 Task: Explore upcoming open houses in Boston, Massachusetts, to visit properties with a fireplace.
Action: Key pressed b<Key.caps_lock>OSTON
Screenshot: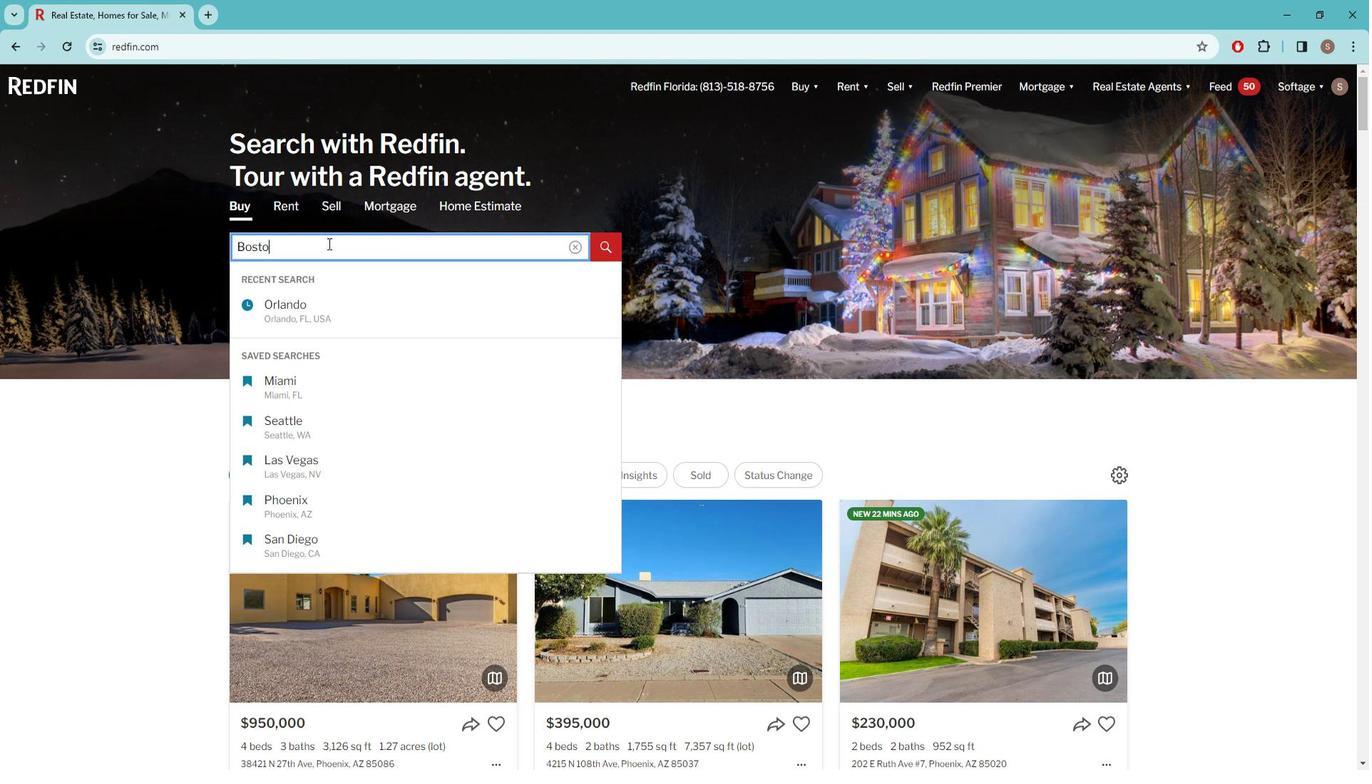 
Action: Mouse moved to (320, 310)
Screenshot: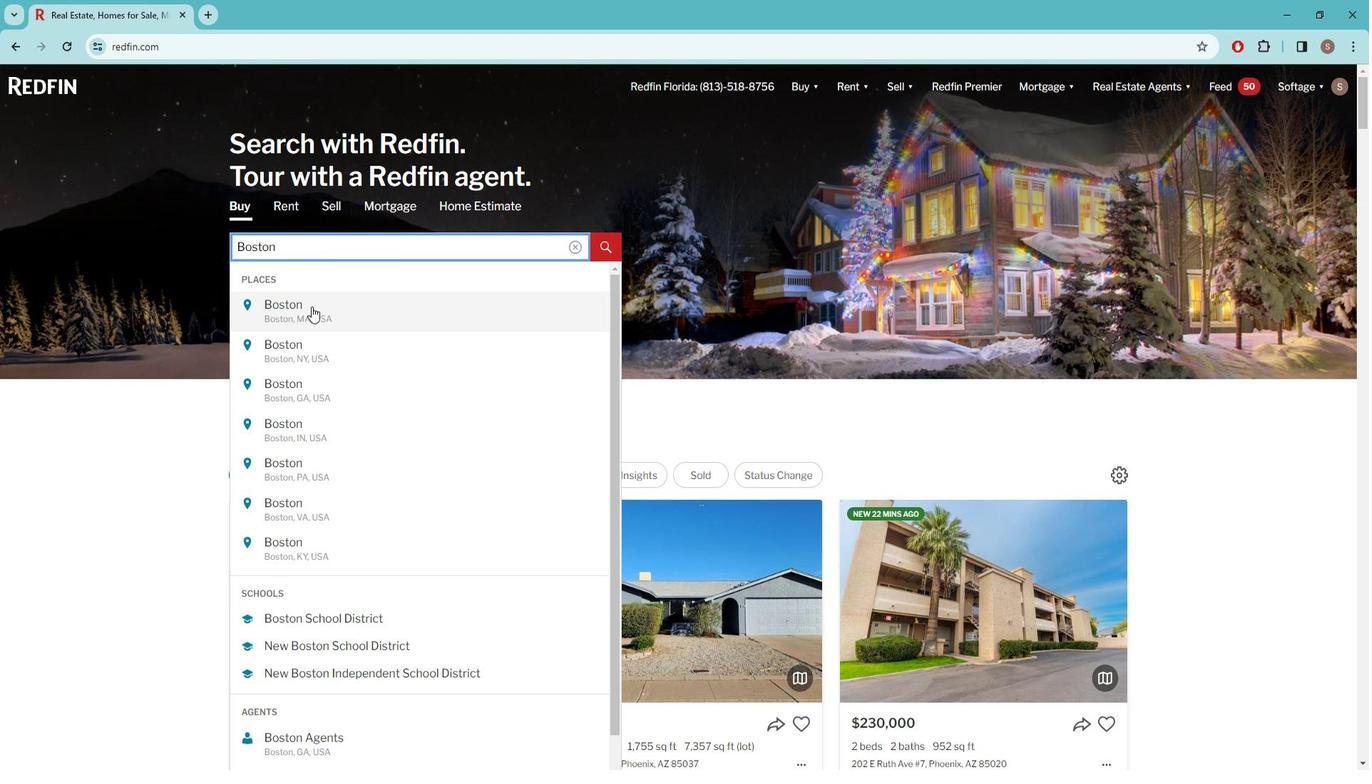 
Action: Mouse pressed left at (320, 310)
Screenshot: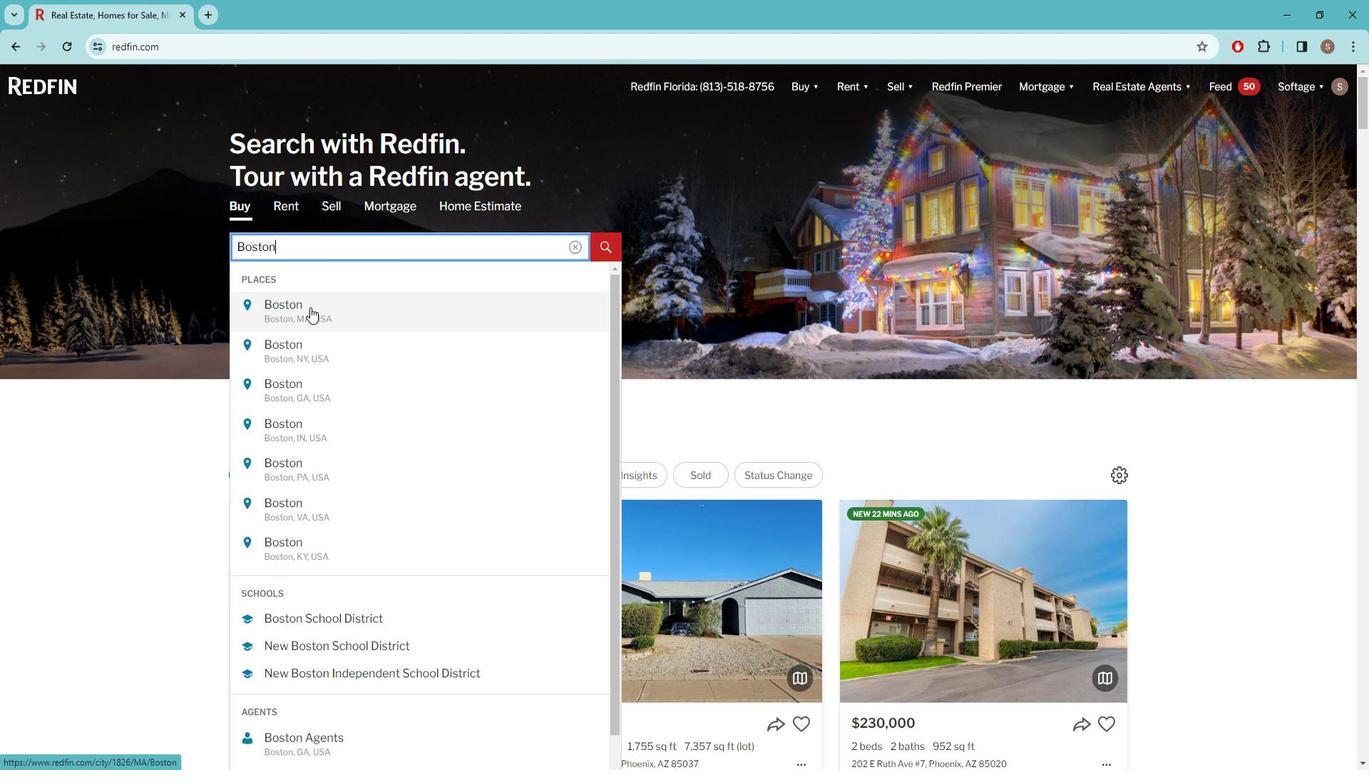 
Action: Mouse moved to (1191, 177)
Screenshot: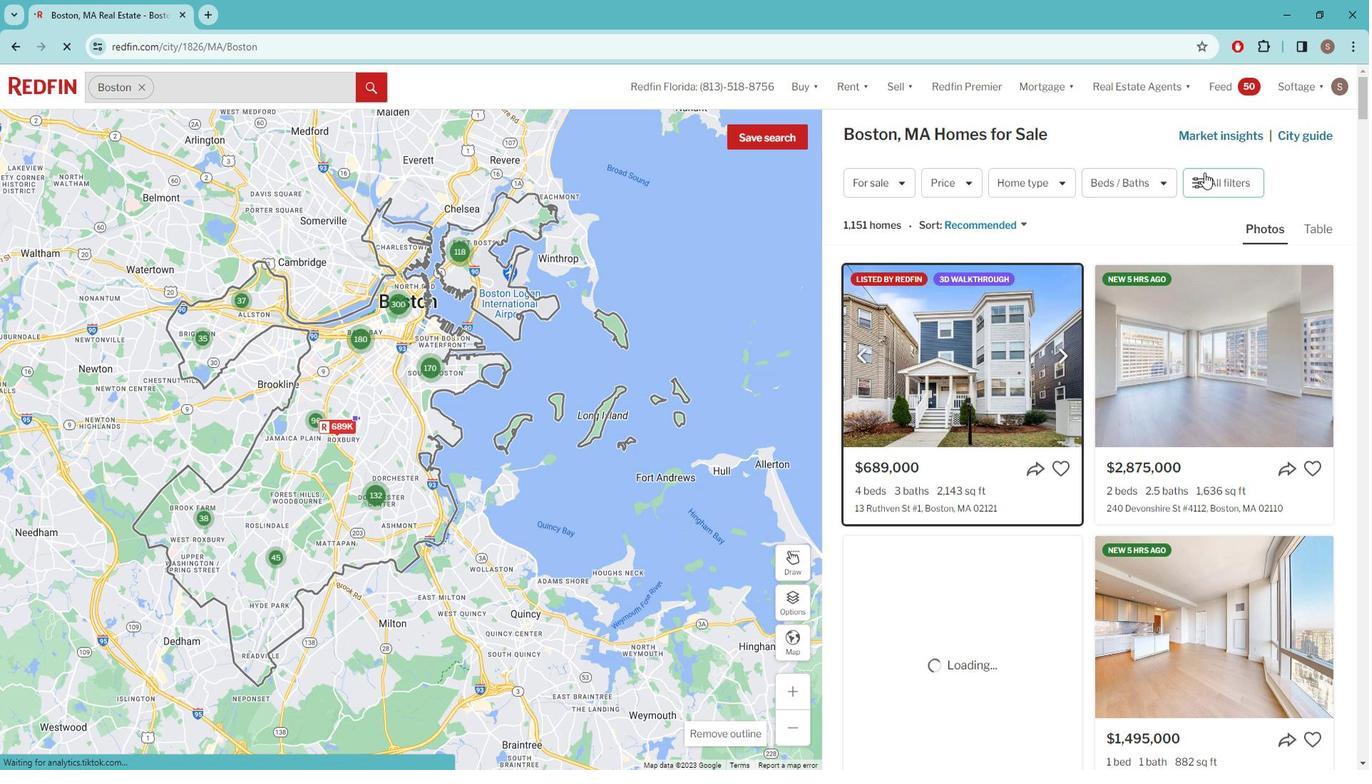 
Action: Mouse pressed left at (1191, 177)
Screenshot: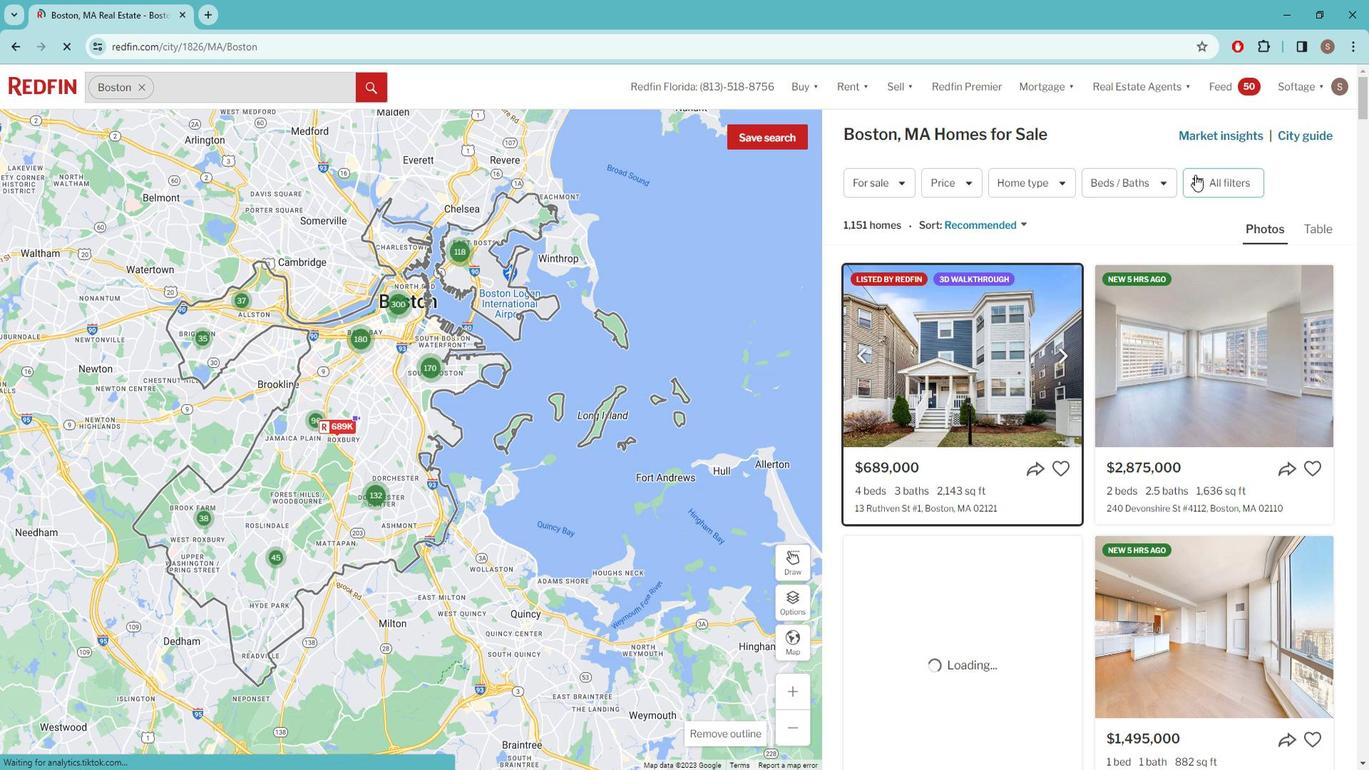 
Action: Mouse pressed left at (1191, 177)
Screenshot: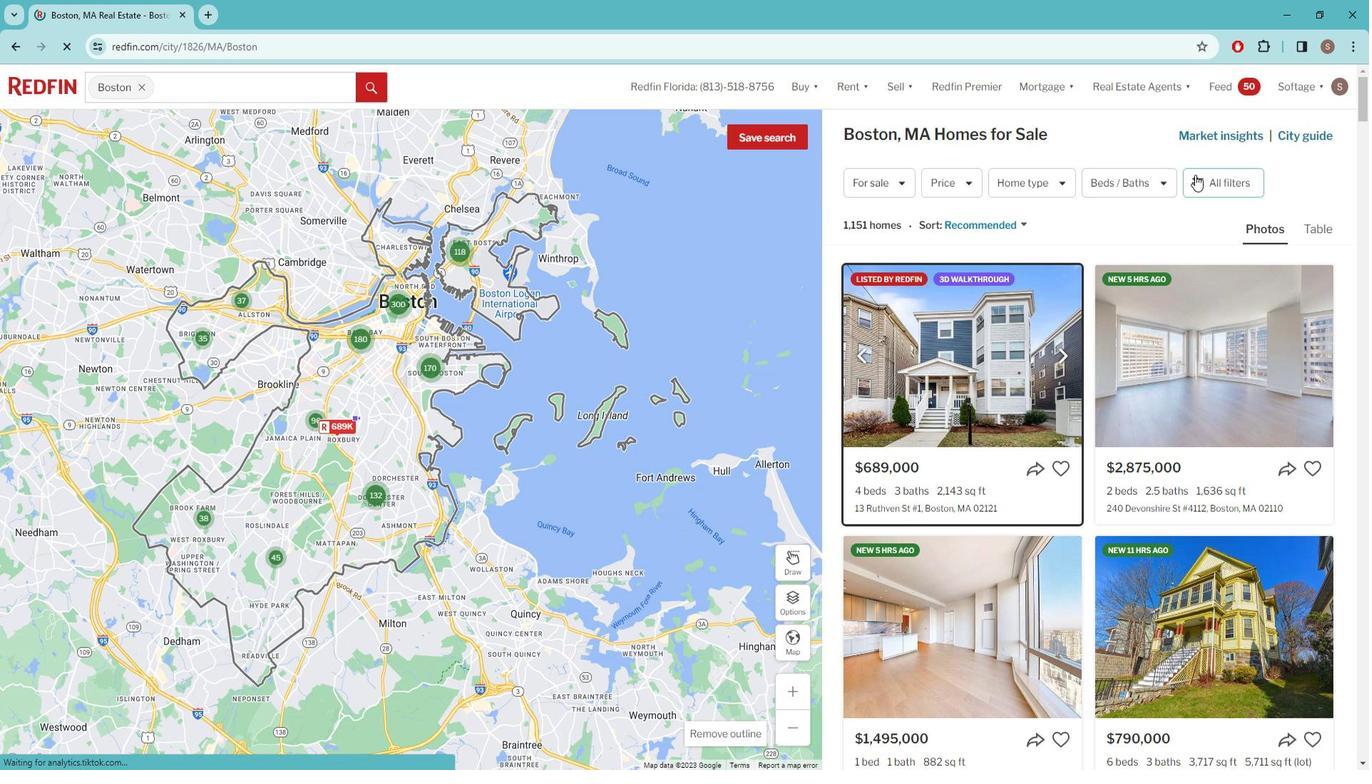 
Action: Mouse moved to (1207, 181)
Screenshot: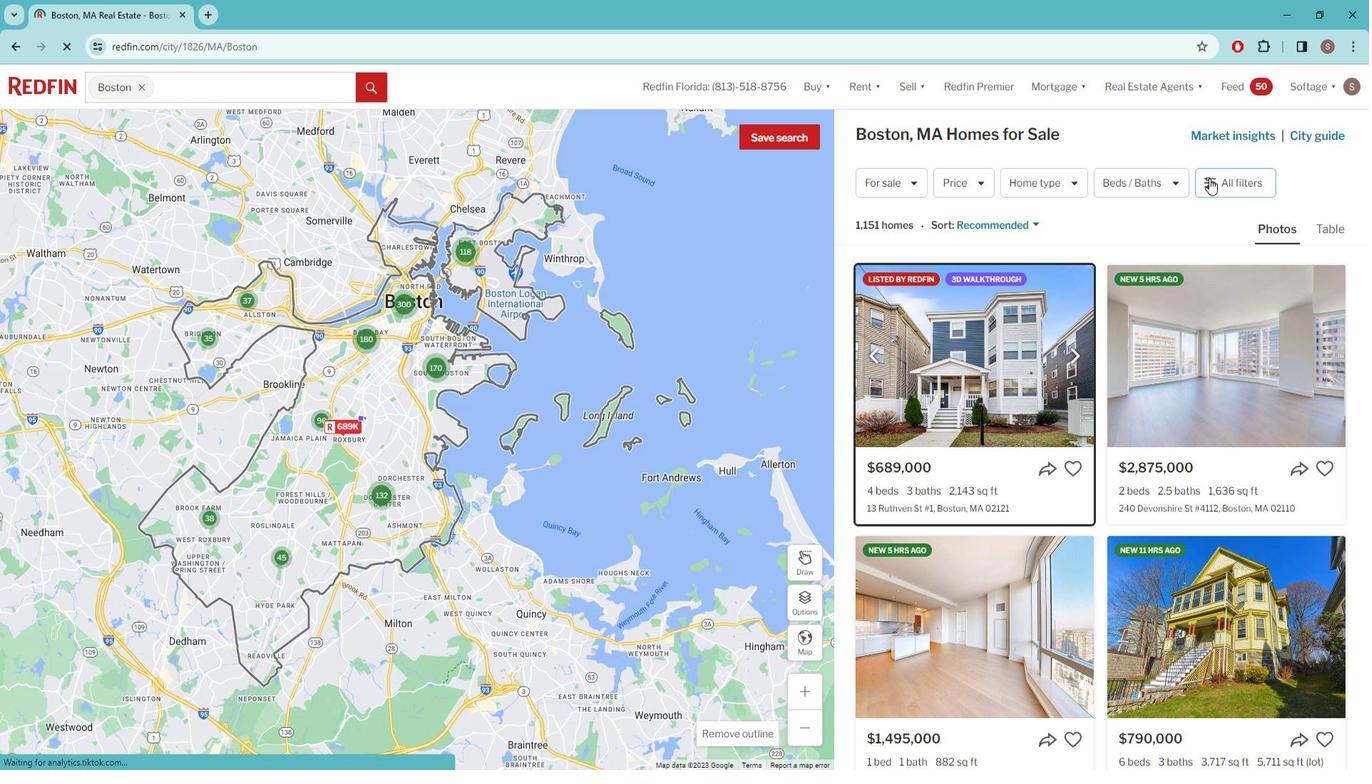 
Action: Mouse pressed left at (1207, 181)
Screenshot: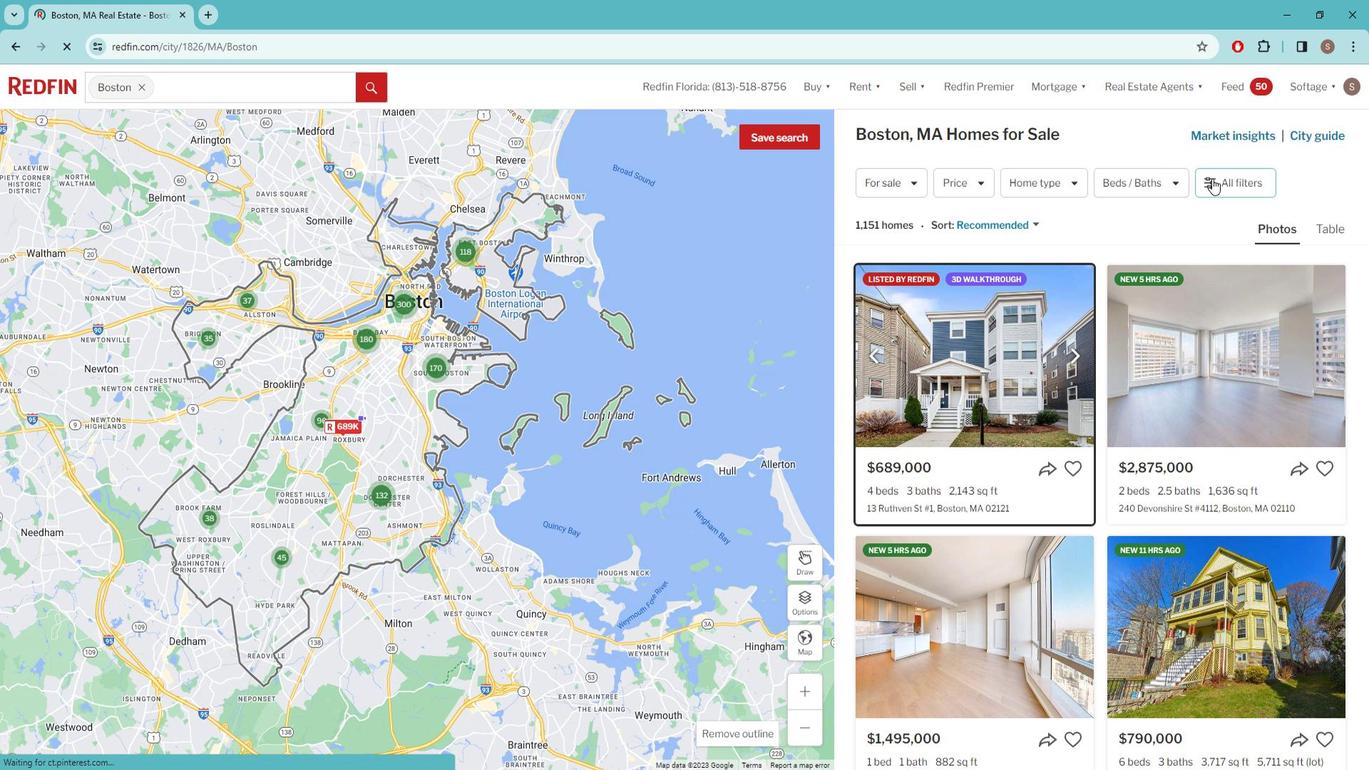 
Action: Mouse moved to (1207, 181)
Screenshot: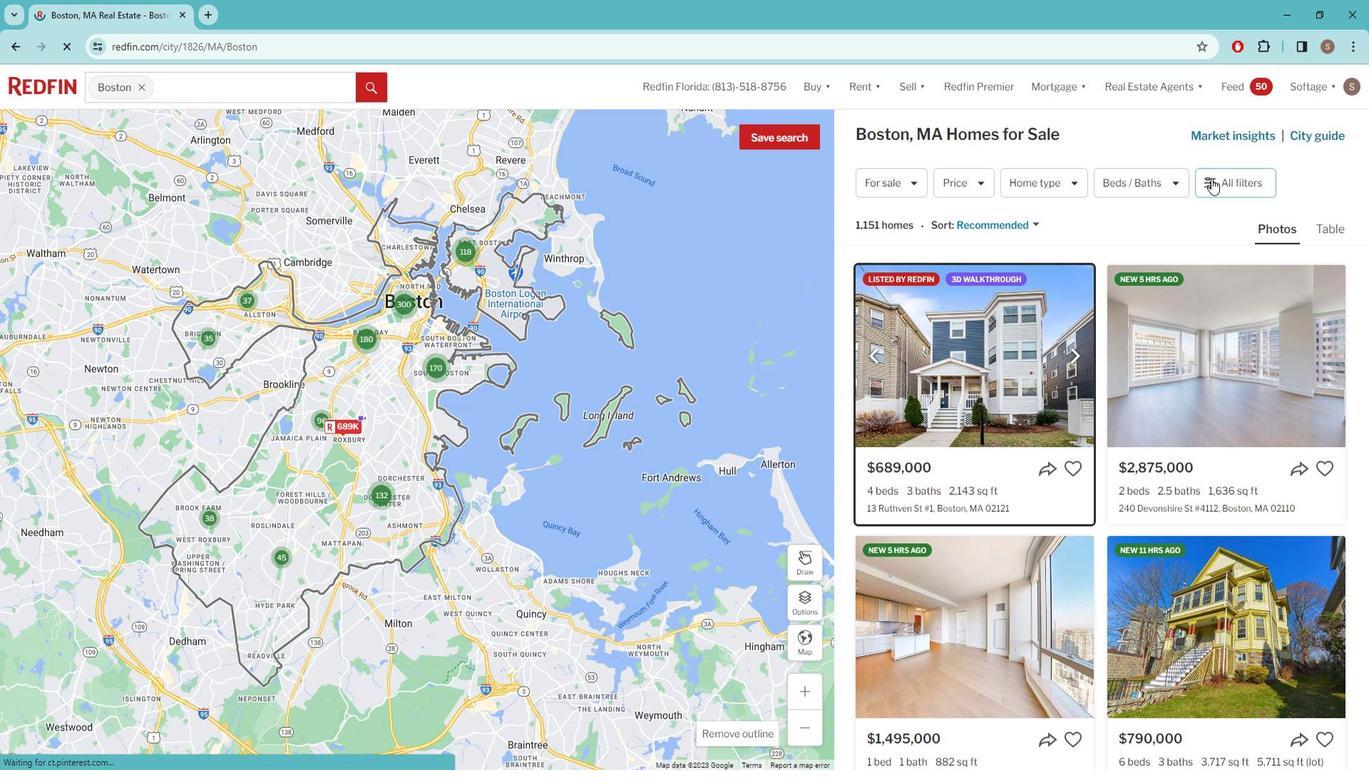 
Action: Mouse pressed left at (1207, 181)
Screenshot: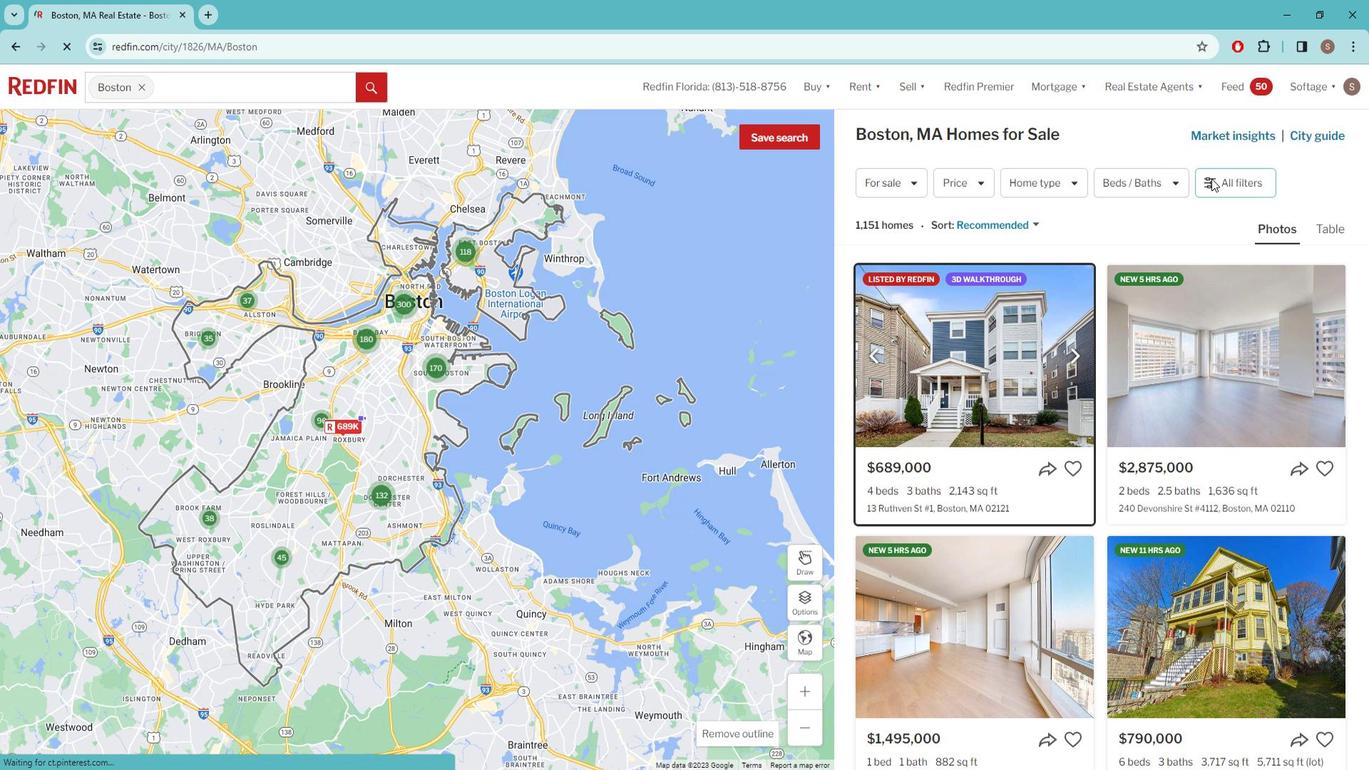 
Action: Mouse moved to (1194, 208)
Screenshot: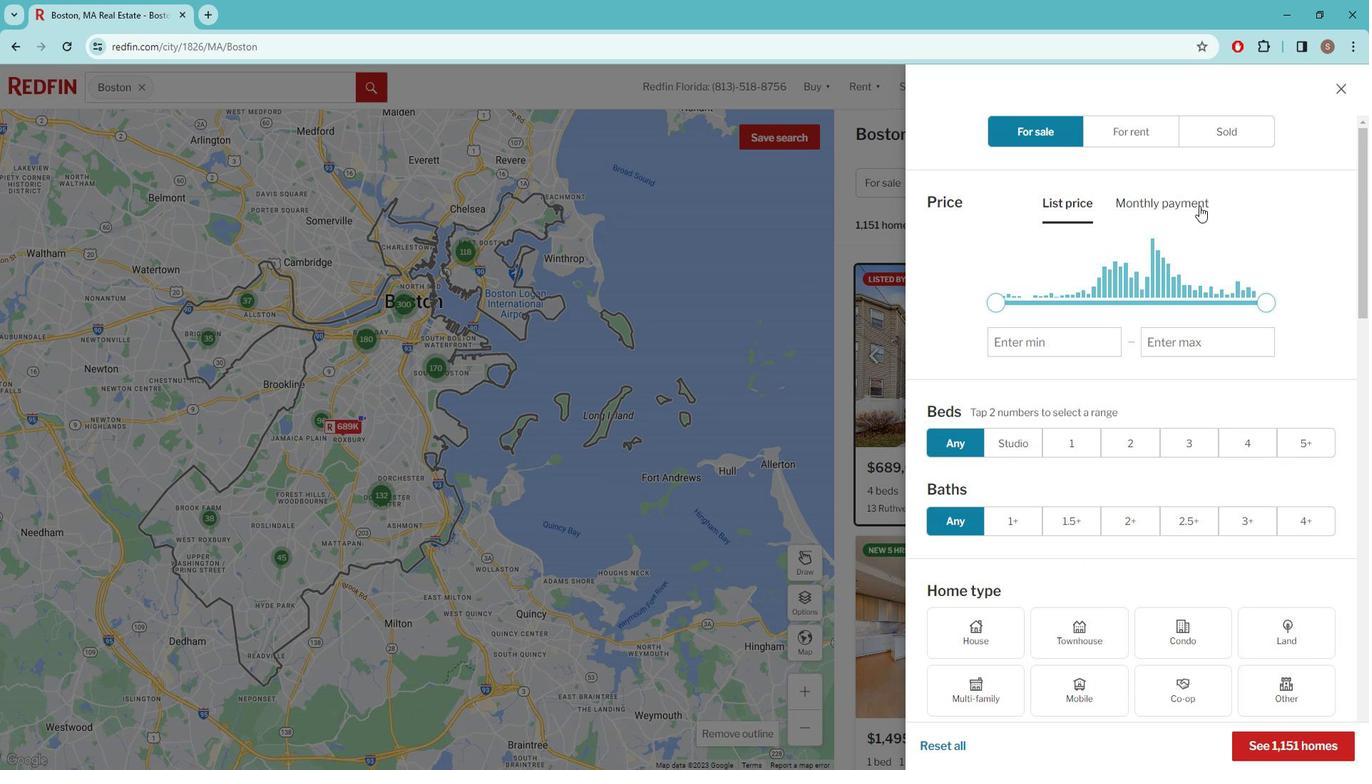 
Action: Mouse scrolled (1194, 208) with delta (0, 0)
Screenshot: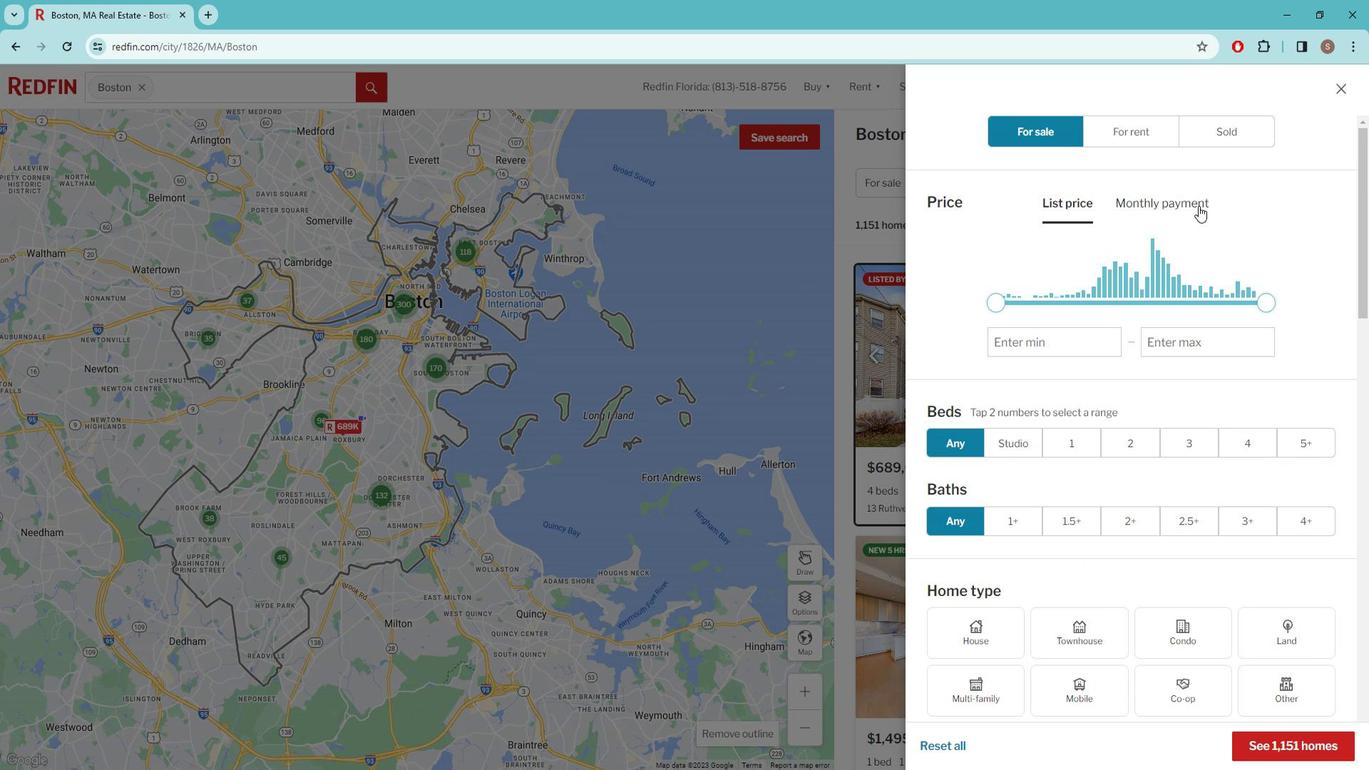 
Action: Mouse moved to (1193, 209)
Screenshot: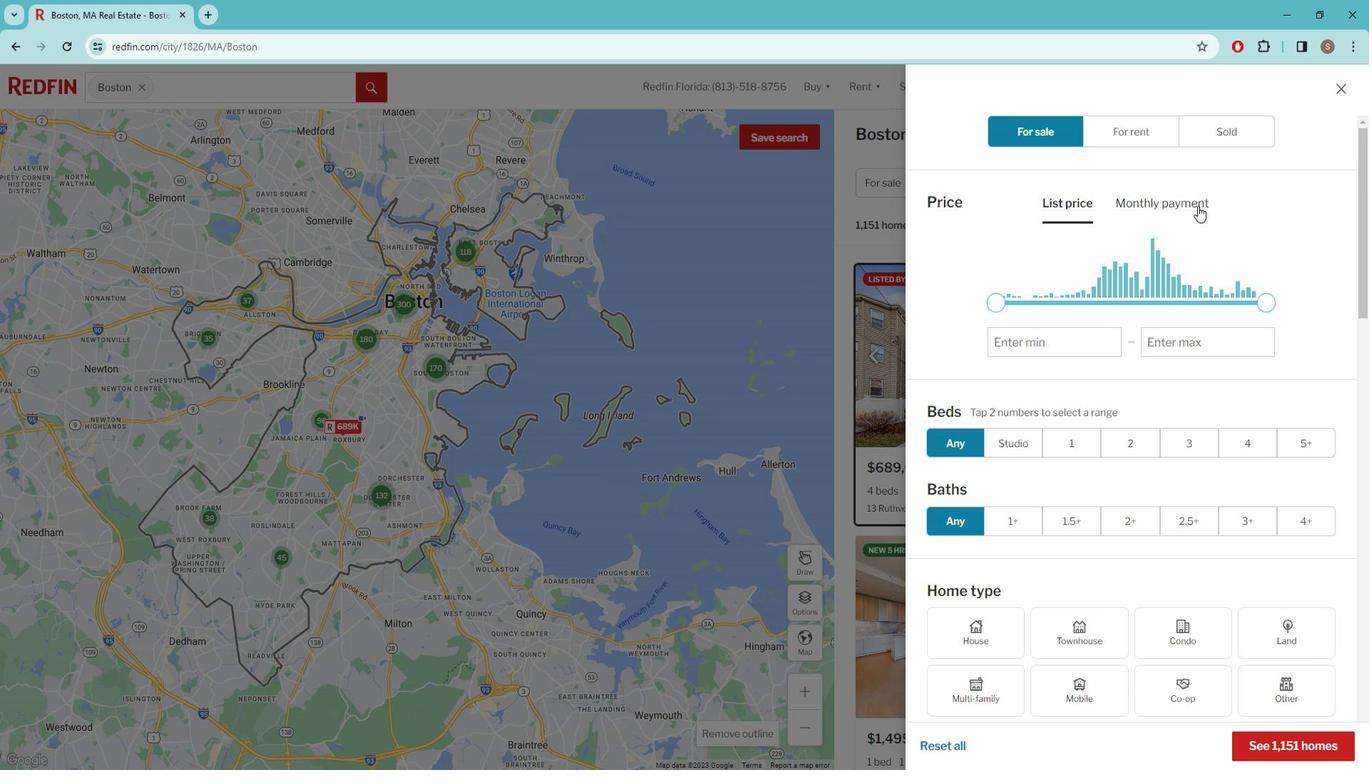 
Action: Mouse scrolled (1193, 208) with delta (0, 0)
Screenshot: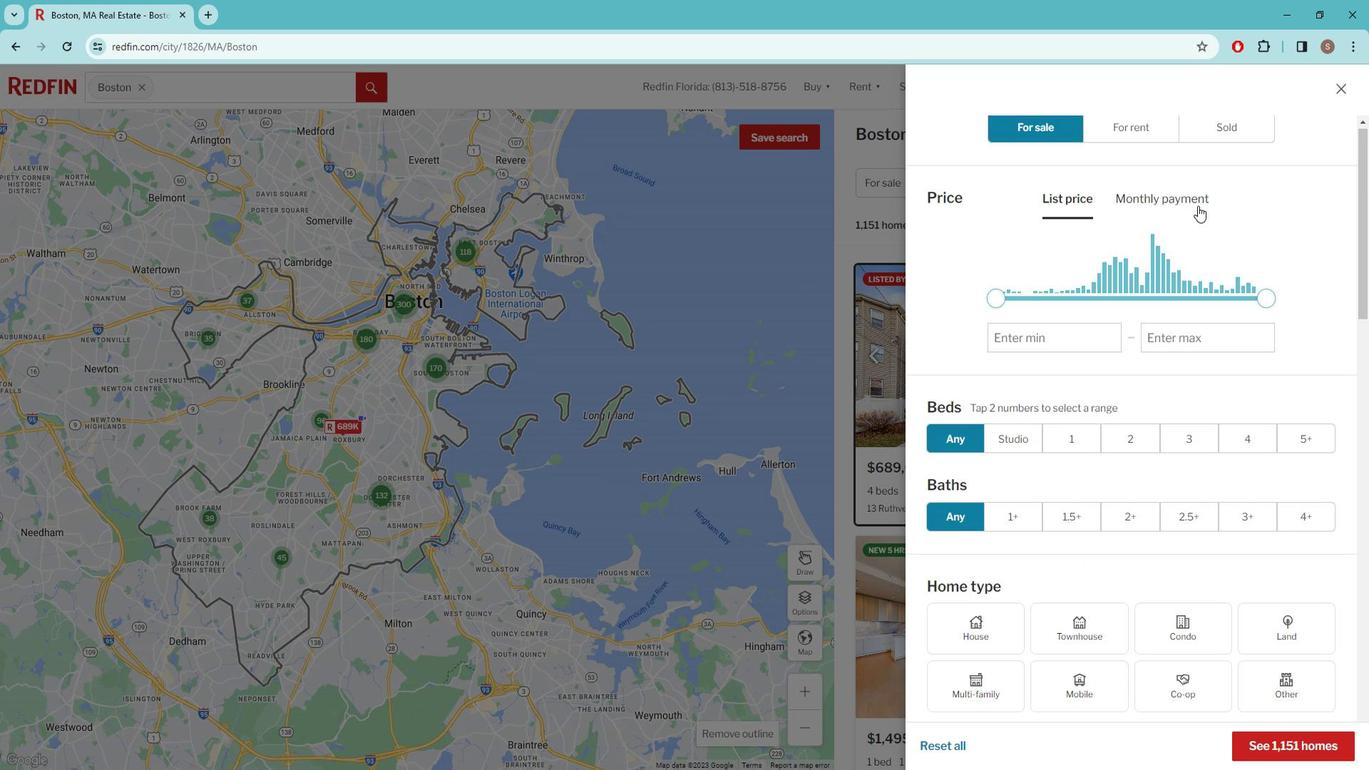 
Action: Mouse moved to (1185, 213)
Screenshot: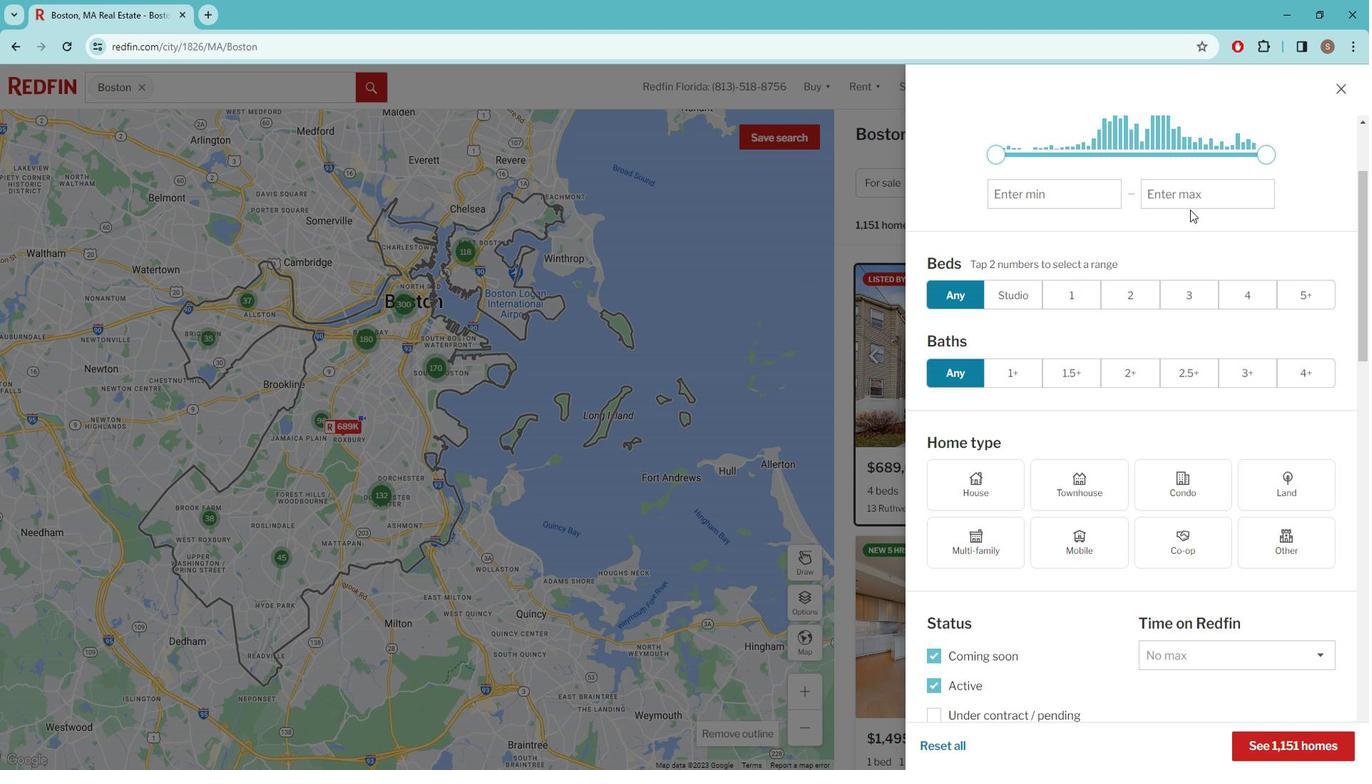 
Action: Mouse scrolled (1185, 212) with delta (0, 0)
Screenshot: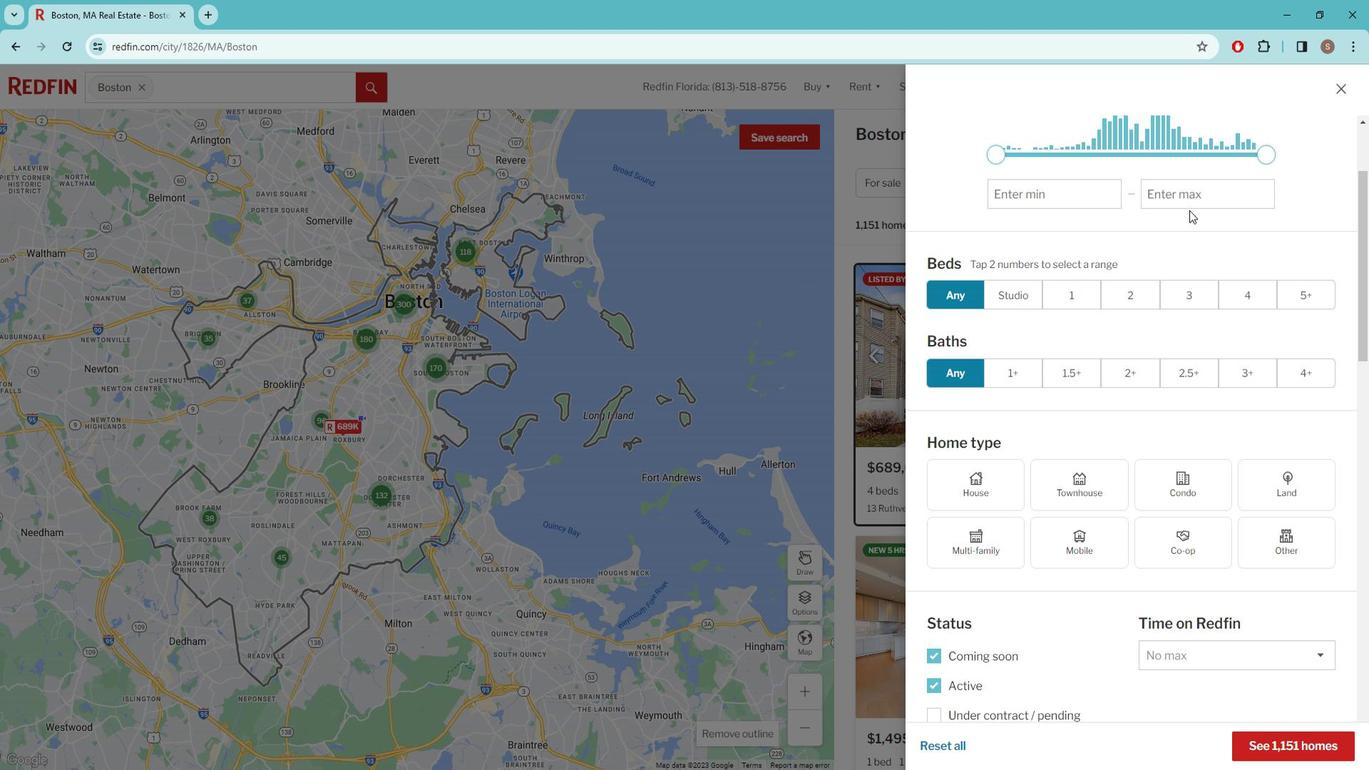 
Action: Mouse moved to (995, 422)
Screenshot: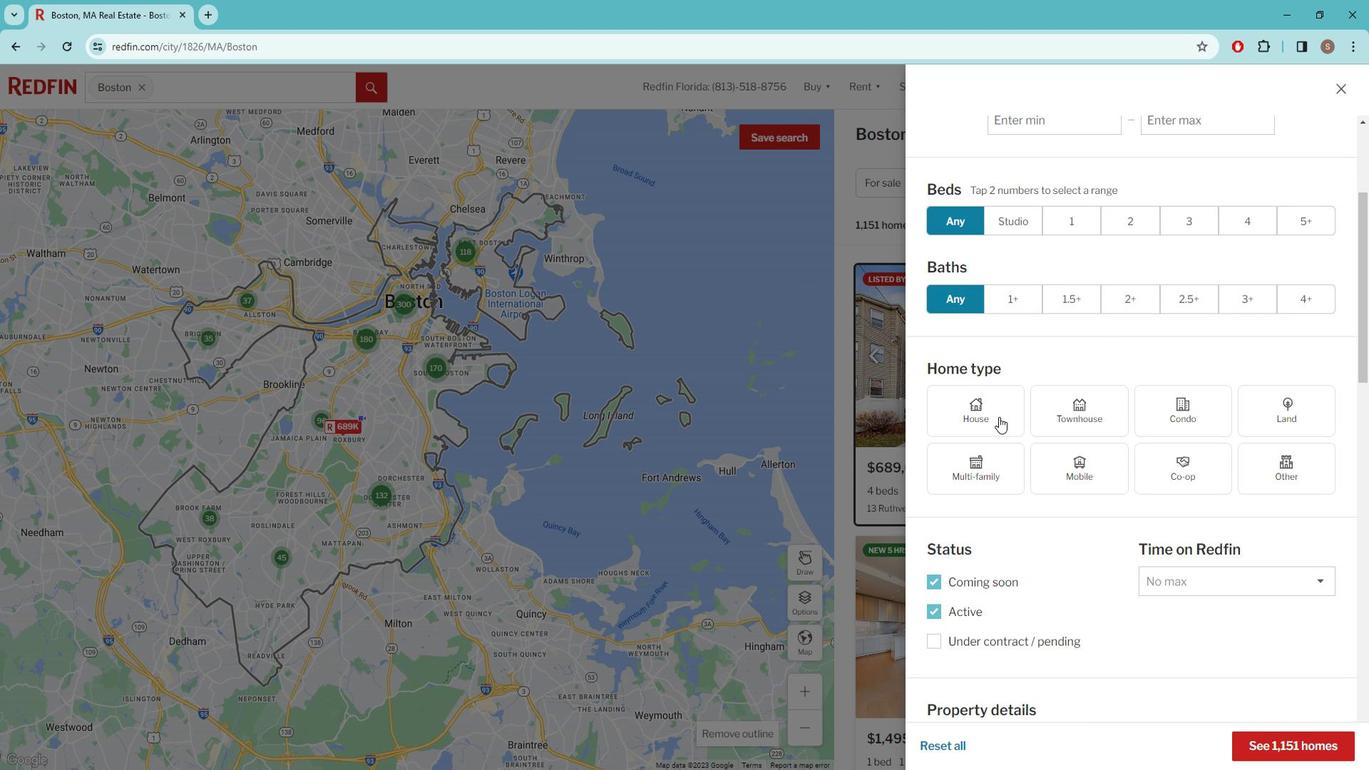 
Action: Mouse pressed left at (995, 422)
Screenshot: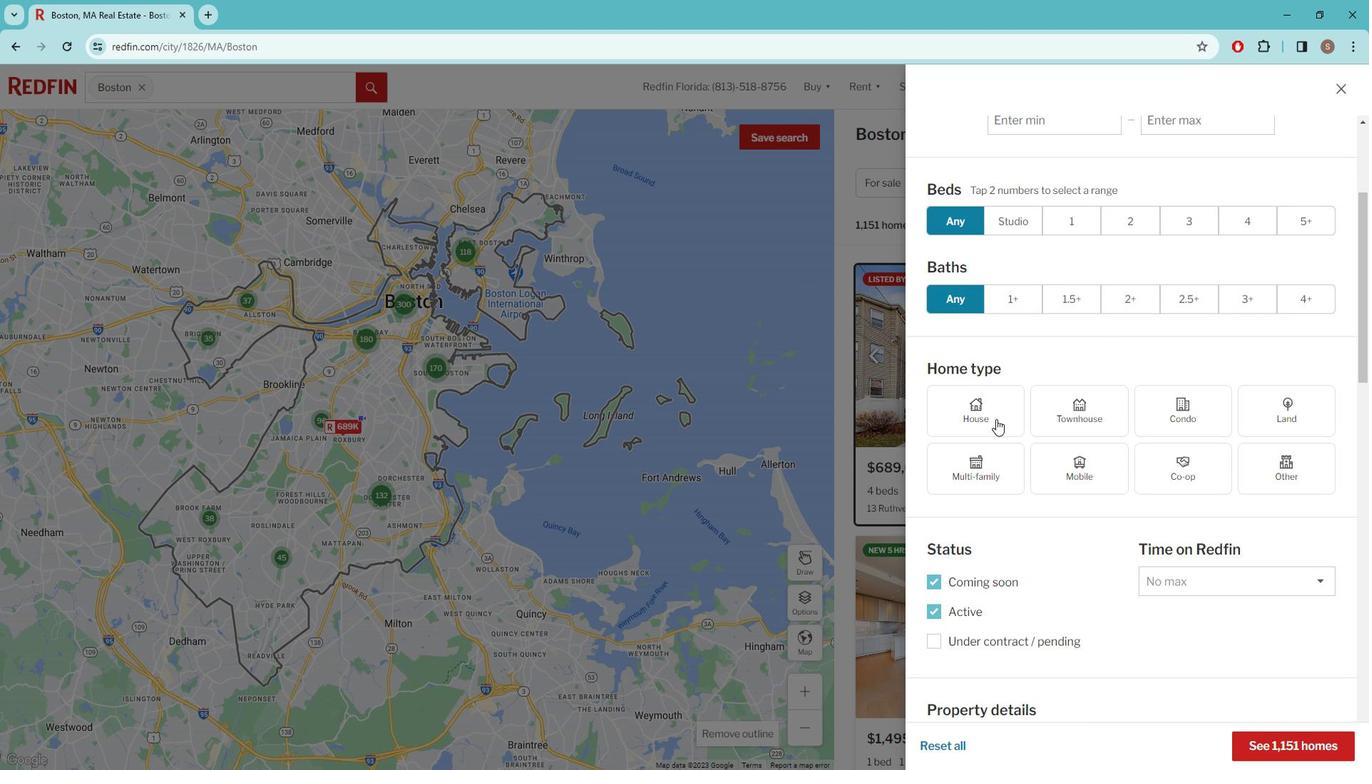 
Action: Mouse moved to (999, 419)
Screenshot: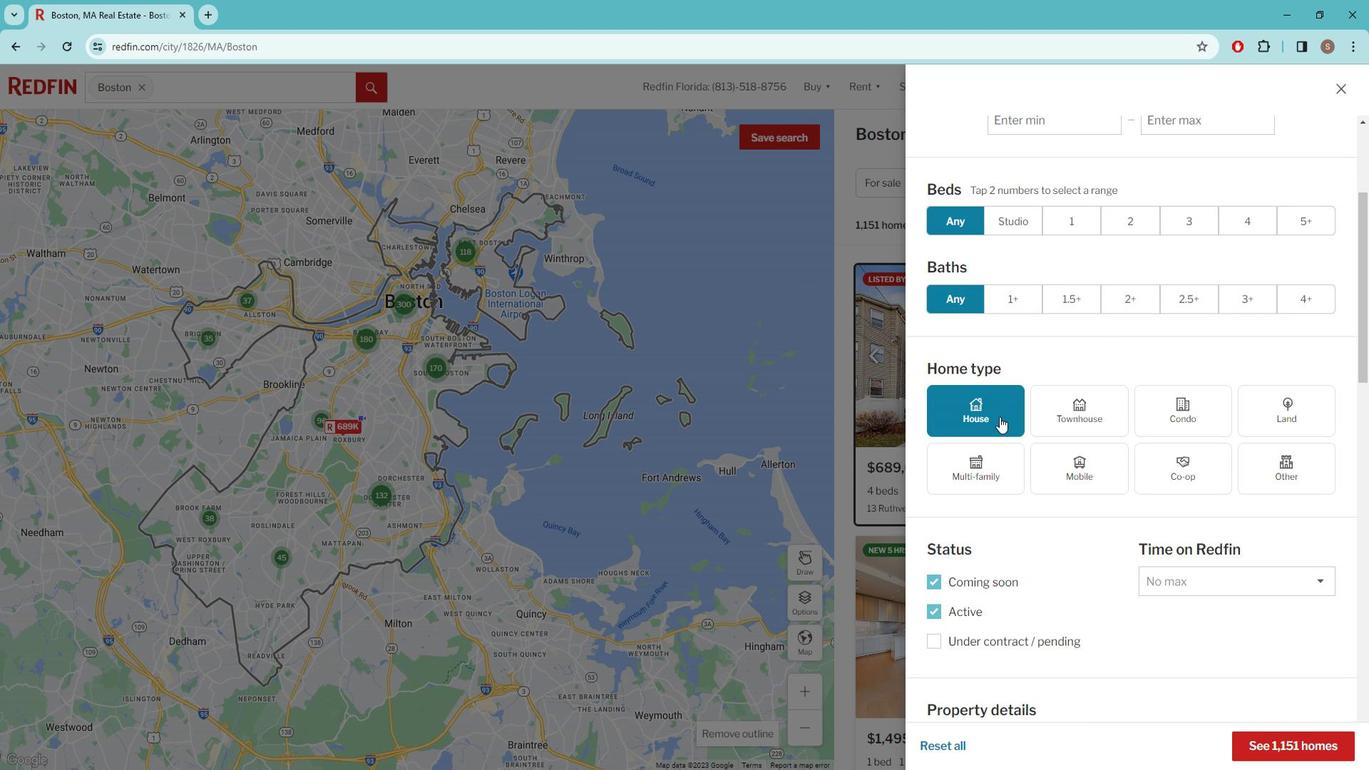 
Action: Mouse scrolled (999, 418) with delta (0, 0)
Screenshot: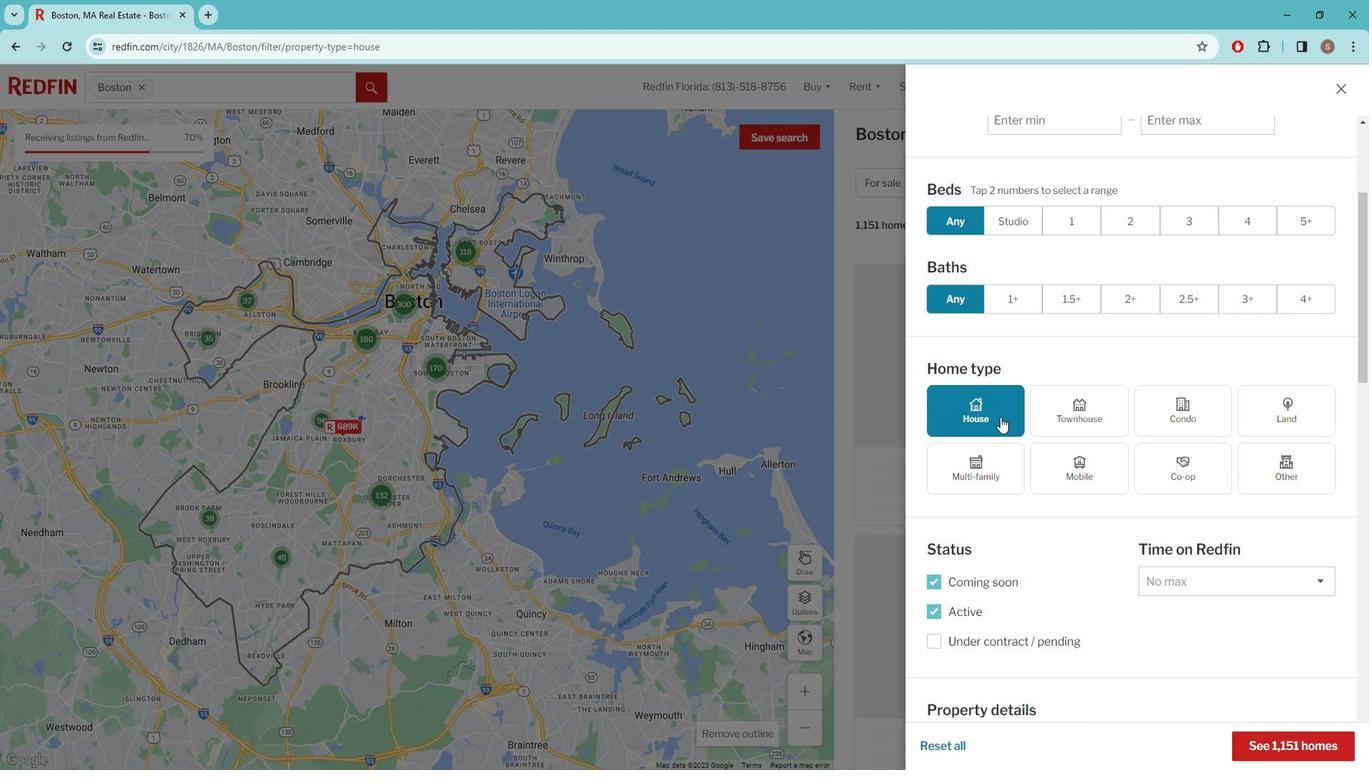 
Action: Mouse scrolled (999, 418) with delta (0, 0)
Screenshot: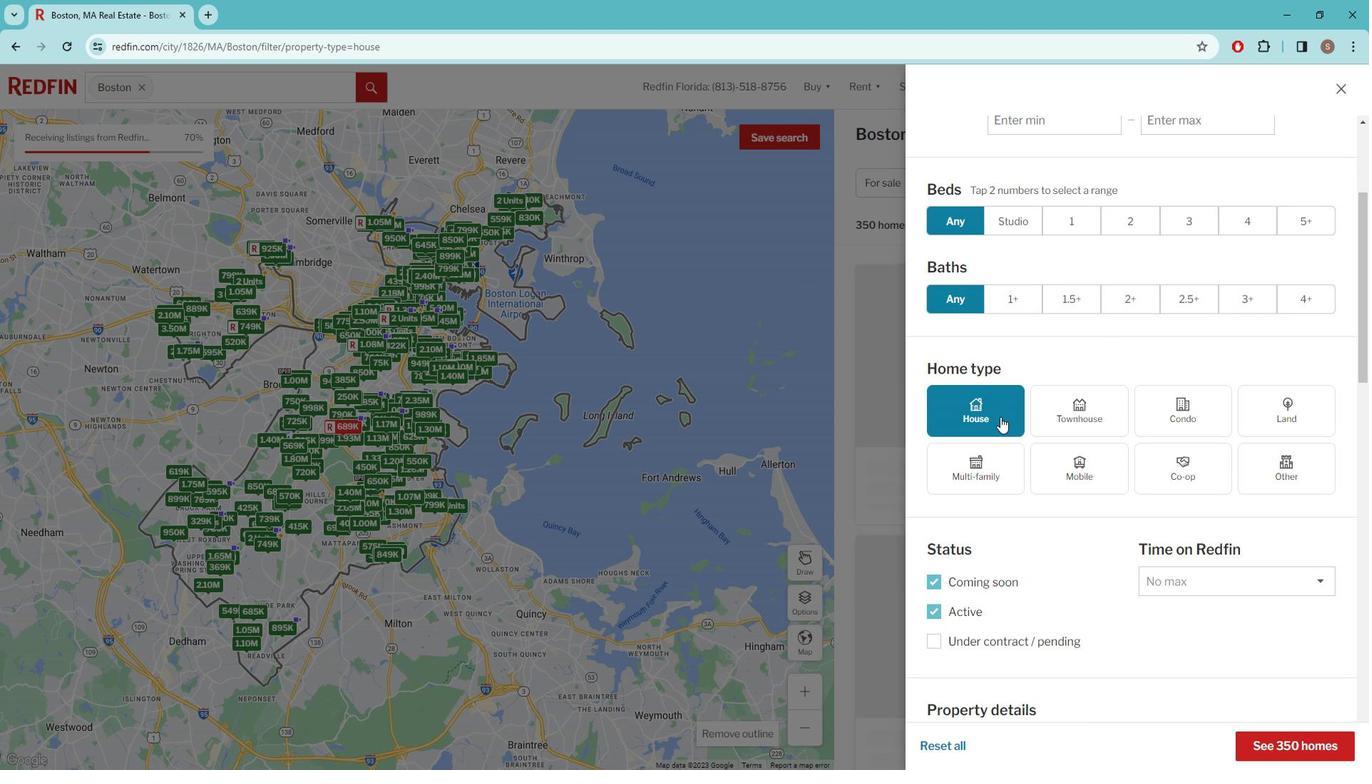 
Action: Mouse scrolled (999, 418) with delta (0, 0)
Screenshot: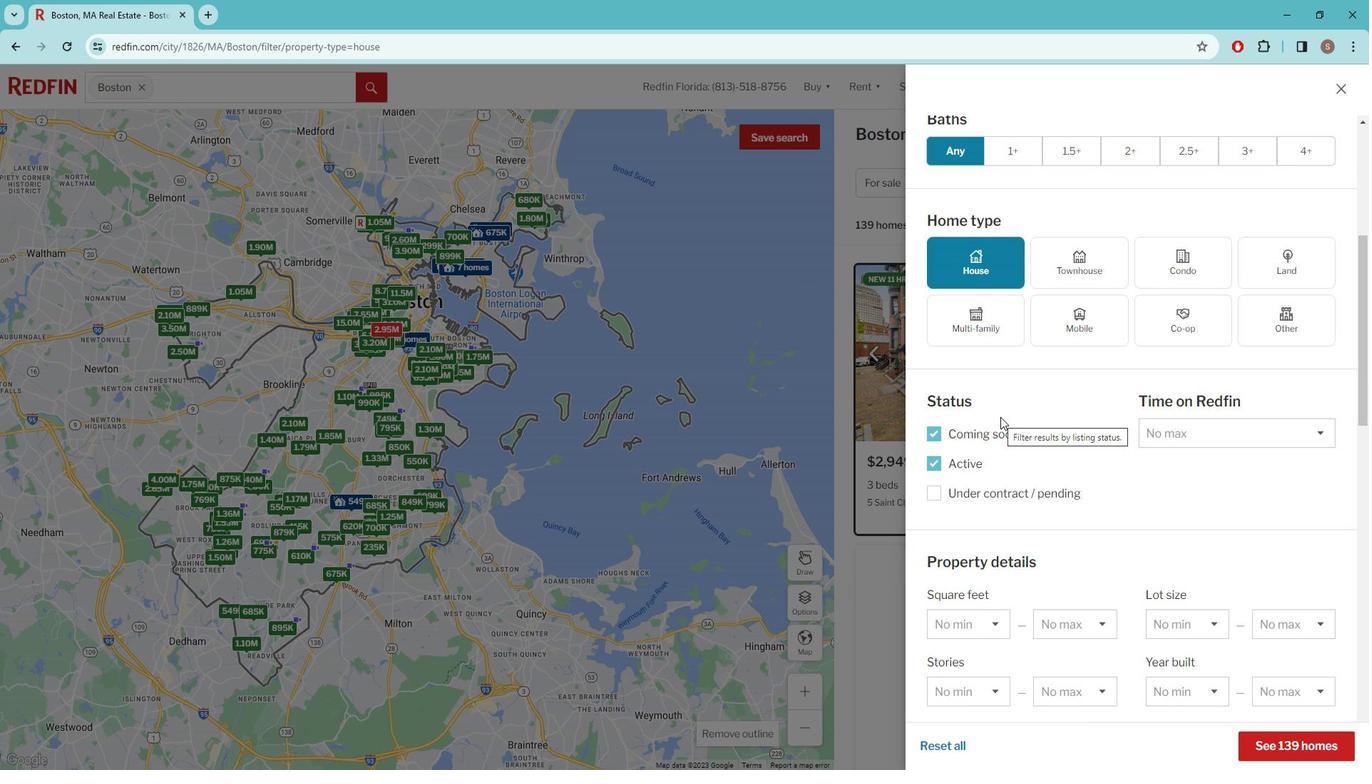 
Action: Mouse moved to (1006, 417)
Screenshot: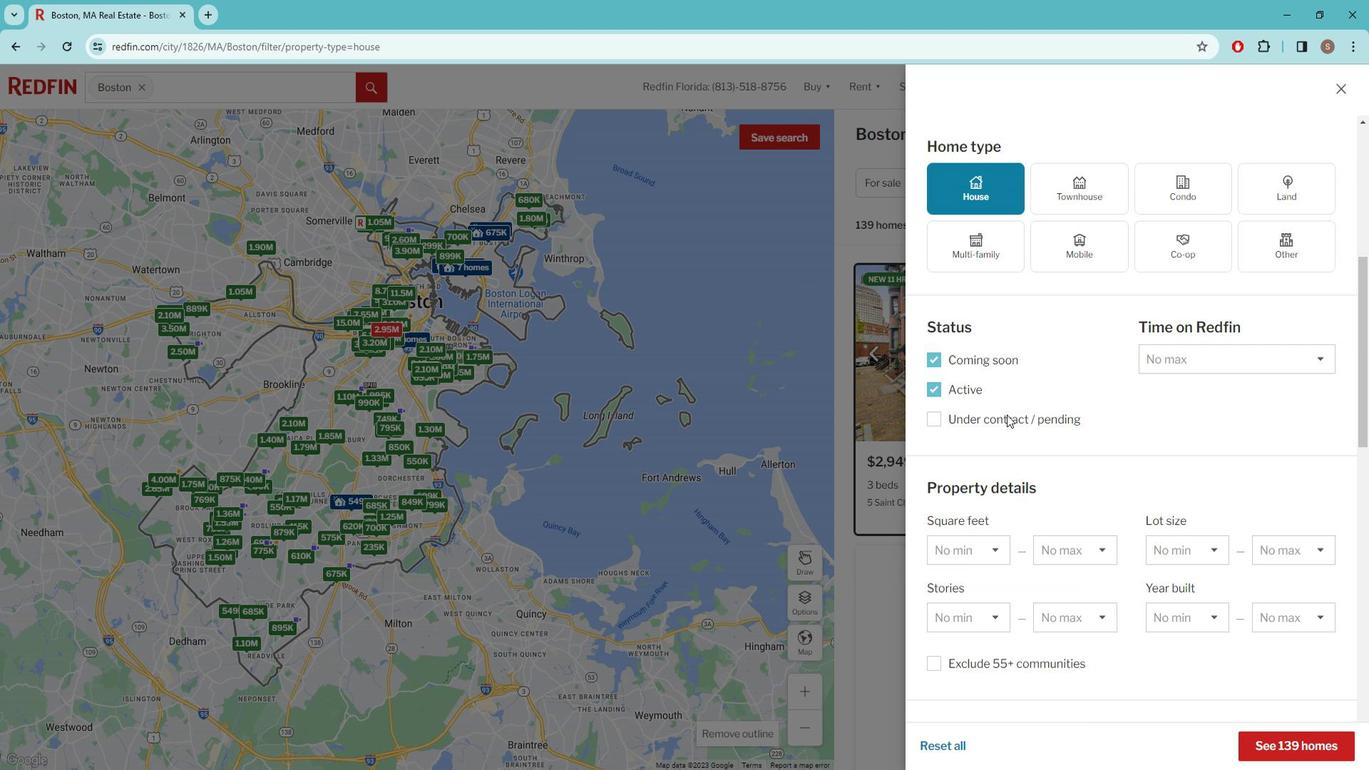 
Action: Mouse scrolled (1006, 416) with delta (0, 0)
Screenshot: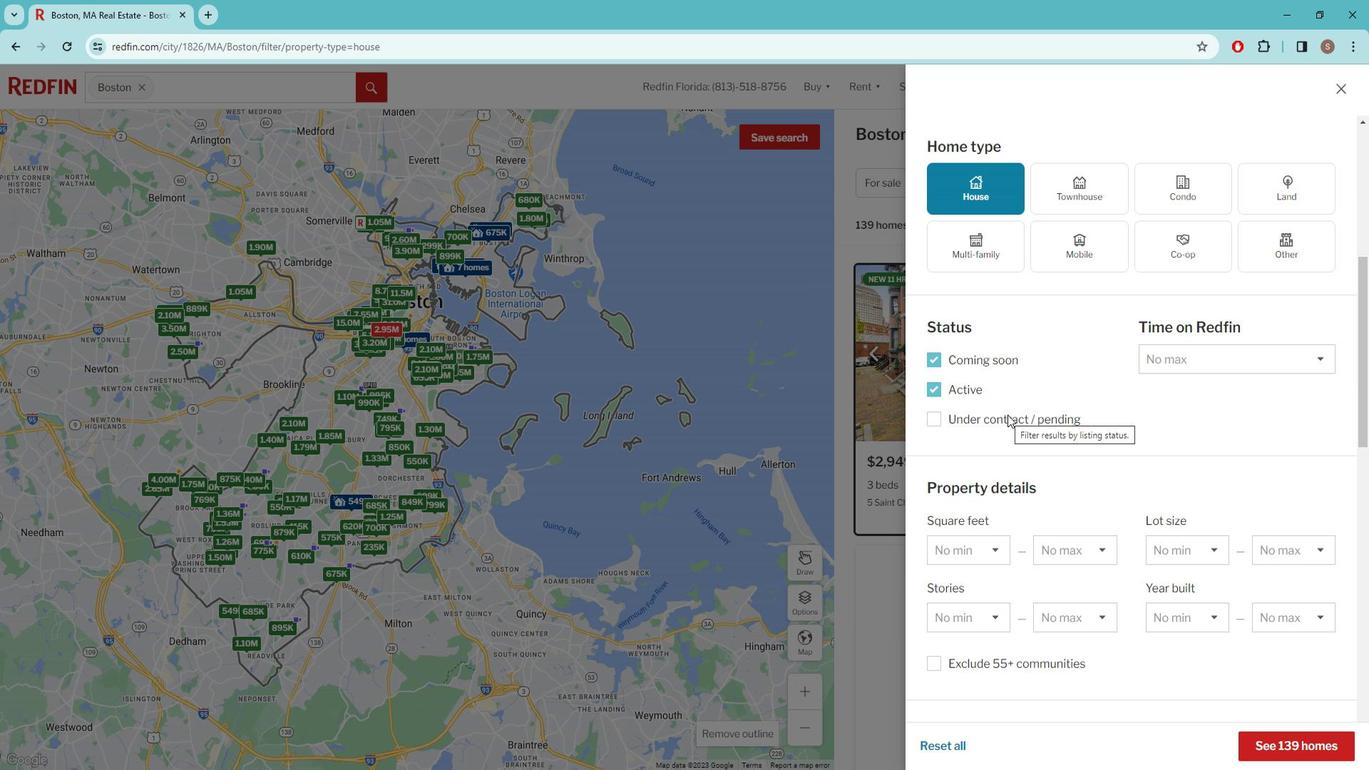 
Action: Mouse scrolled (1006, 416) with delta (0, 0)
Screenshot: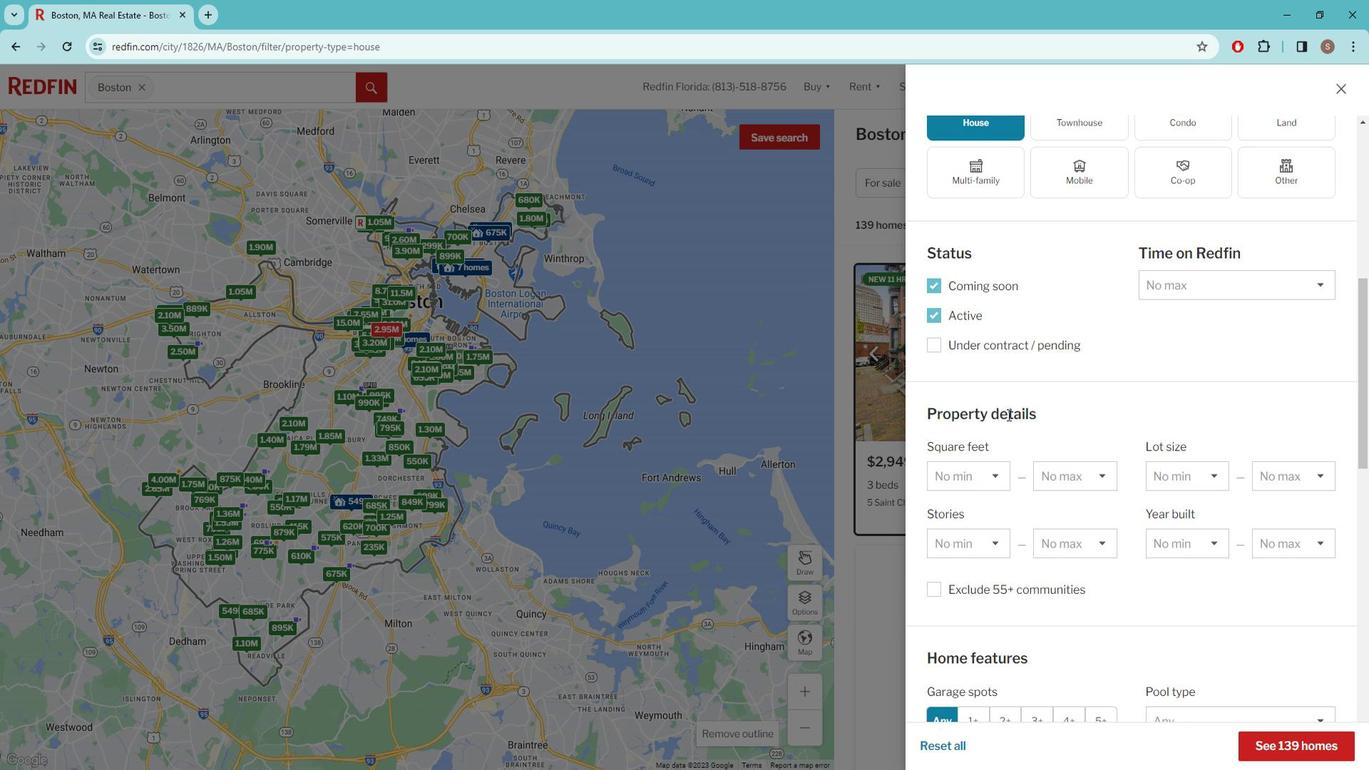 
Action: Mouse moved to (1006, 417)
Screenshot: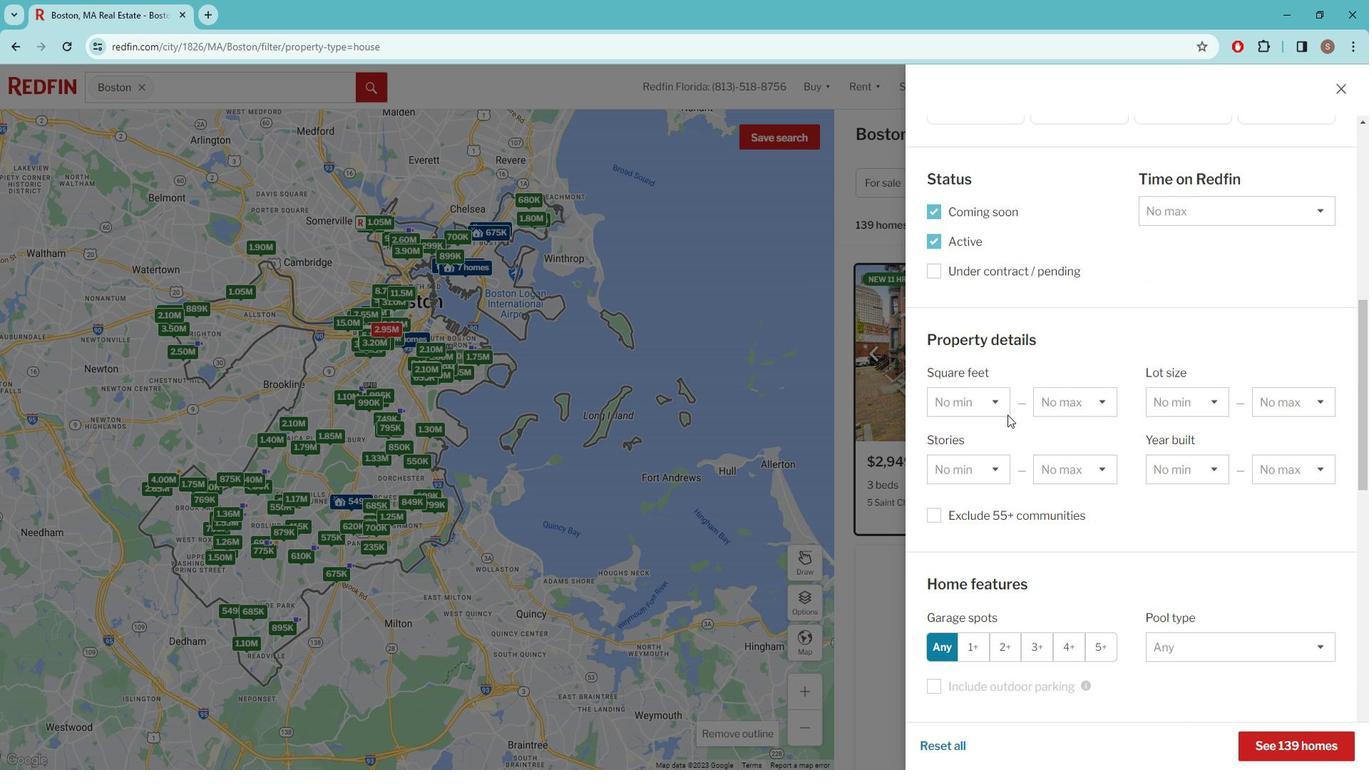 
Action: Mouse scrolled (1006, 416) with delta (0, 0)
Screenshot: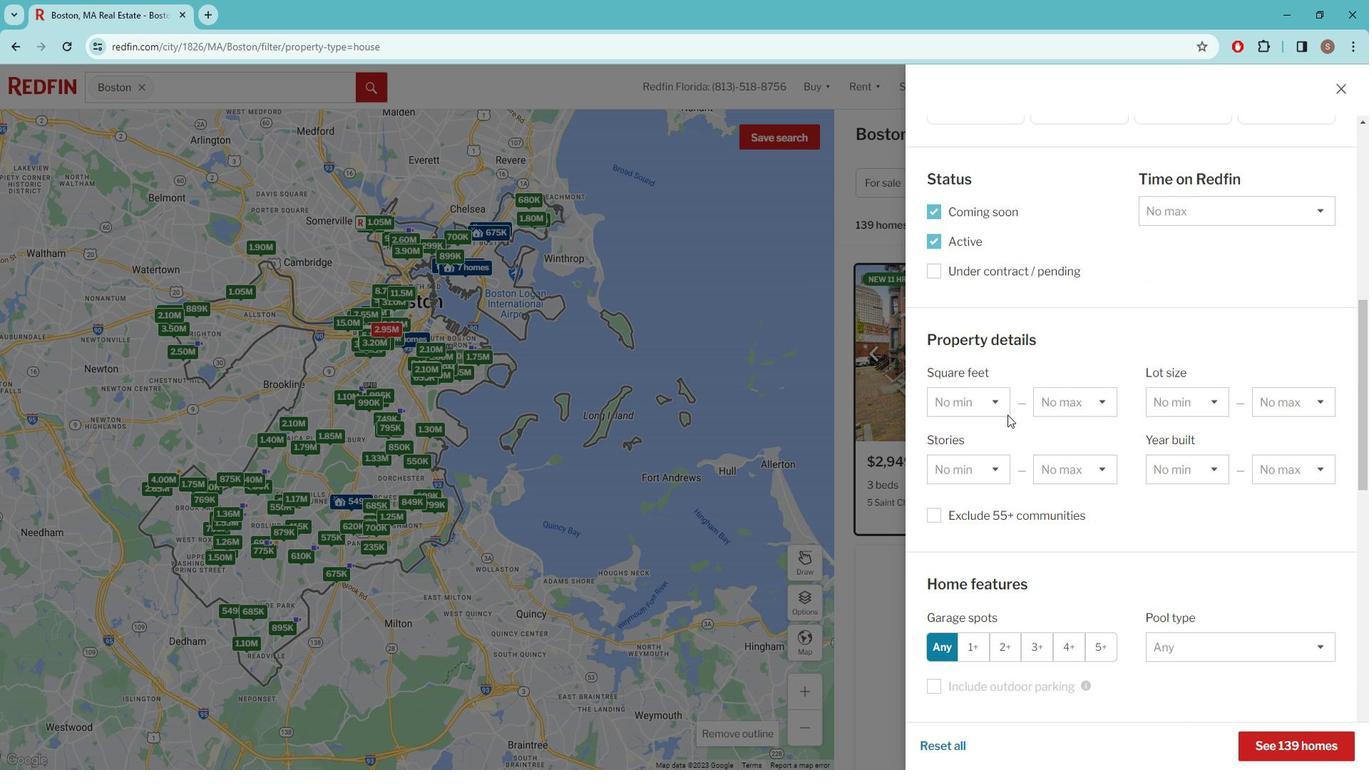 
Action: Mouse moved to (1006, 417)
Screenshot: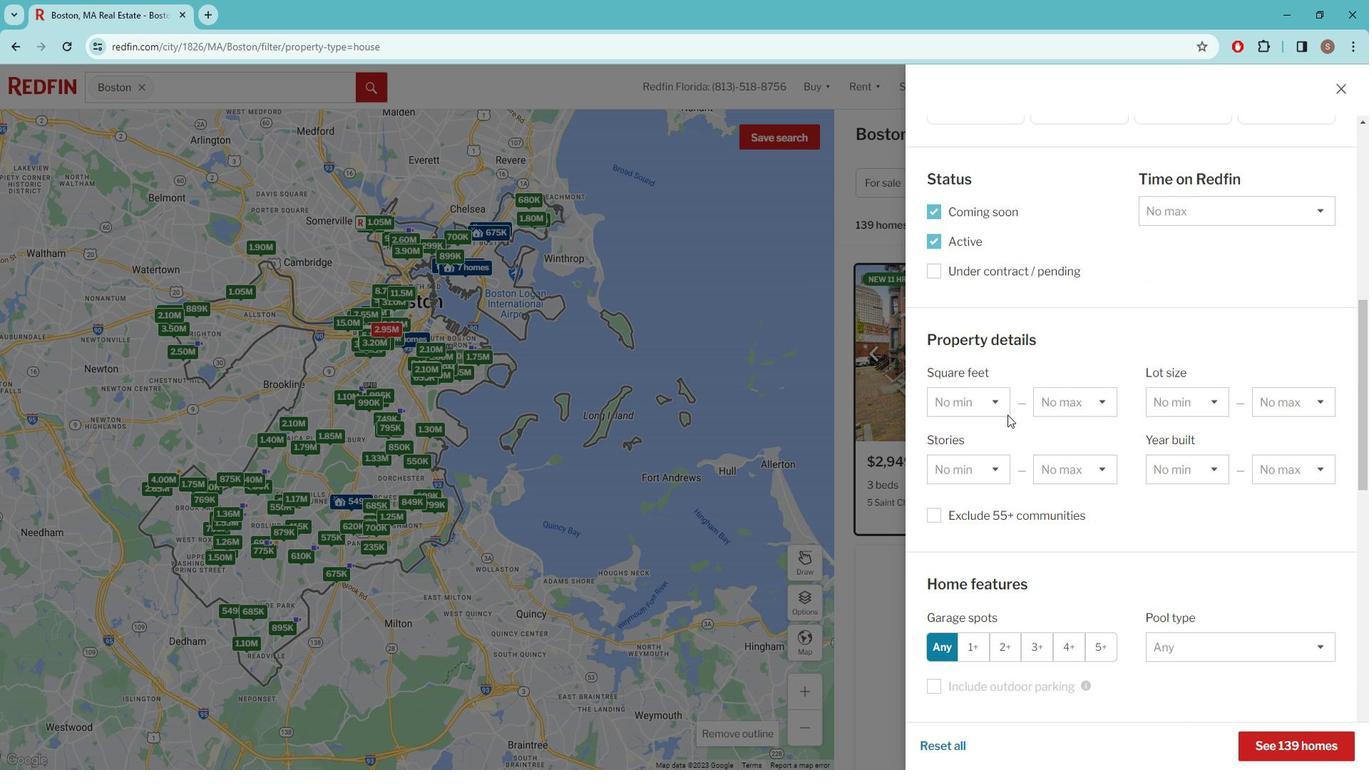 
Action: Mouse scrolled (1006, 416) with delta (0, 0)
Screenshot: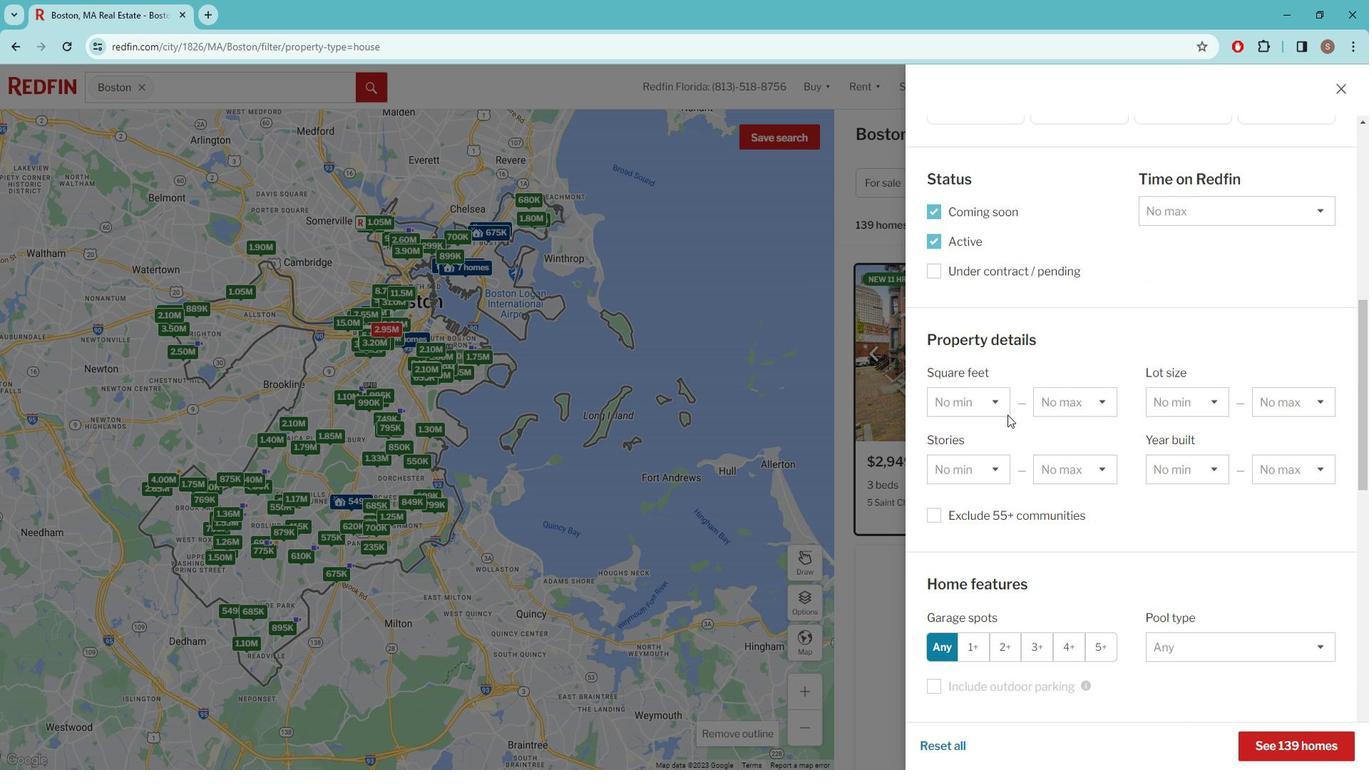 
Action: Mouse scrolled (1006, 416) with delta (0, 0)
Screenshot: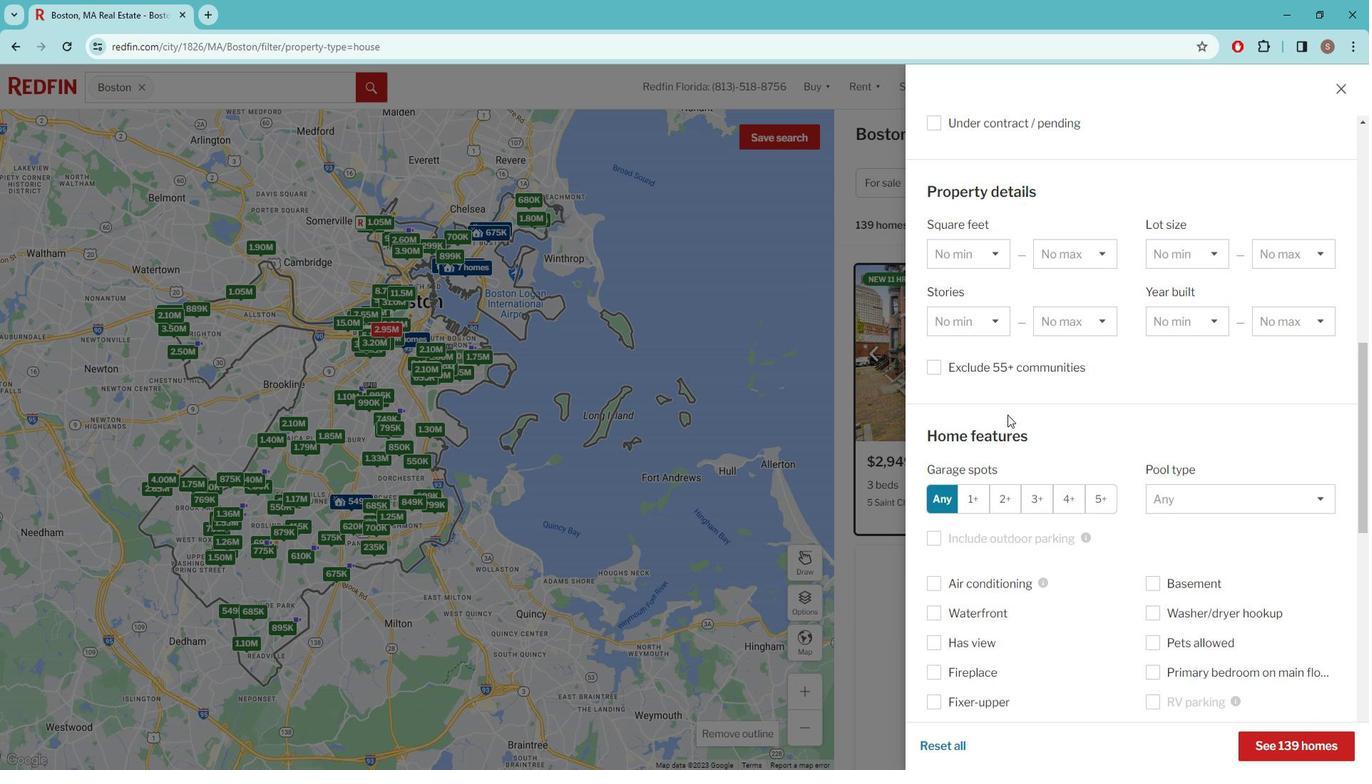 
Action: Mouse moved to (961, 600)
Screenshot: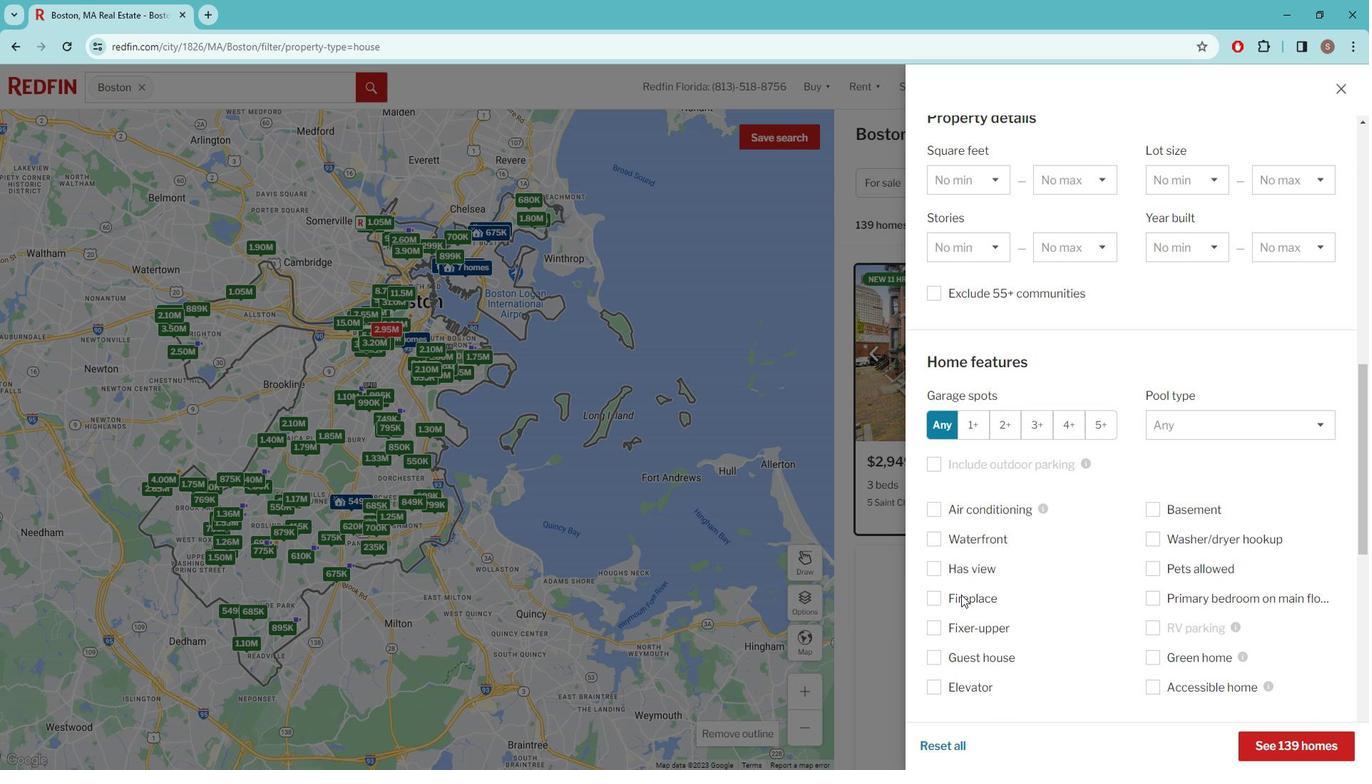 
Action: Mouse pressed left at (961, 600)
Screenshot: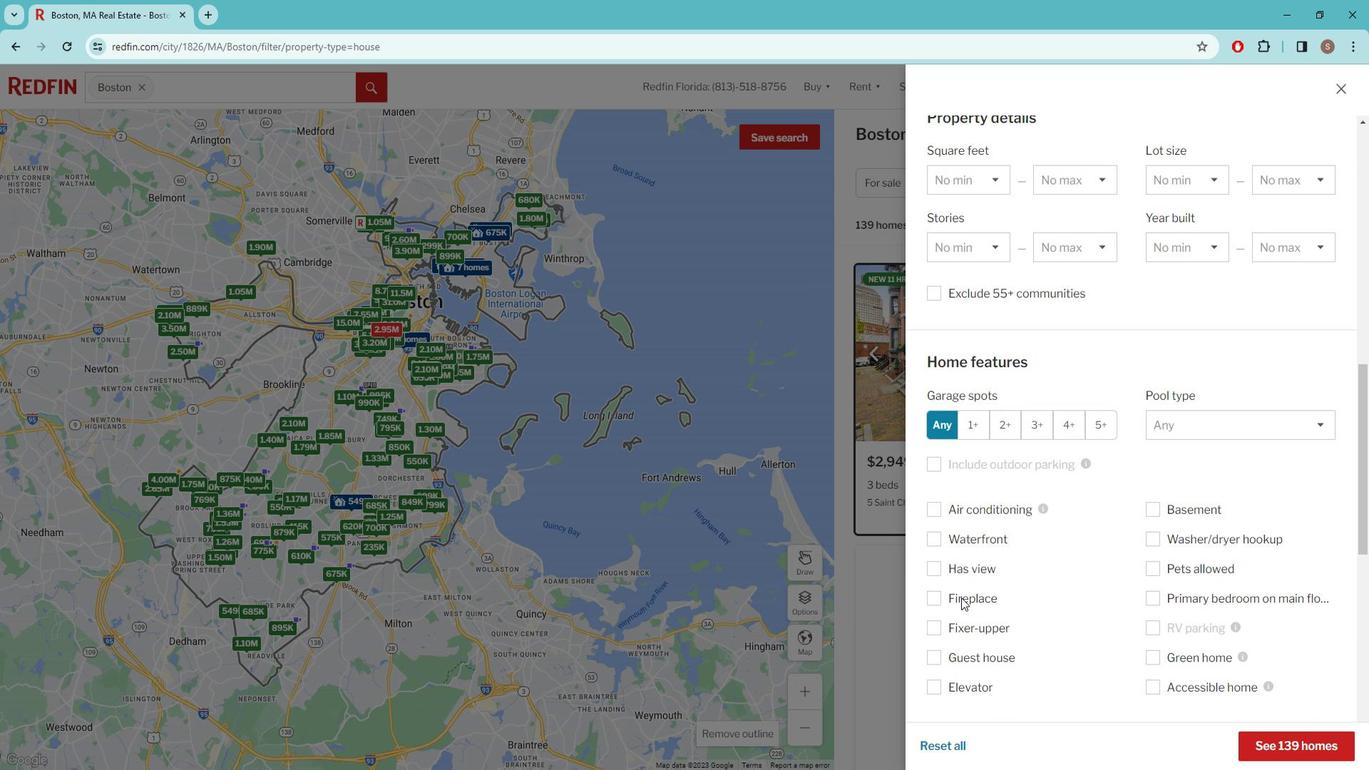 
Action: Mouse moved to (981, 588)
Screenshot: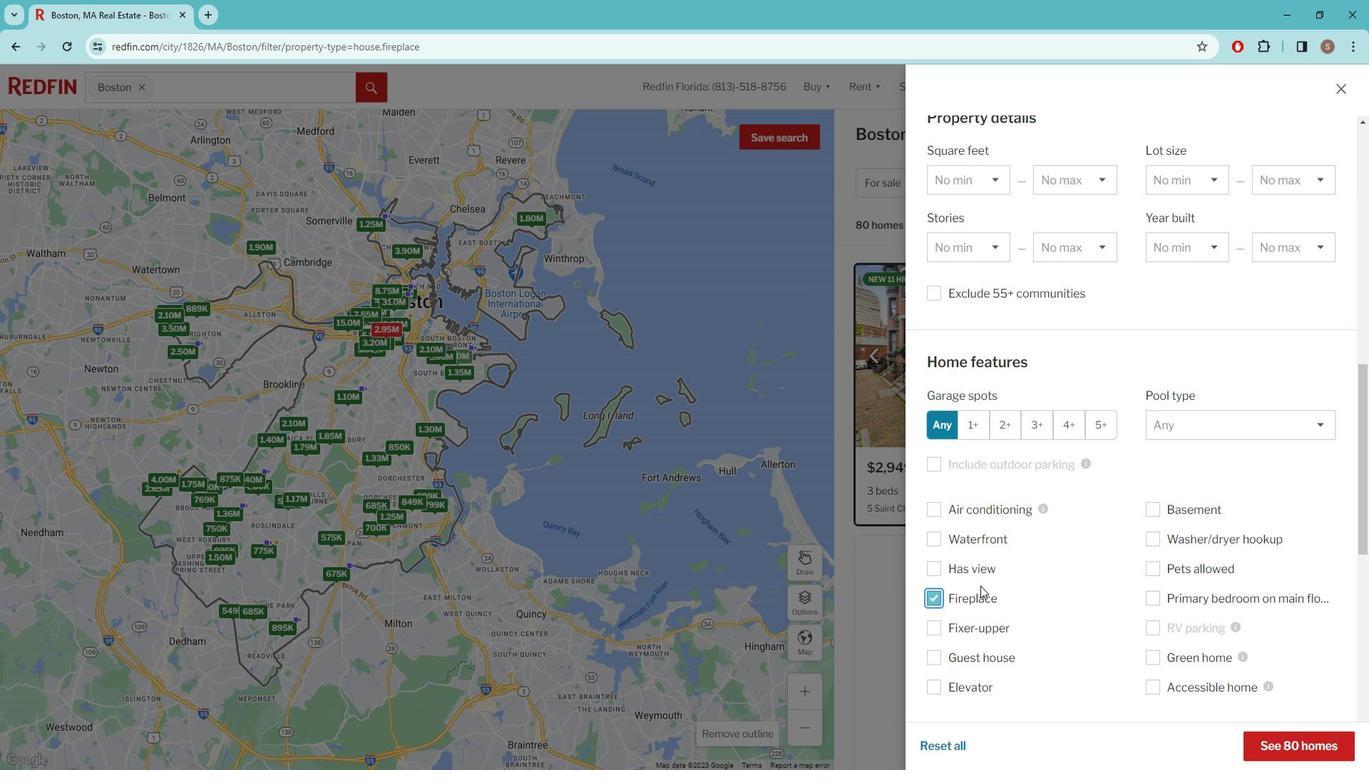 
Action: Mouse scrolled (981, 587) with delta (0, 0)
Screenshot: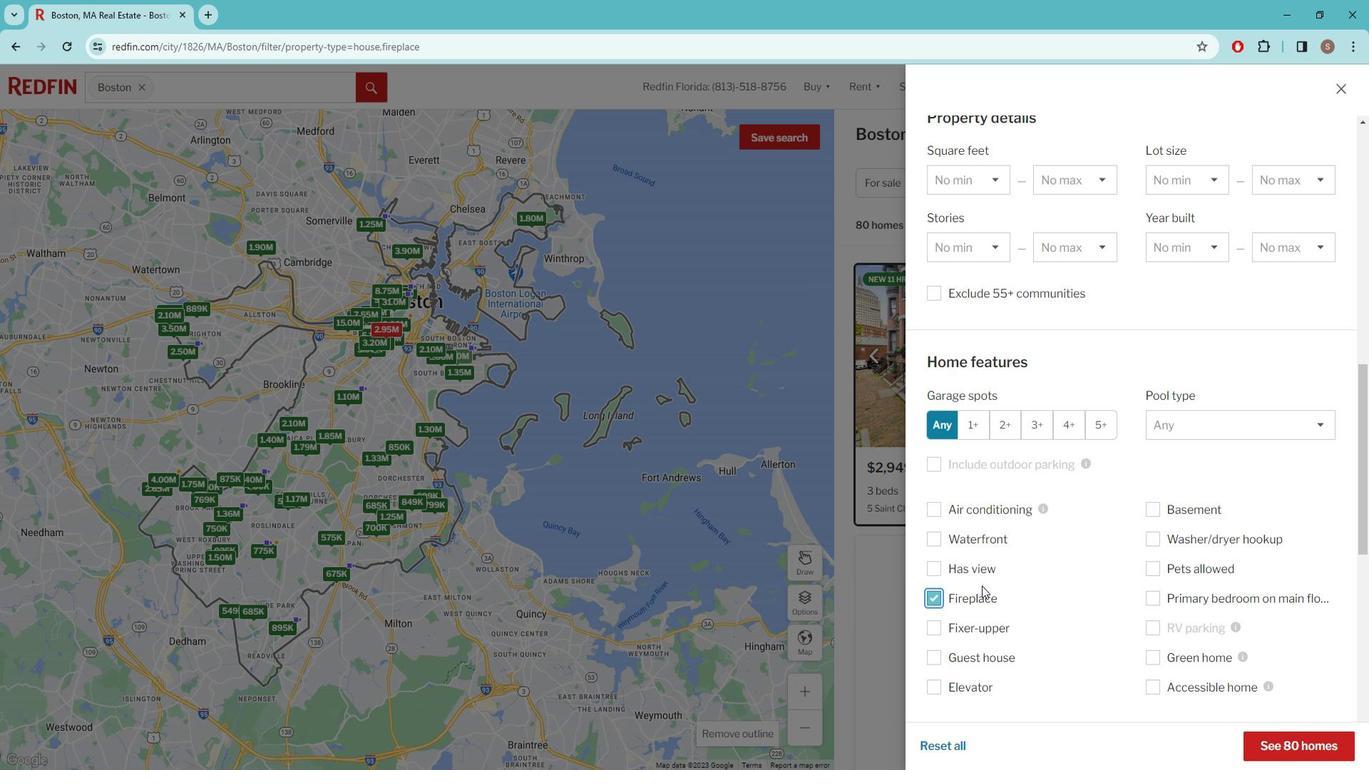 
Action: Mouse scrolled (981, 587) with delta (0, 0)
Screenshot: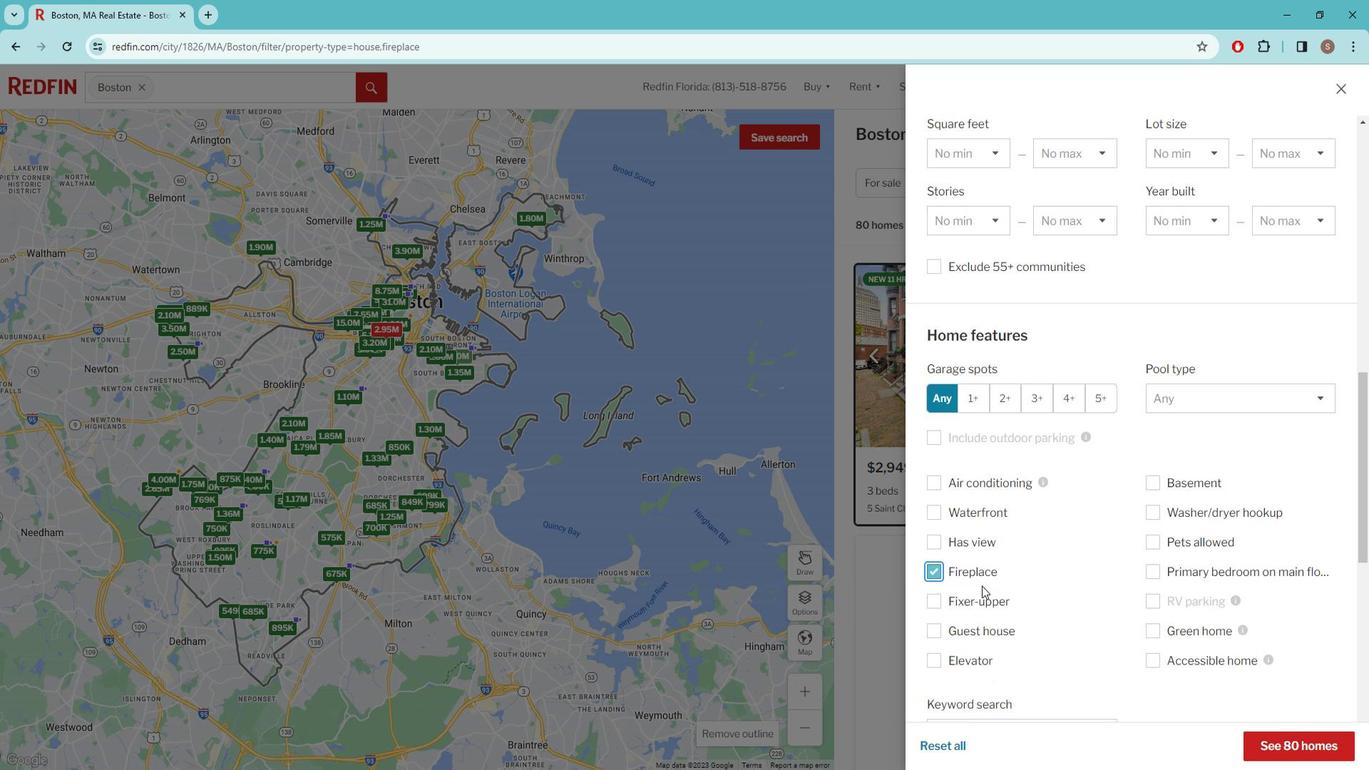 
Action: Mouse moved to (997, 581)
Screenshot: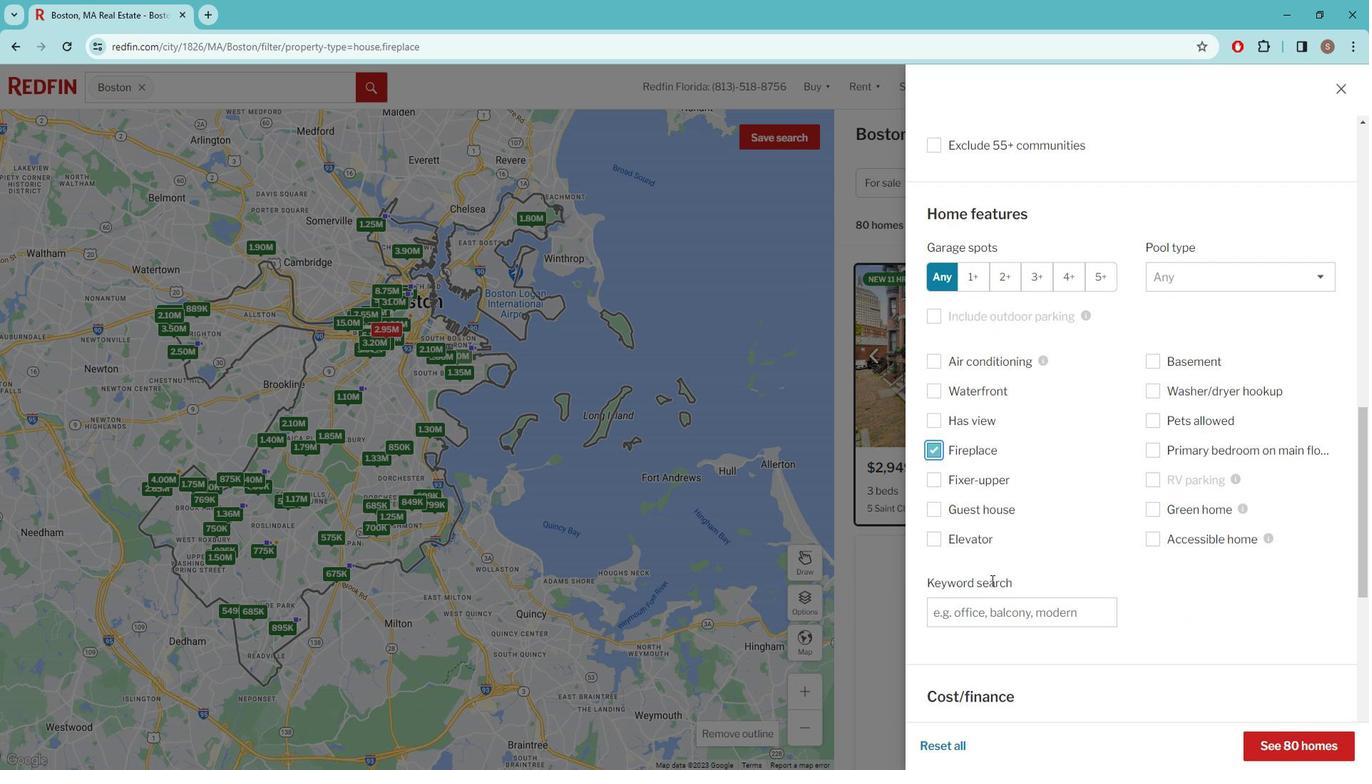 
Action: Mouse scrolled (997, 581) with delta (0, 0)
Screenshot: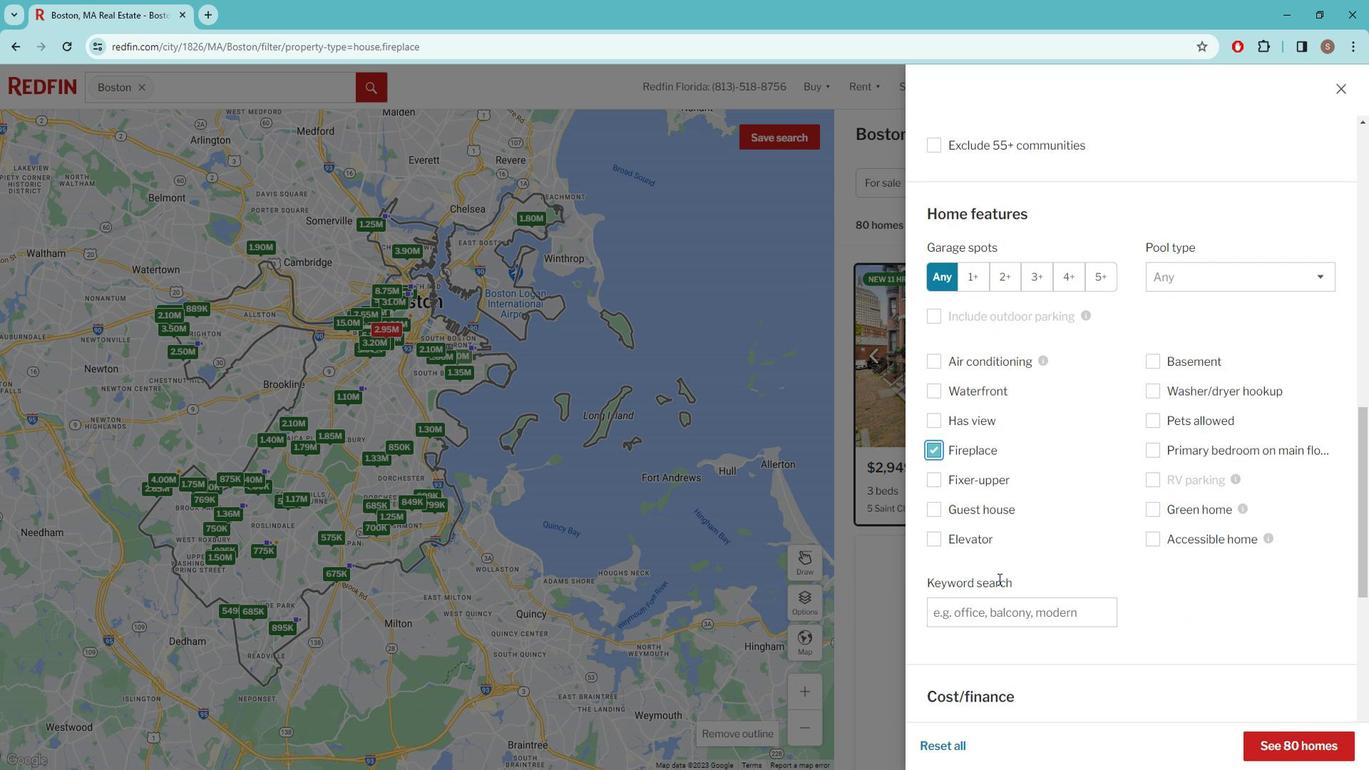 
Action: Mouse moved to (999, 581)
Screenshot: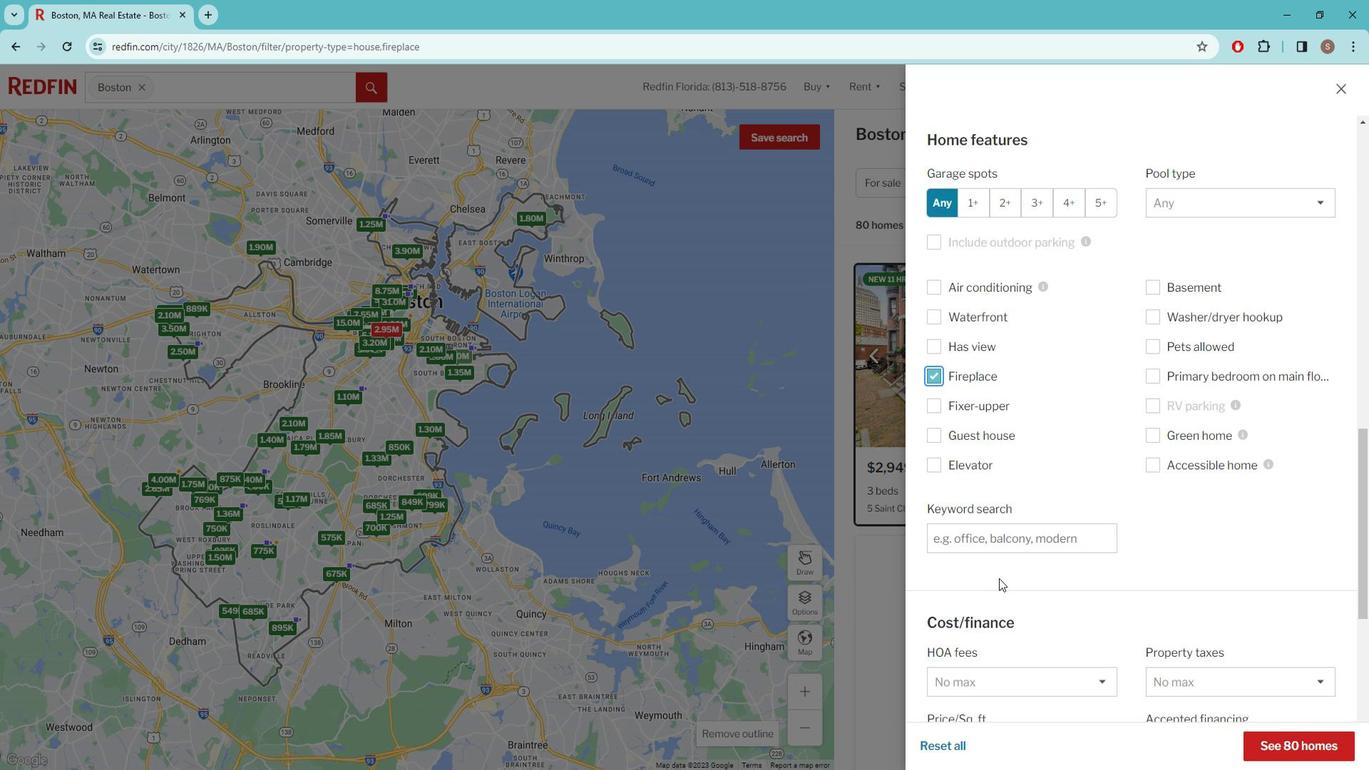 
Action: Mouse scrolled (999, 580) with delta (0, 0)
Screenshot: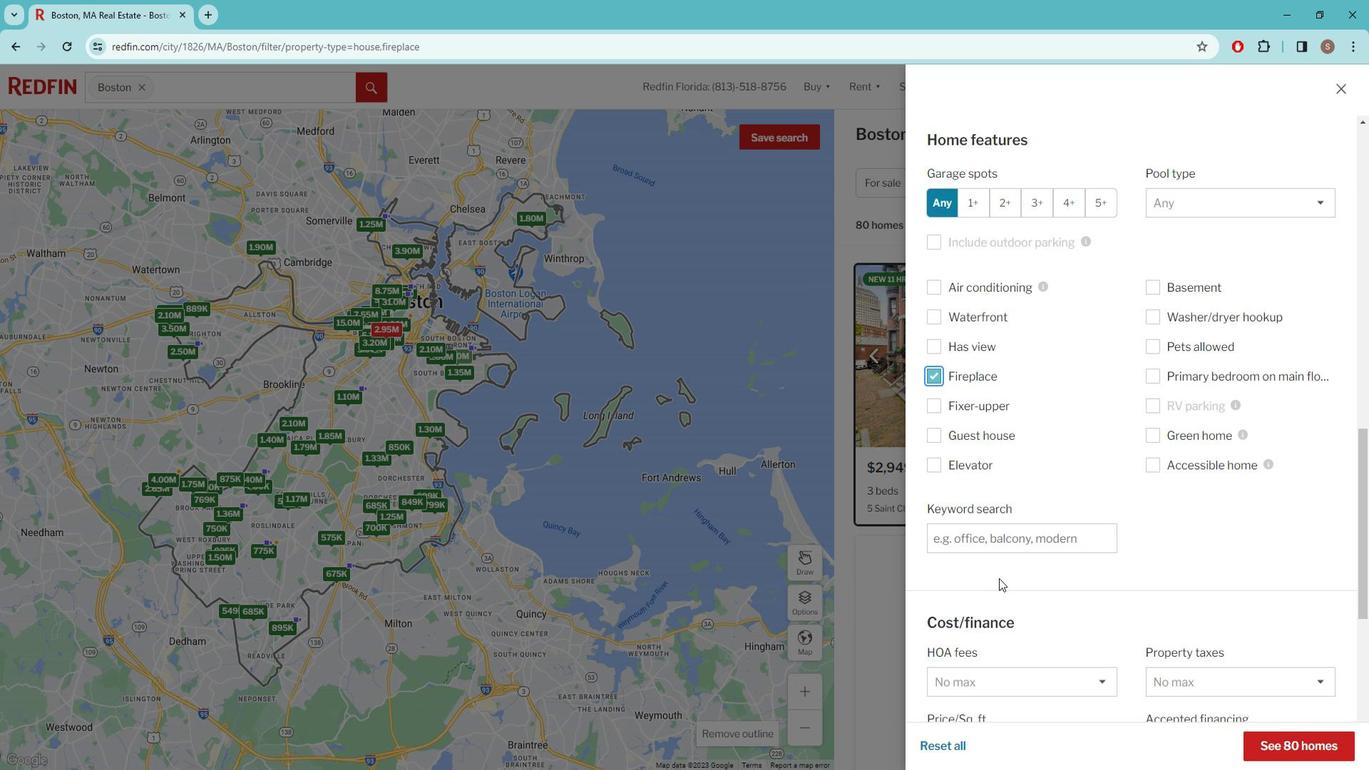 
Action: Mouse moved to (1003, 579)
Screenshot: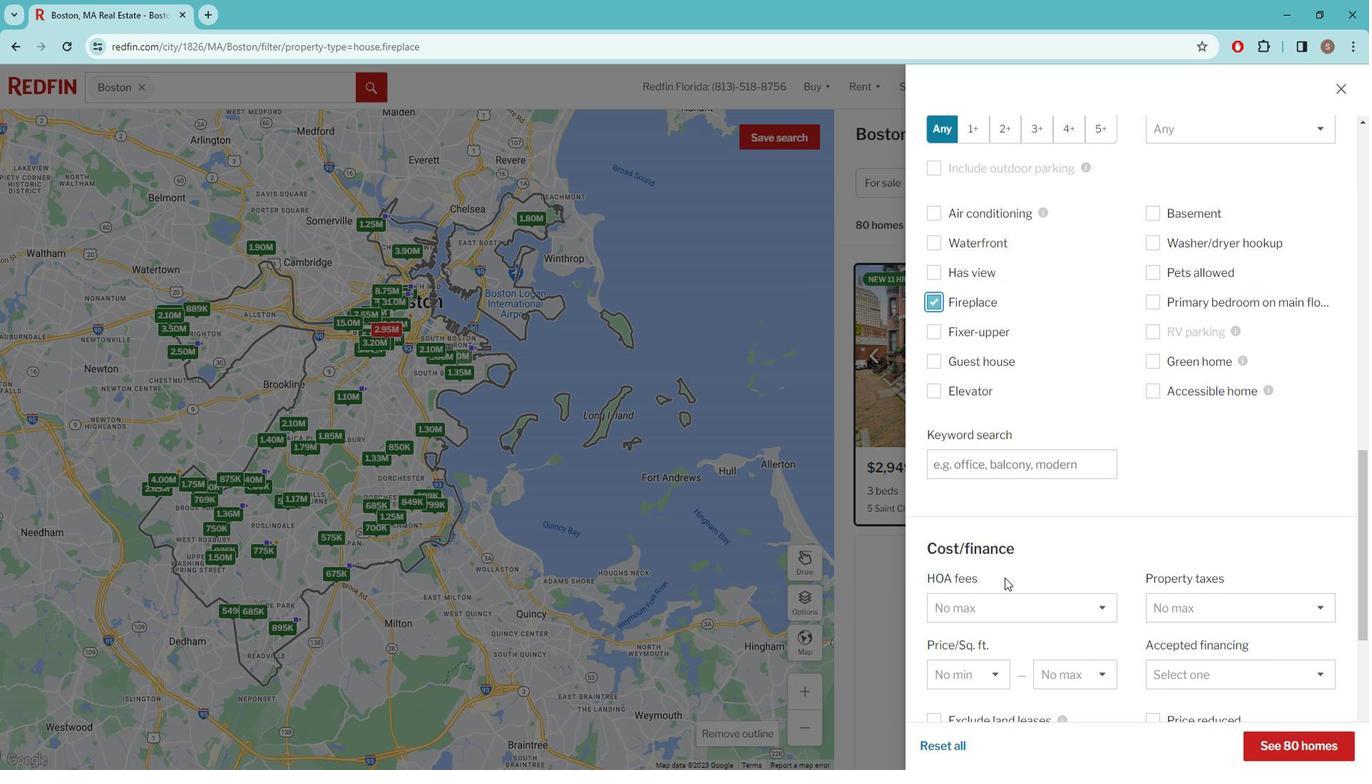 
Action: Mouse scrolled (1003, 578) with delta (0, 0)
Screenshot: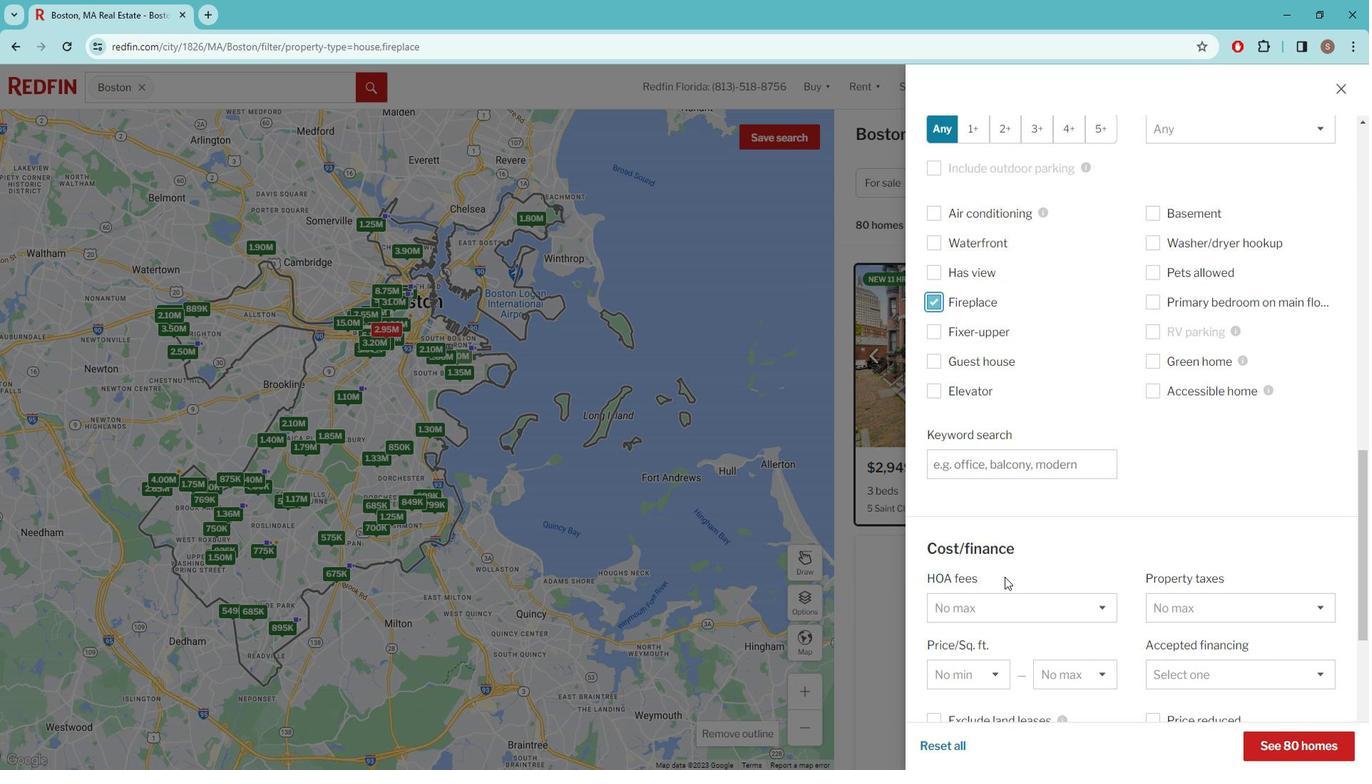 
Action: Mouse scrolled (1003, 578) with delta (0, 0)
Screenshot: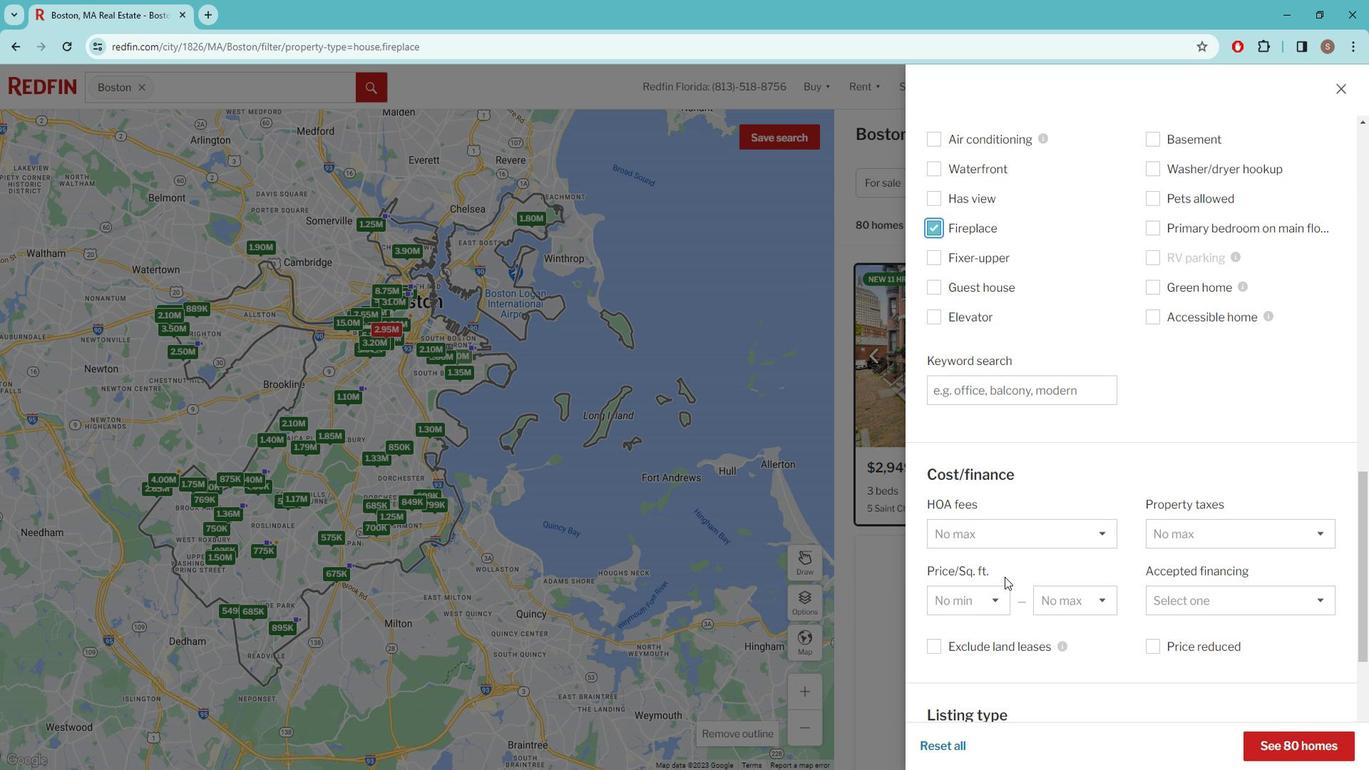 
Action: Mouse scrolled (1003, 578) with delta (0, 0)
Screenshot: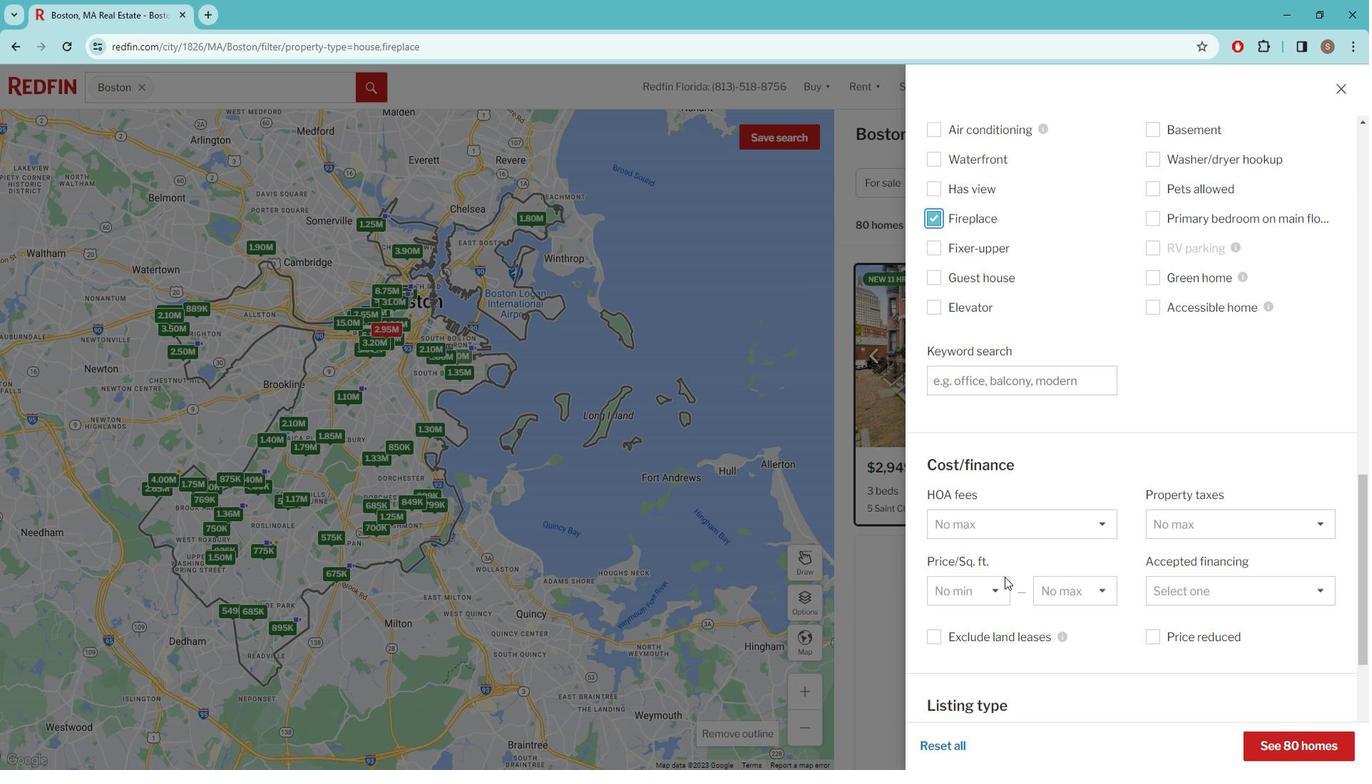 
Action: Mouse scrolled (1003, 578) with delta (0, 0)
Screenshot: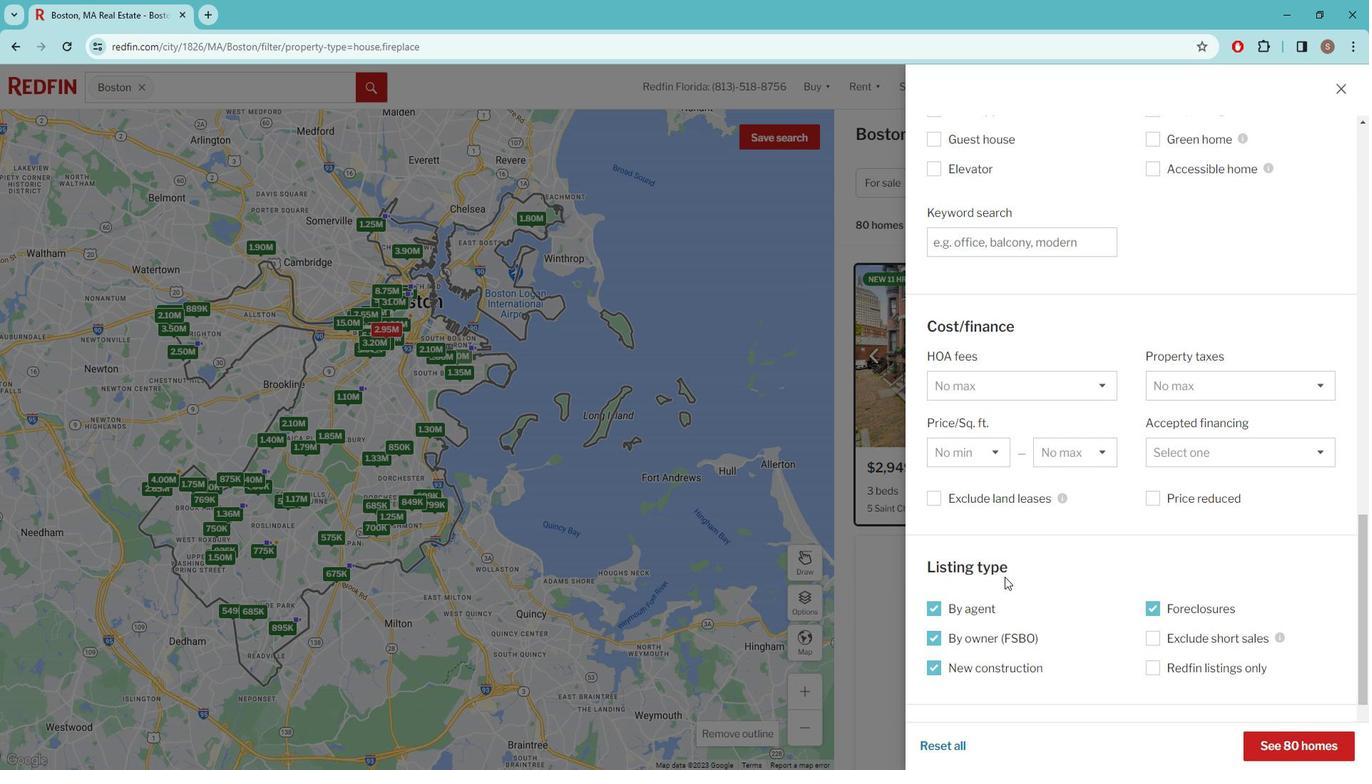 
Action: Mouse scrolled (1003, 578) with delta (0, 0)
Screenshot: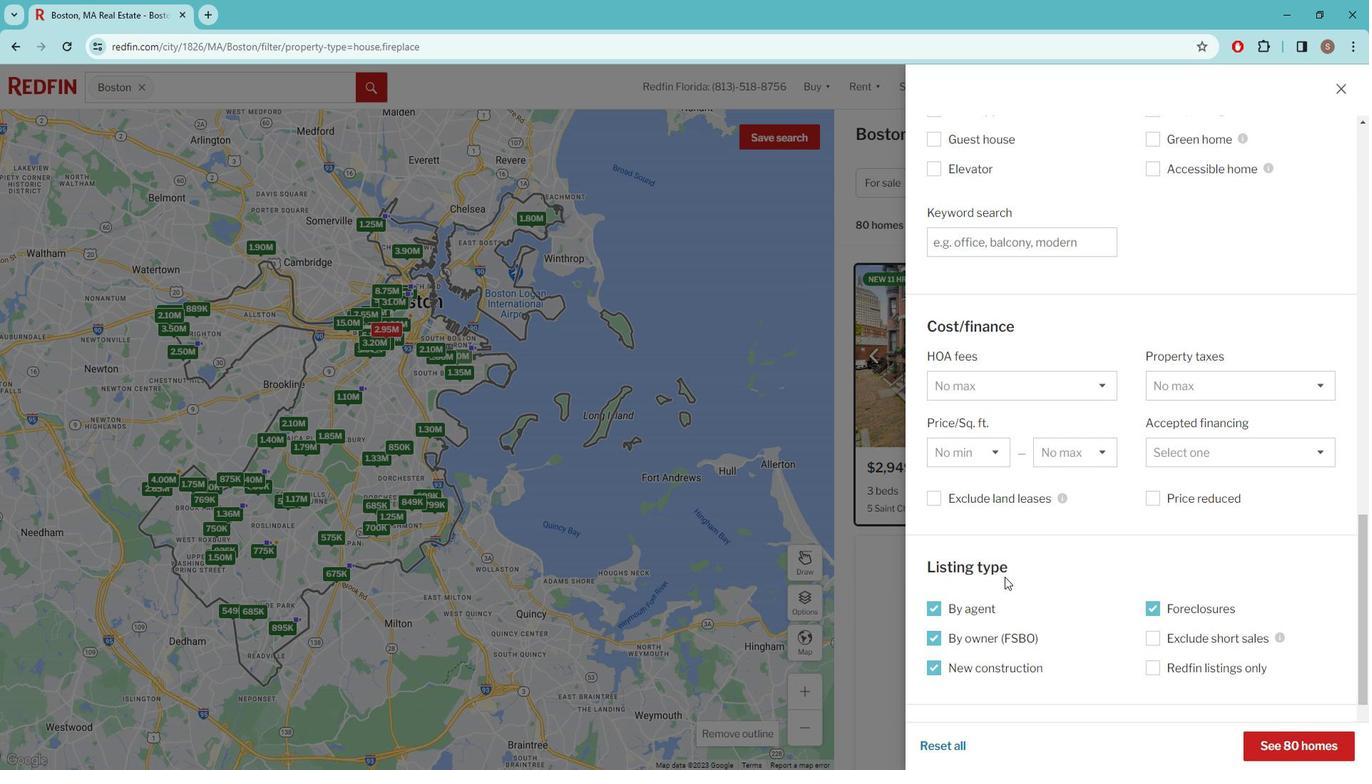 
Action: Mouse moved to (1004, 578)
Screenshot: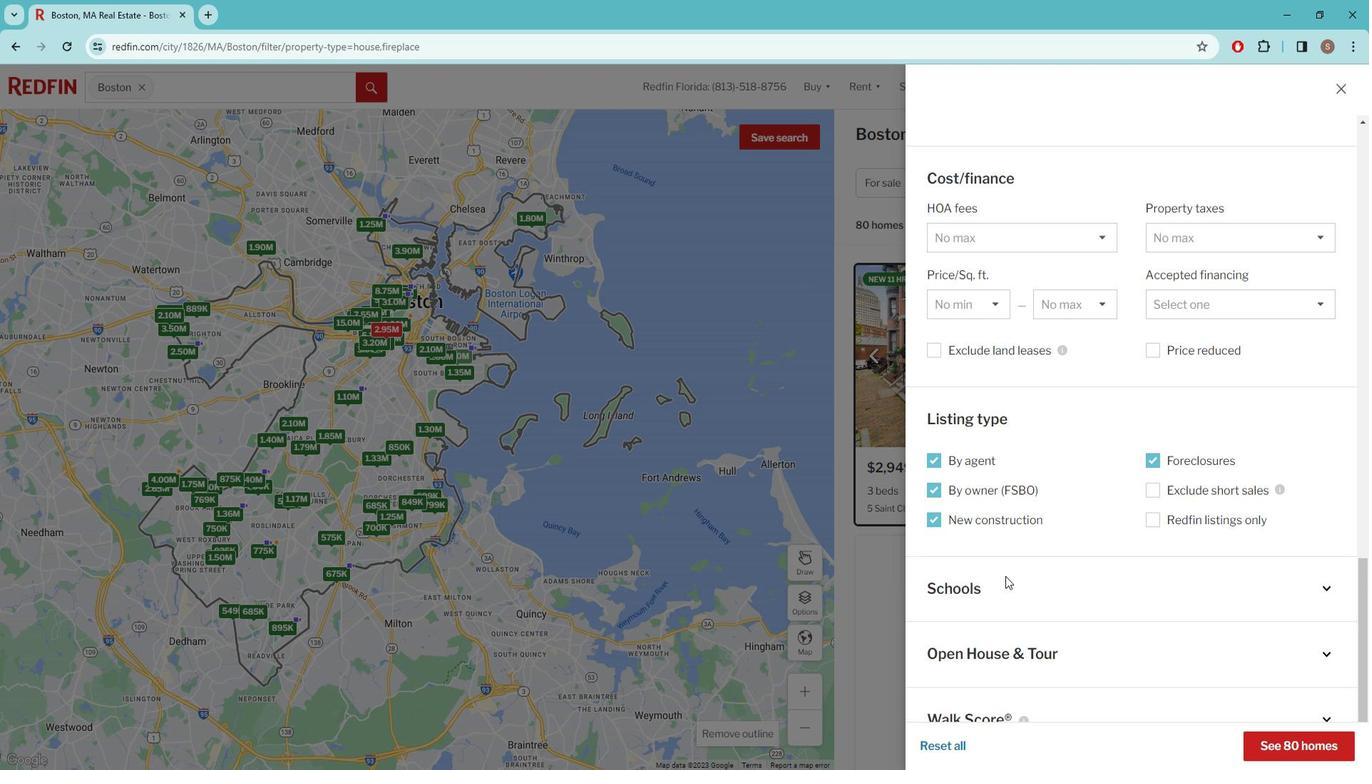 
Action: Mouse scrolled (1004, 578) with delta (0, 0)
Screenshot: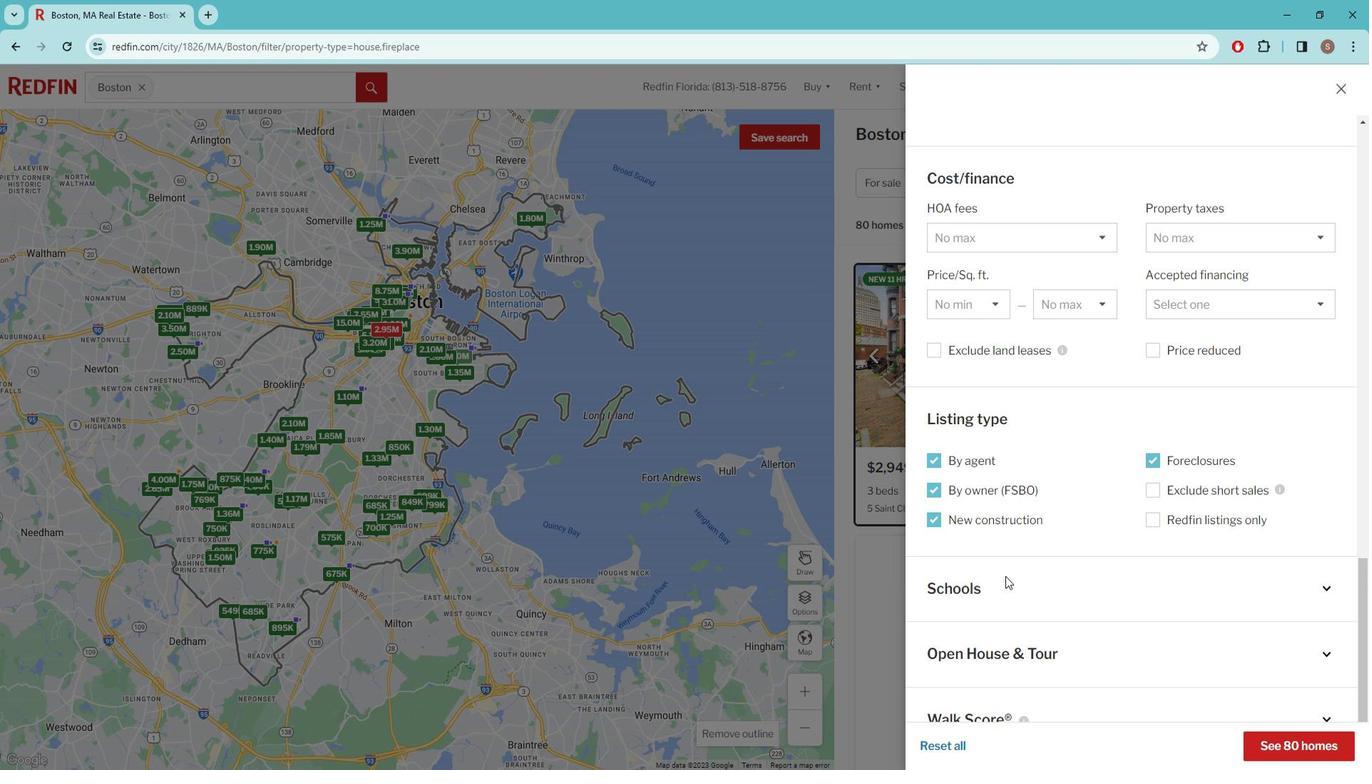
Action: Mouse scrolled (1004, 578) with delta (0, 0)
Screenshot: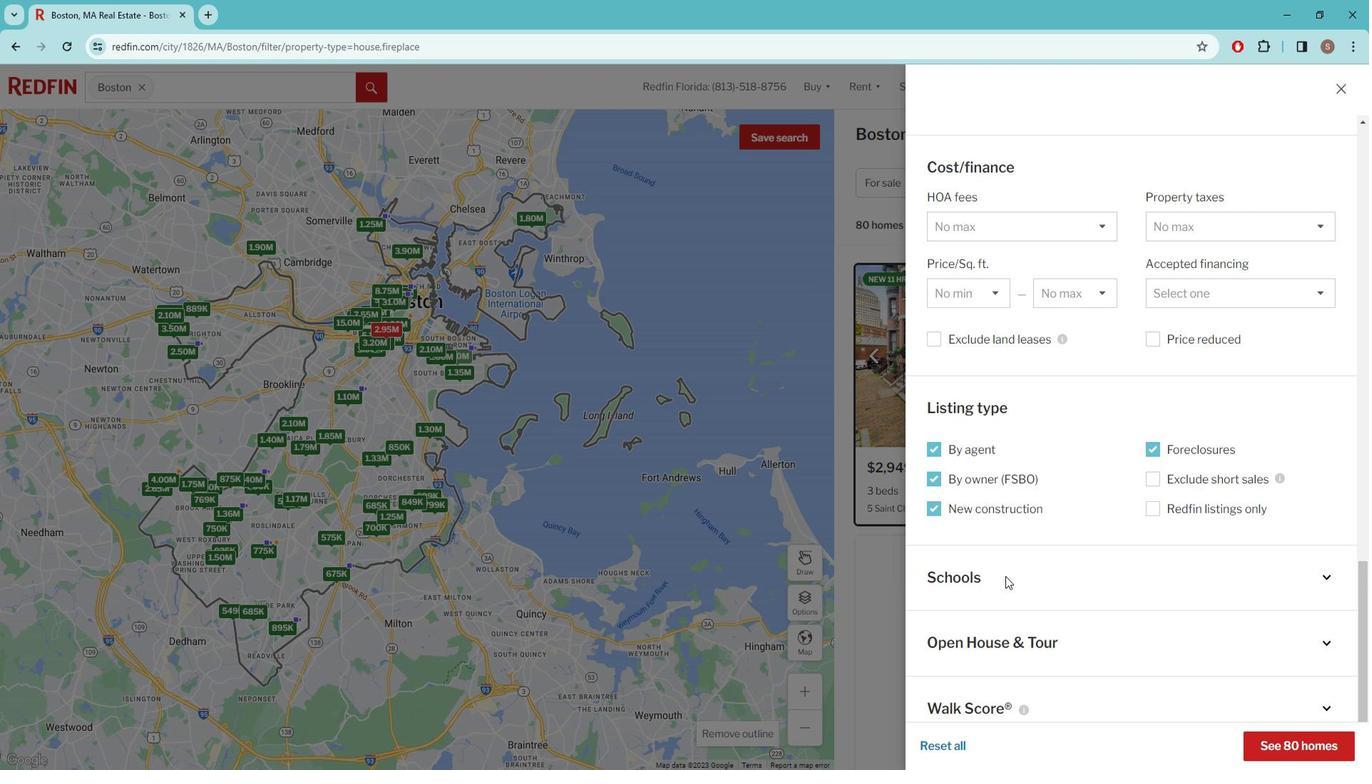 
Action: Mouse moved to (999, 625)
Screenshot: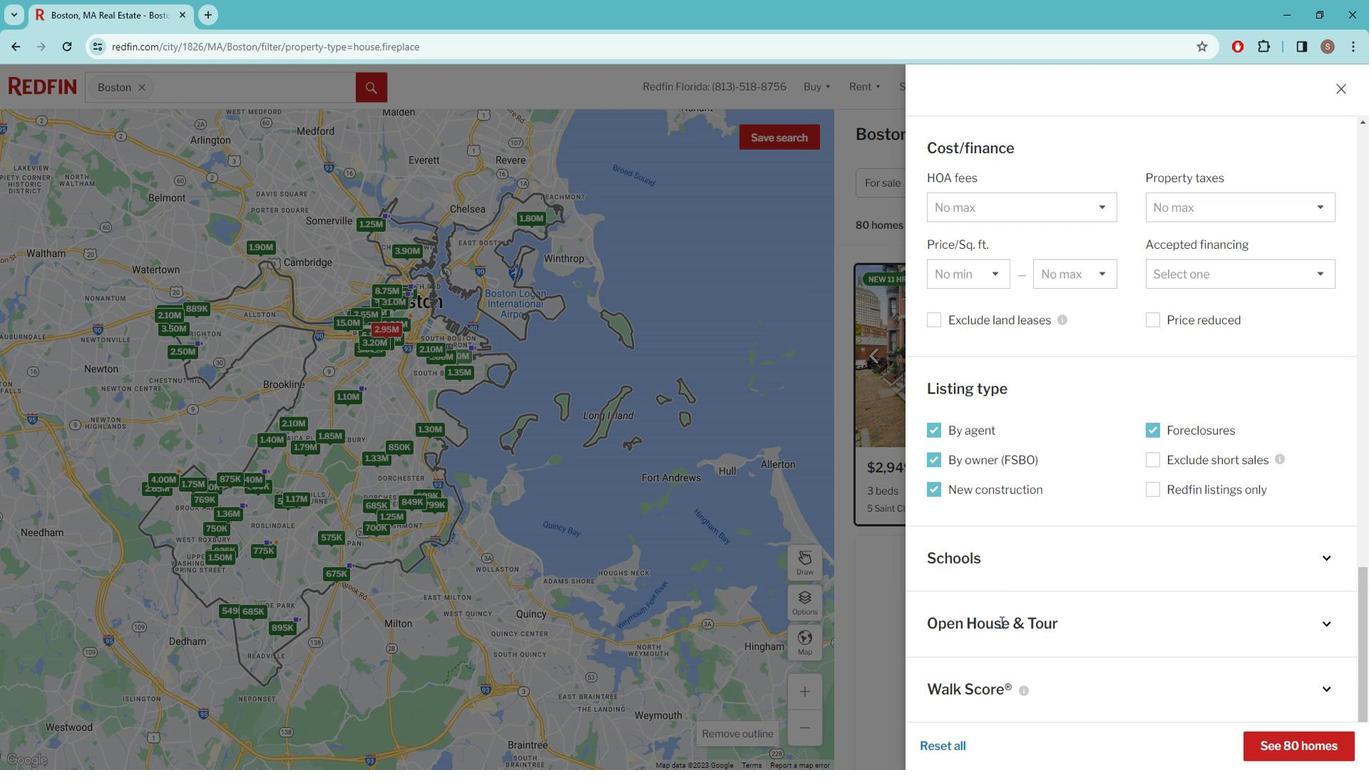 
Action: Mouse pressed left at (999, 625)
Screenshot: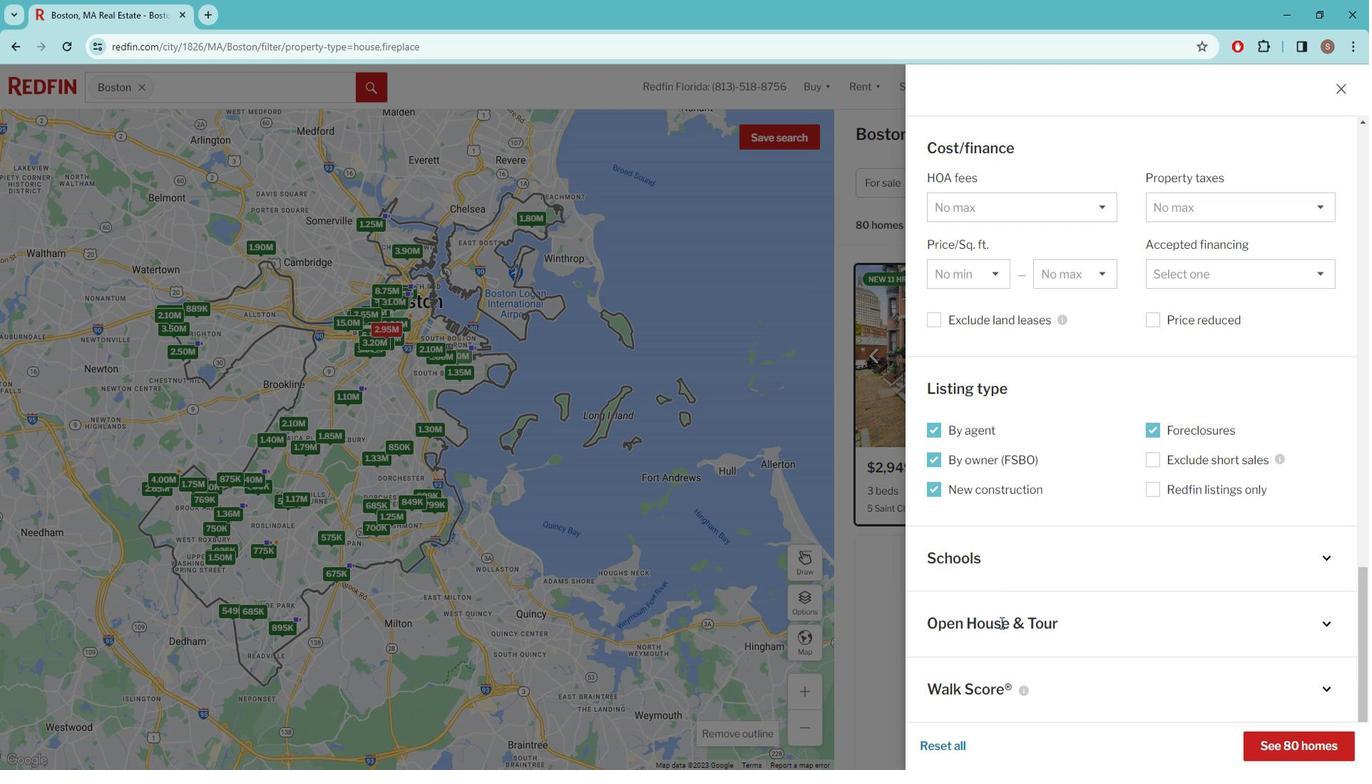 
Action: Mouse moved to (951, 622)
Screenshot: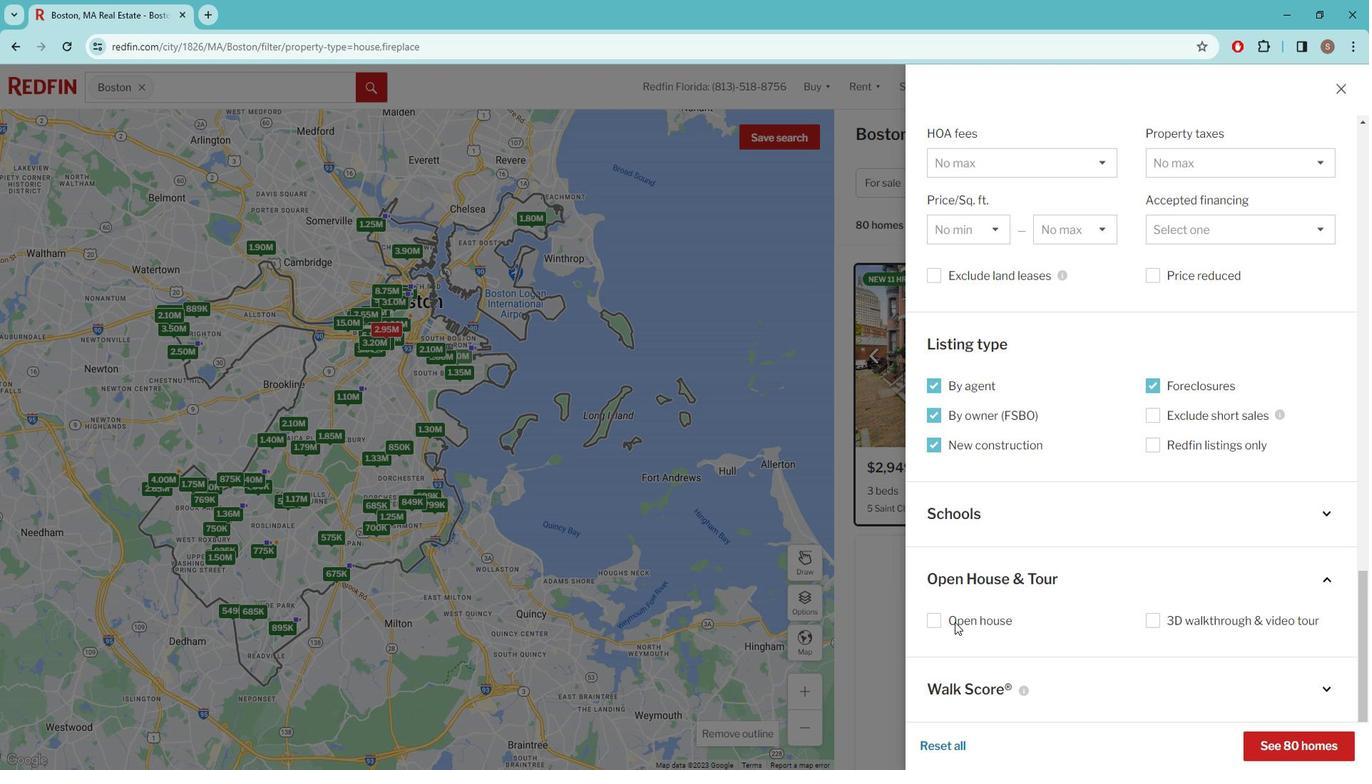 
Action: Mouse pressed left at (951, 622)
Screenshot: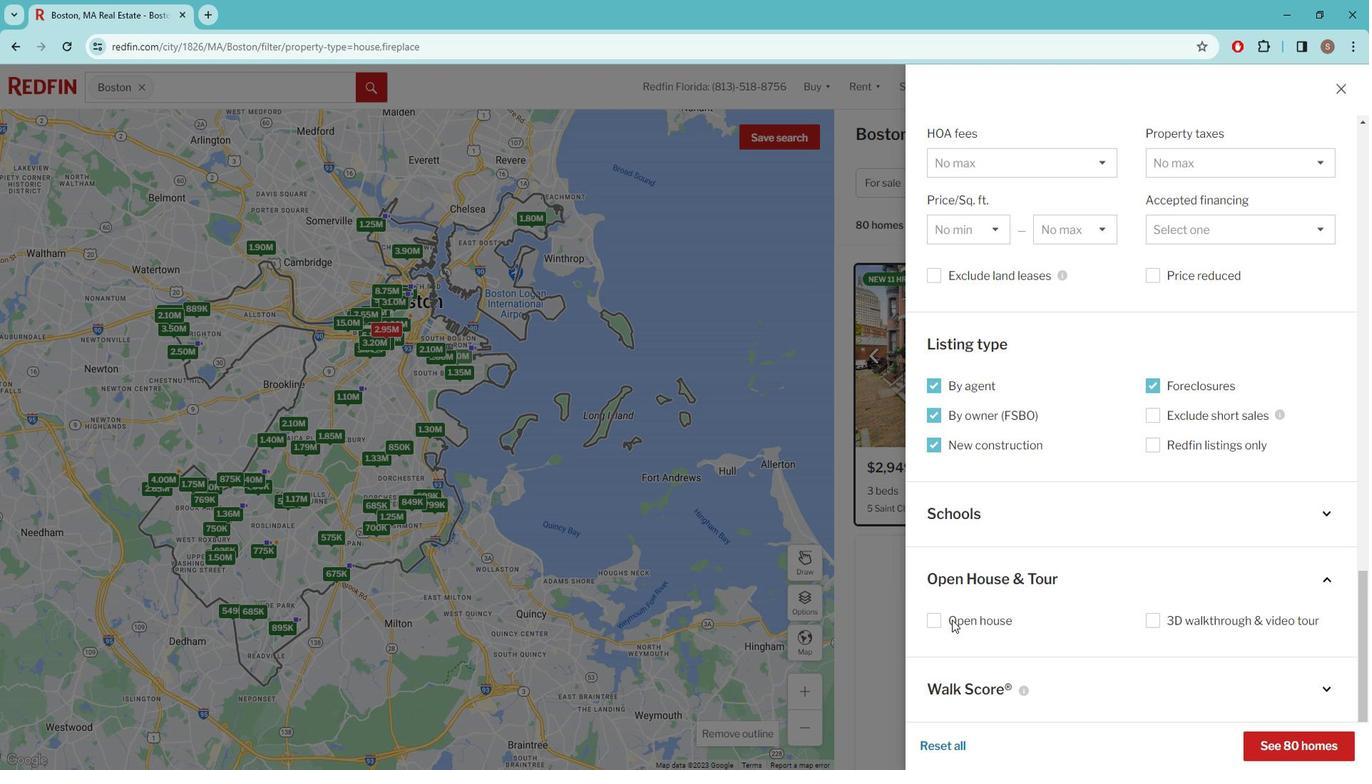 
Action: Mouse moved to (963, 683)
Screenshot: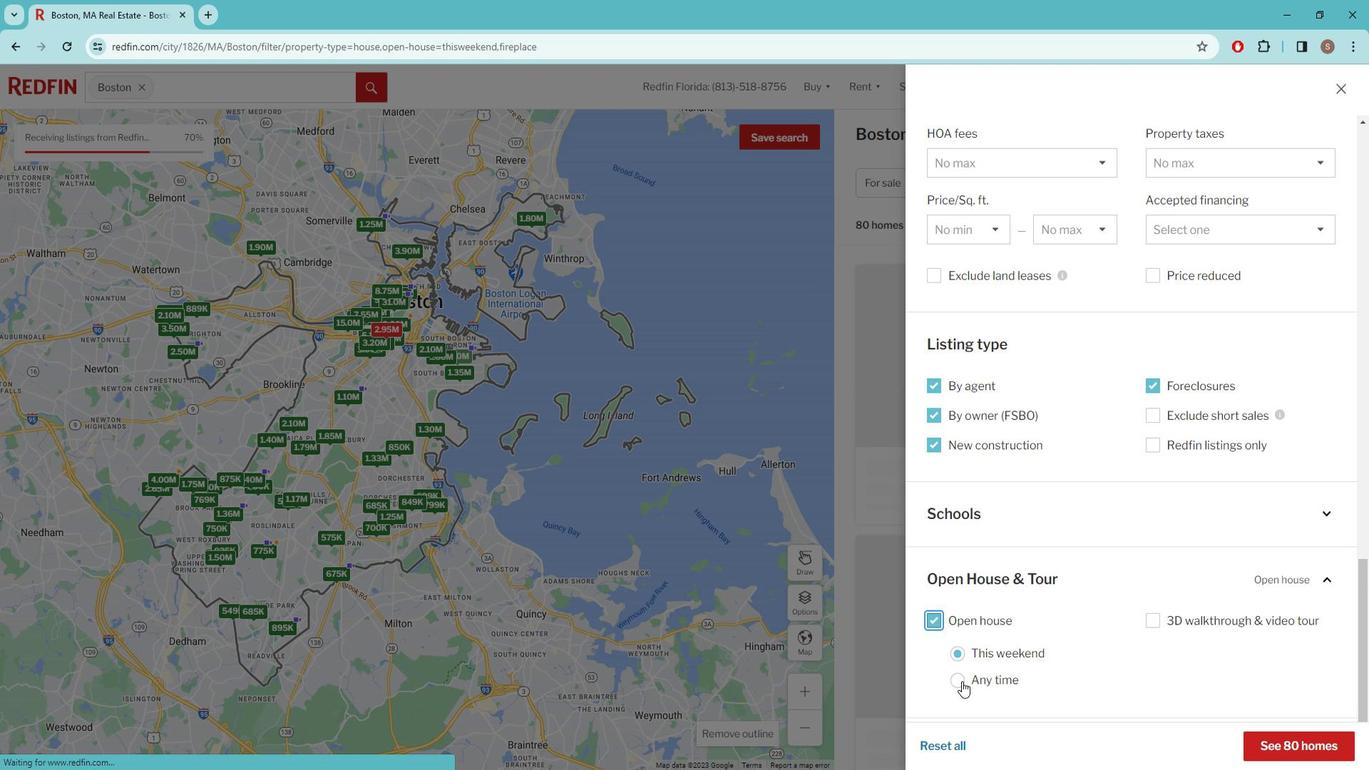 
Action: Mouse pressed left at (963, 683)
Screenshot: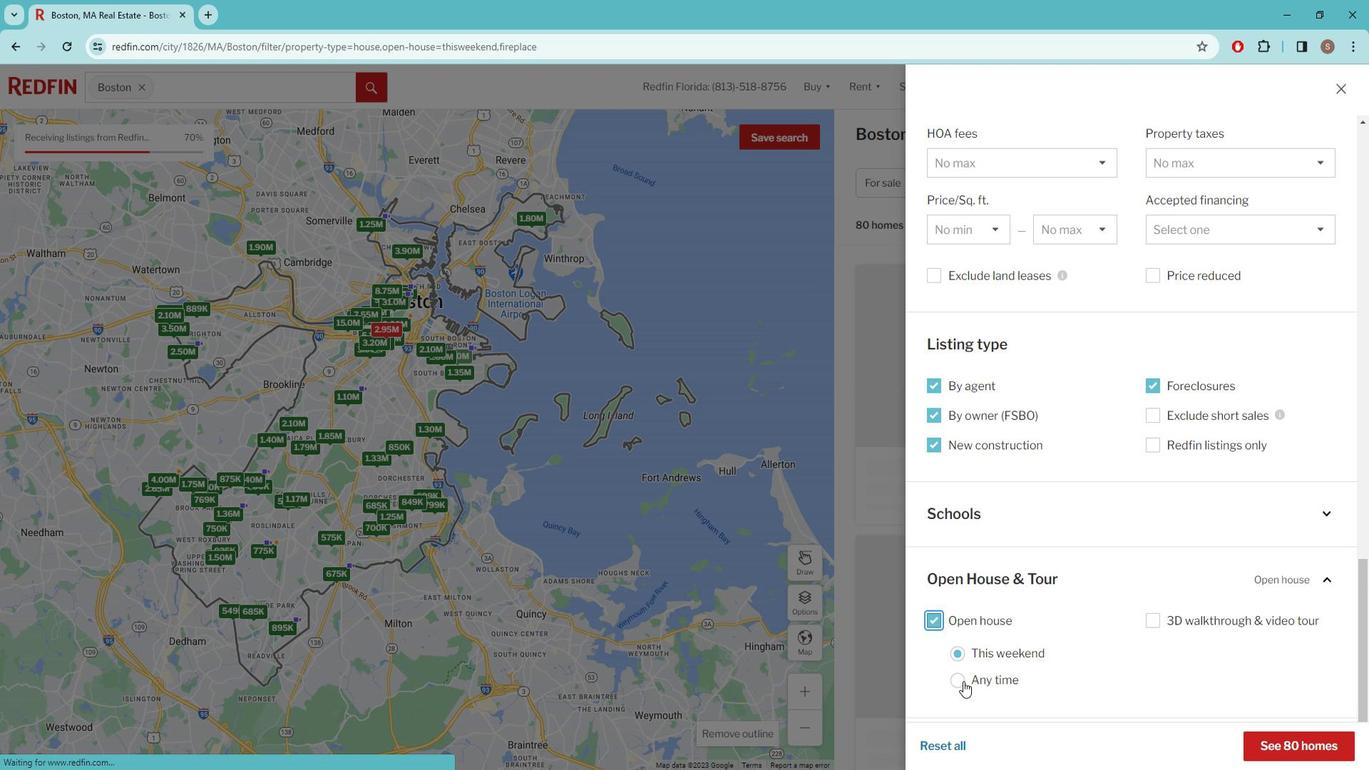 
Action: Mouse moved to (967, 658)
Screenshot: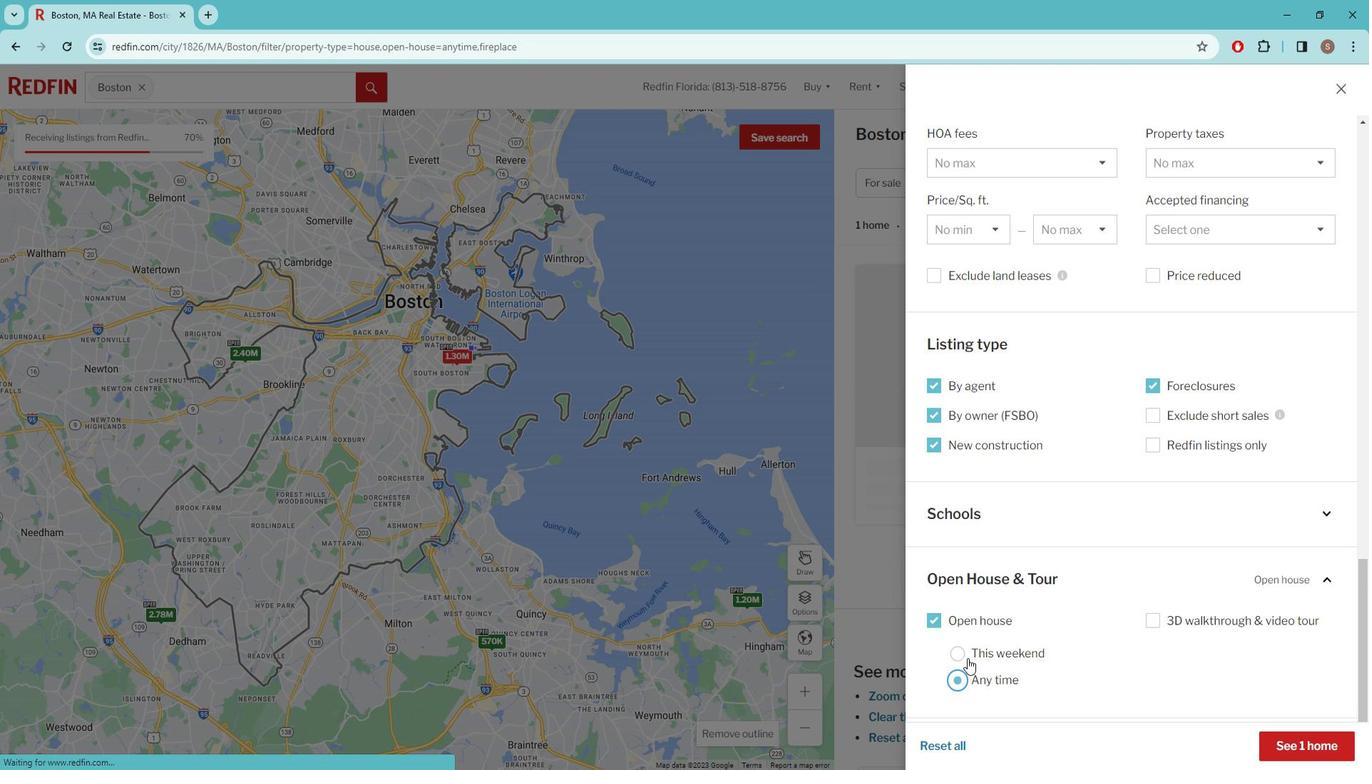 
Action: Mouse pressed left at (967, 658)
Screenshot: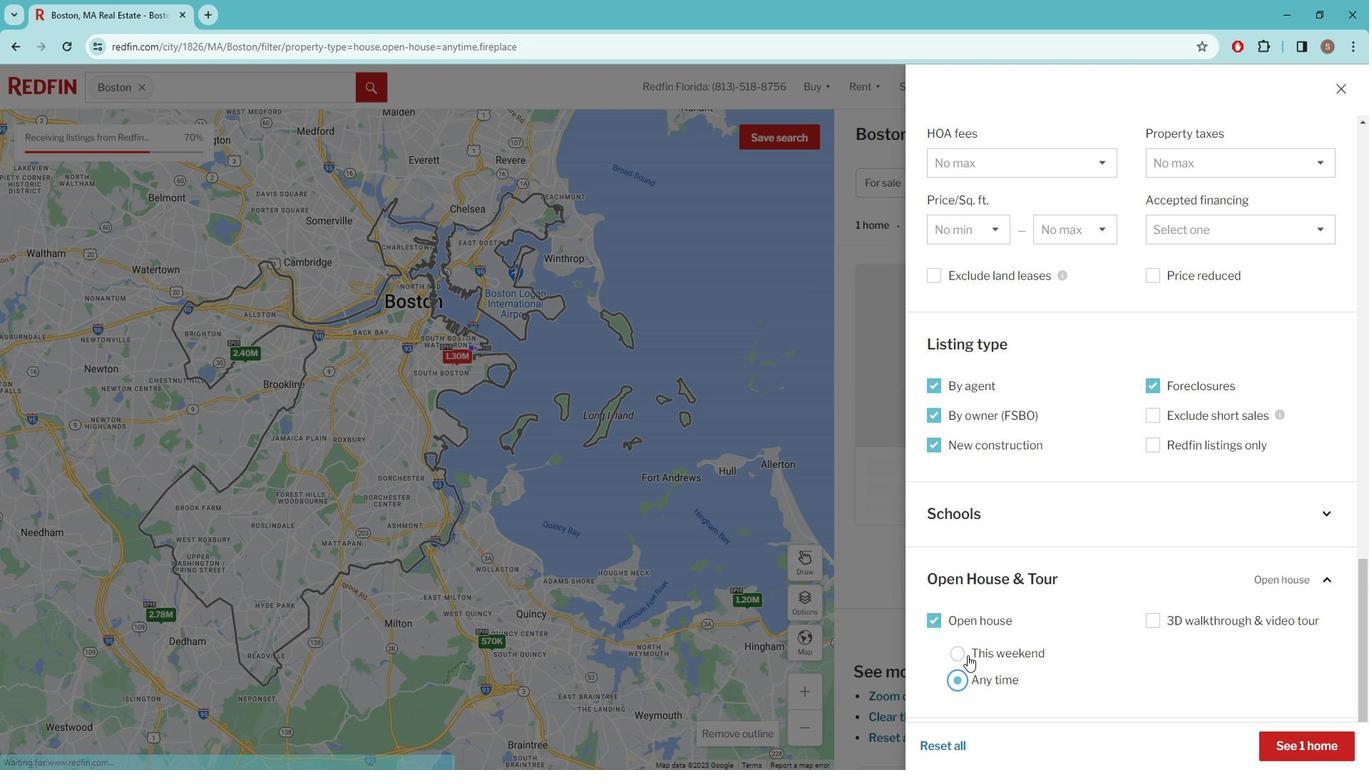 
Action: Mouse moved to (1289, 745)
Screenshot: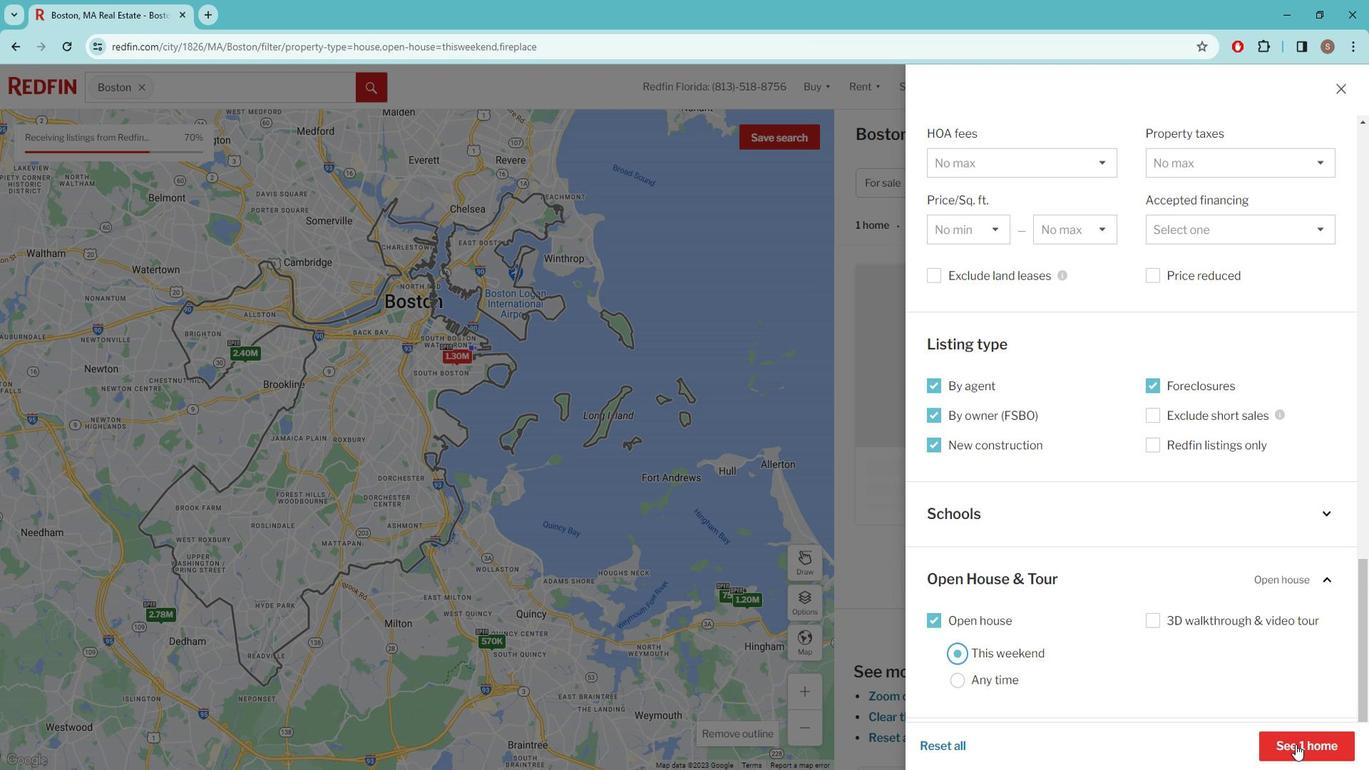 
Action: Mouse pressed left at (1289, 745)
Screenshot: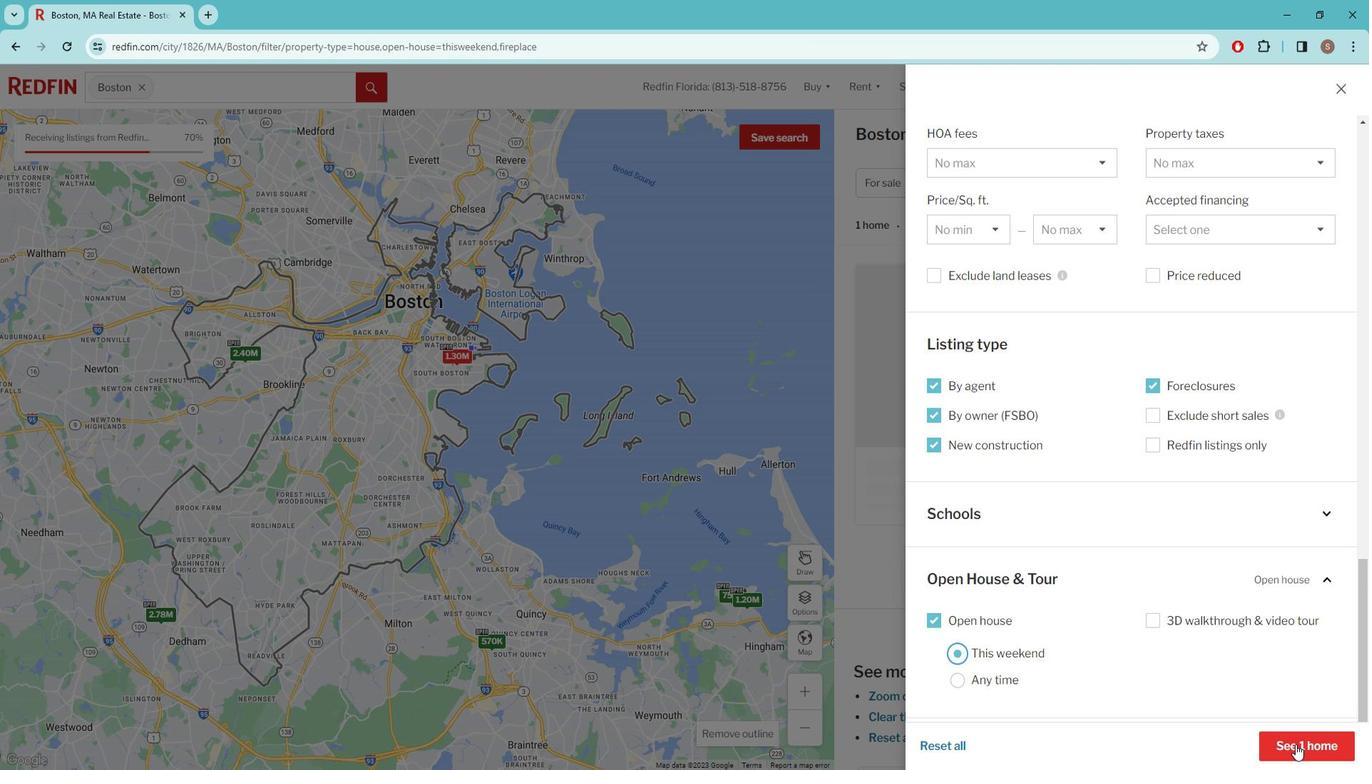 
Action: Mouse moved to (964, 464)
Screenshot: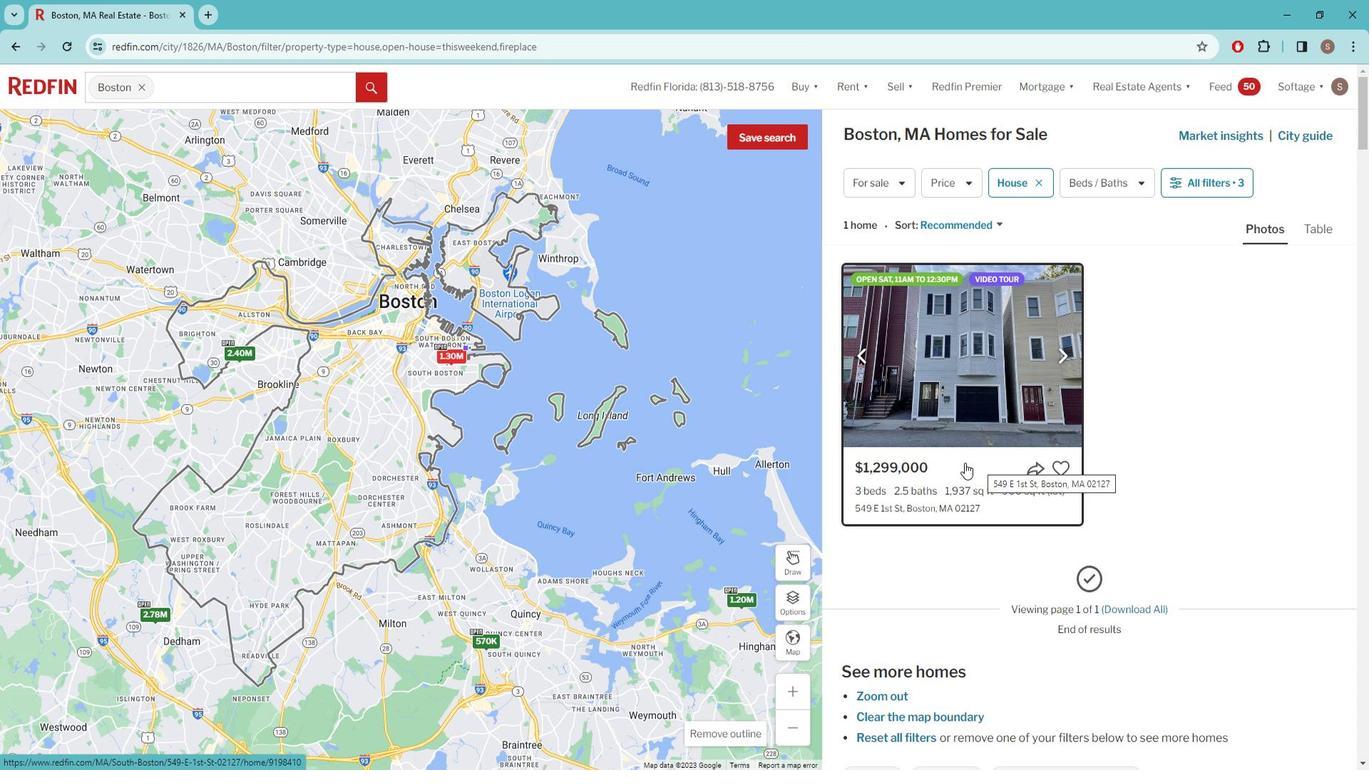 
Action: Mouse pressed left at (964, 464)
Screenshot: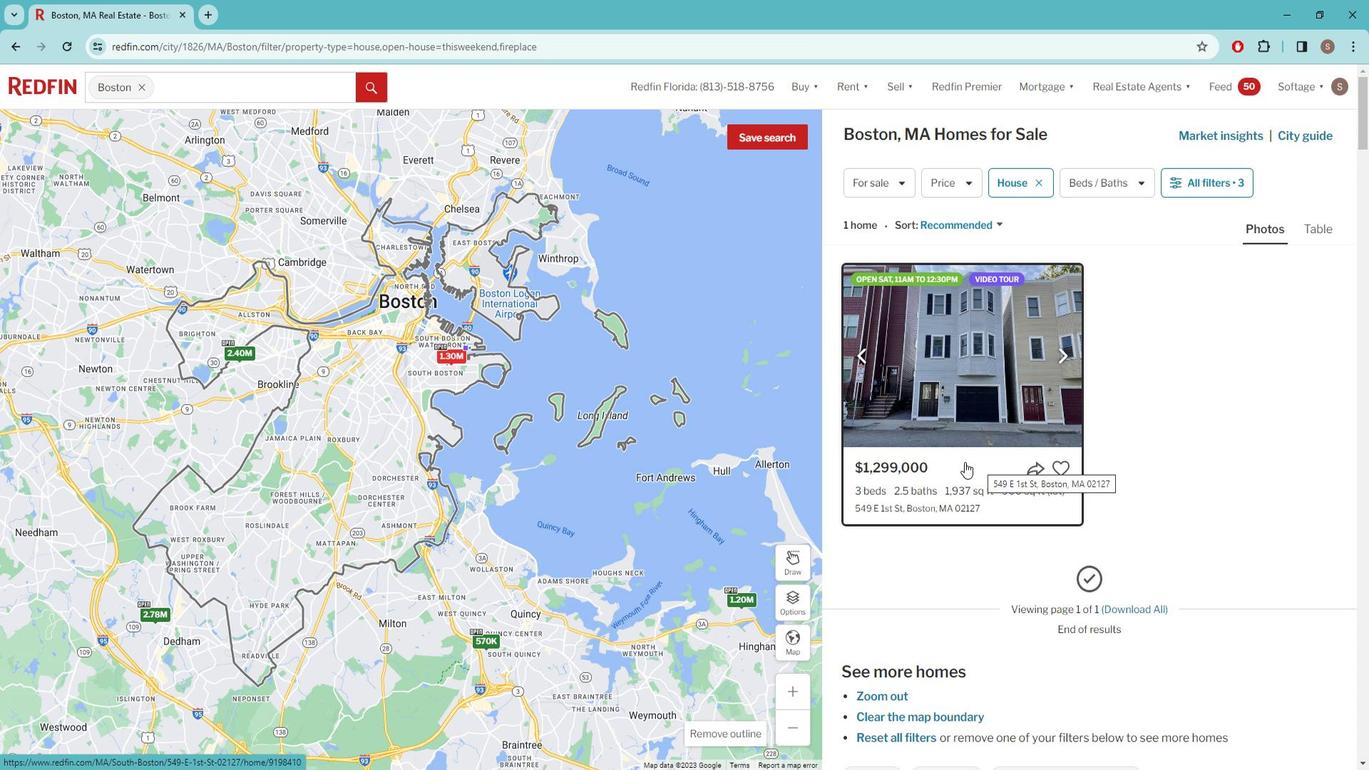 
Action: Mouse moved to (715, 447)
Screenshot: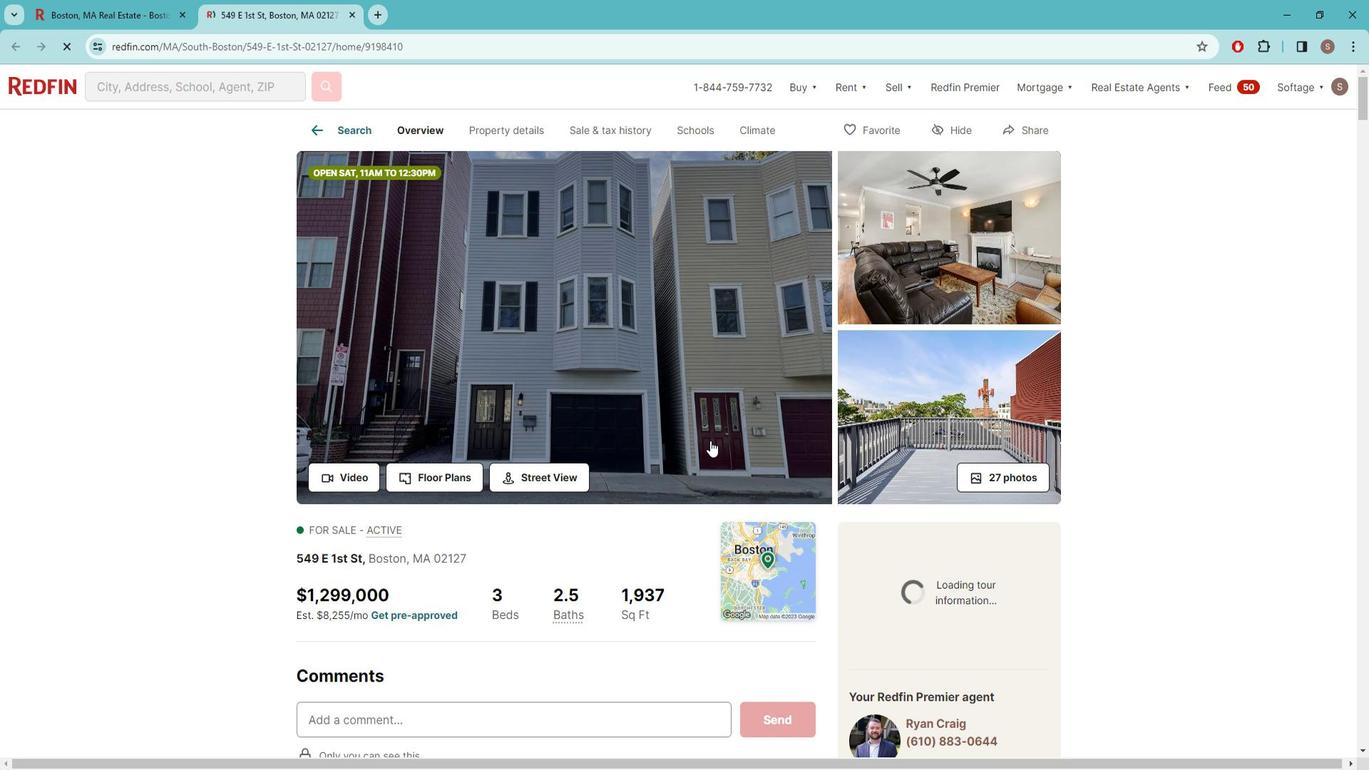 
Action: Mouse scrolled (715, 447) with delta (0, 0)
Screenshot: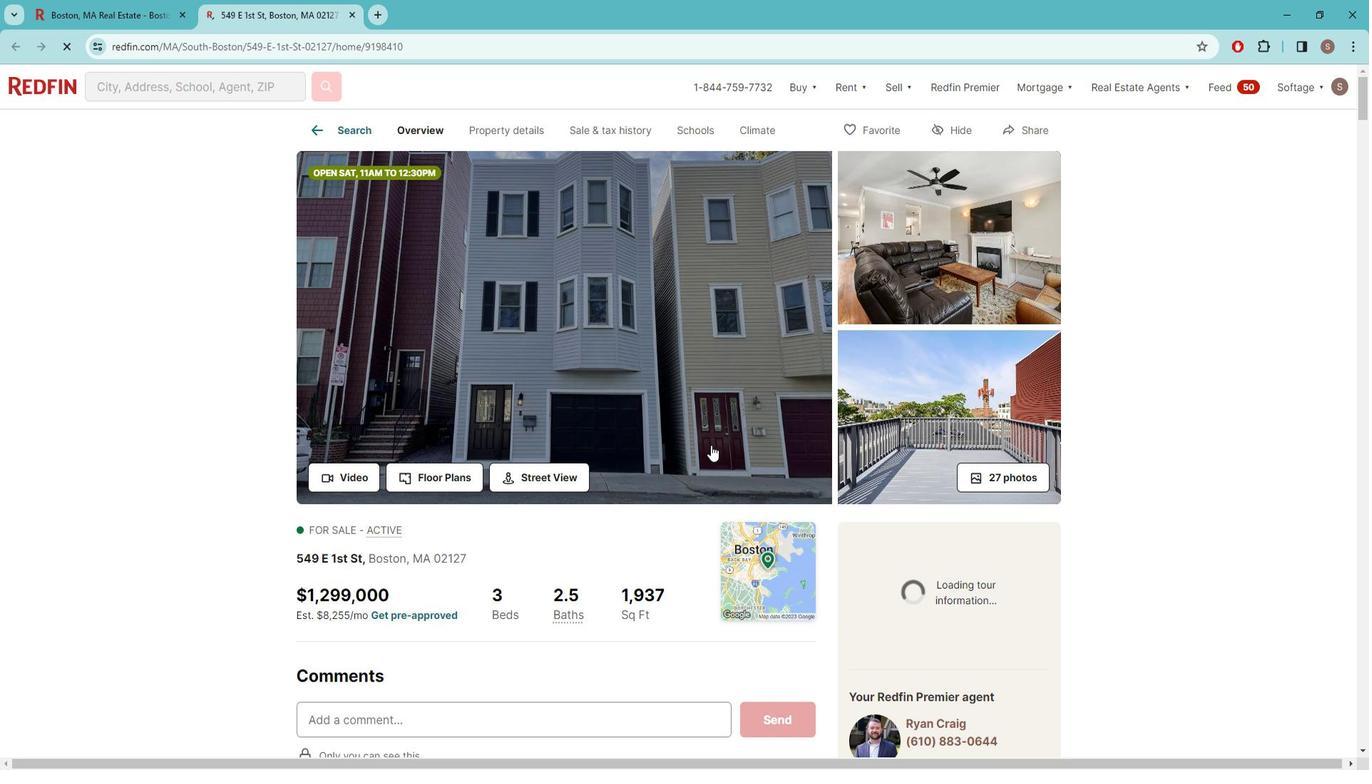 
Action: Mouse moved to (713, 448)
Screenshot: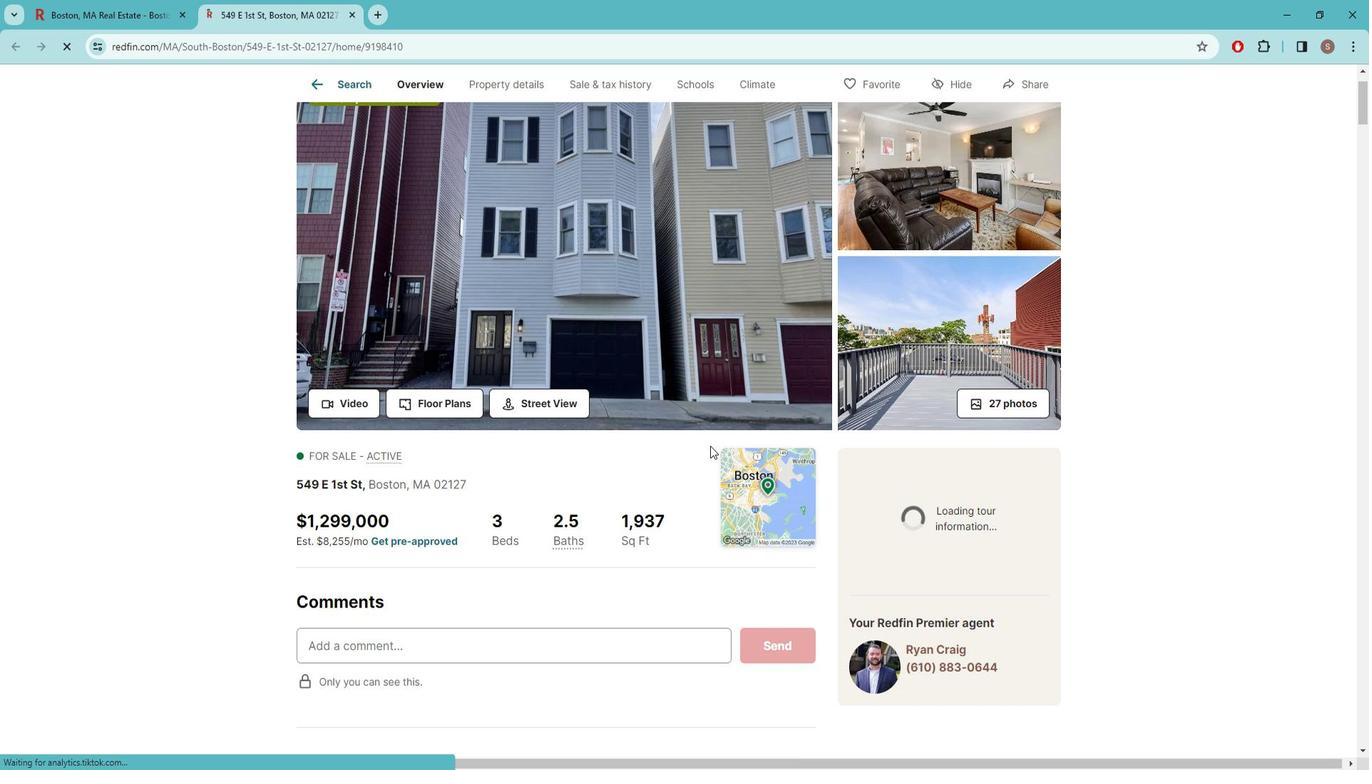 
Action: Mouse scrolled (713, 447) with delta (0, 0)
Screenshot: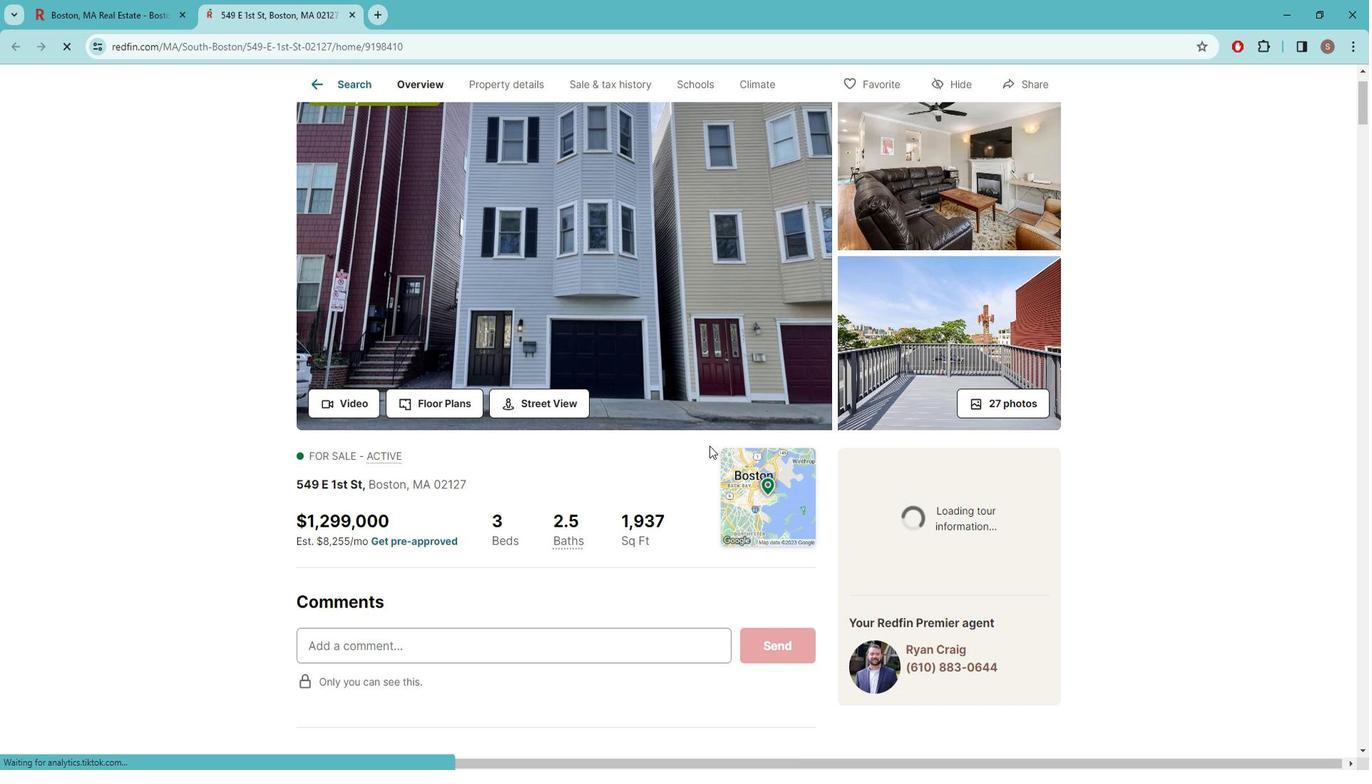 
Action: Mouse moved to (707, 450)
Screenshot: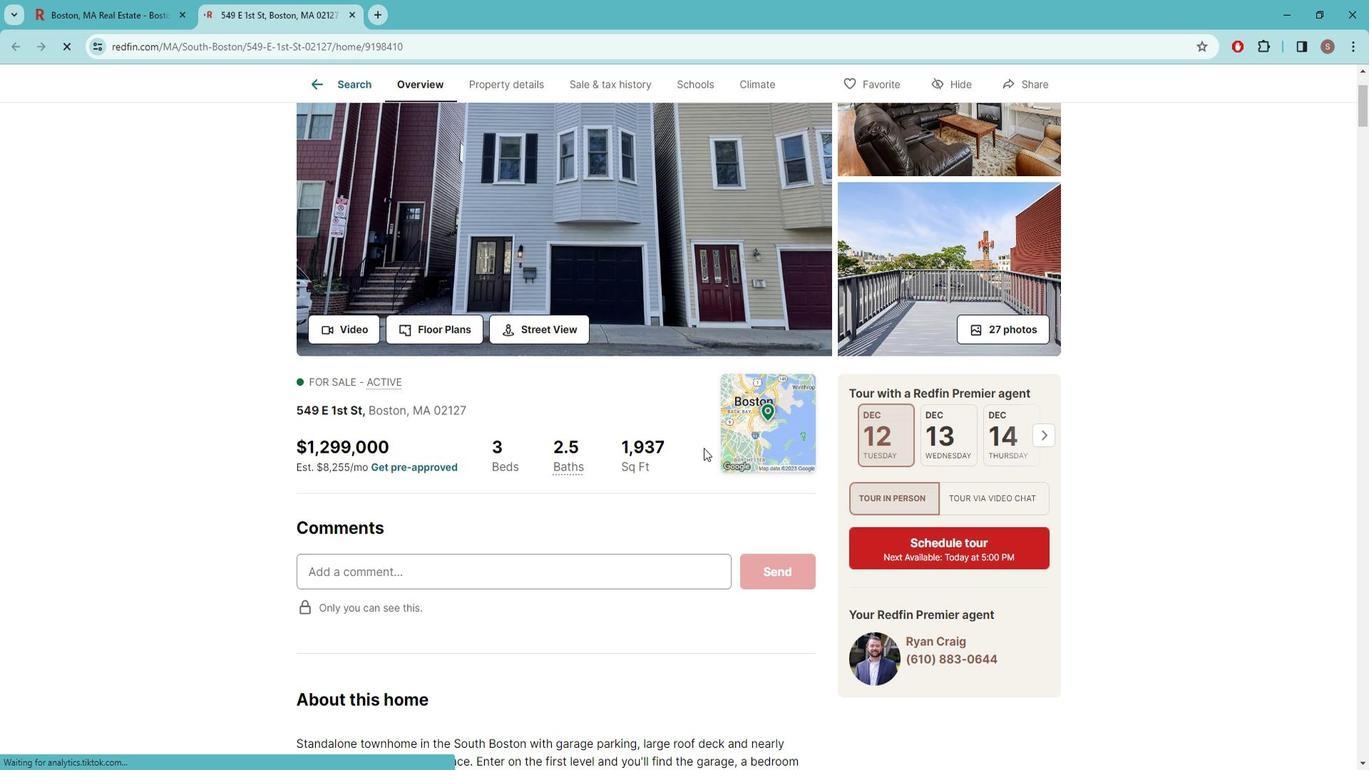 
Action: Mouse scrolled (707, 449) with delta (0, 0)
Screenshot: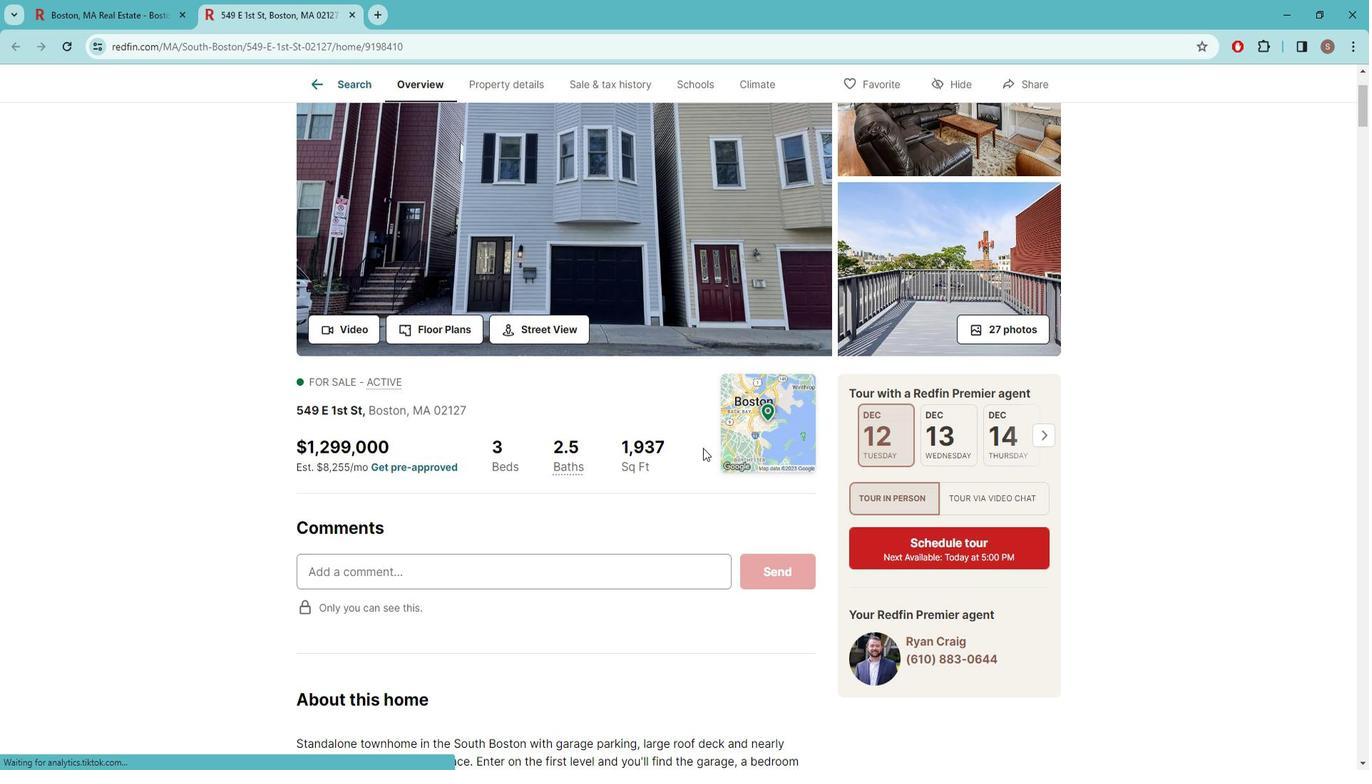 
Action: Mouse scrolled (707, 449) with delta (0, 0)
Screenshot: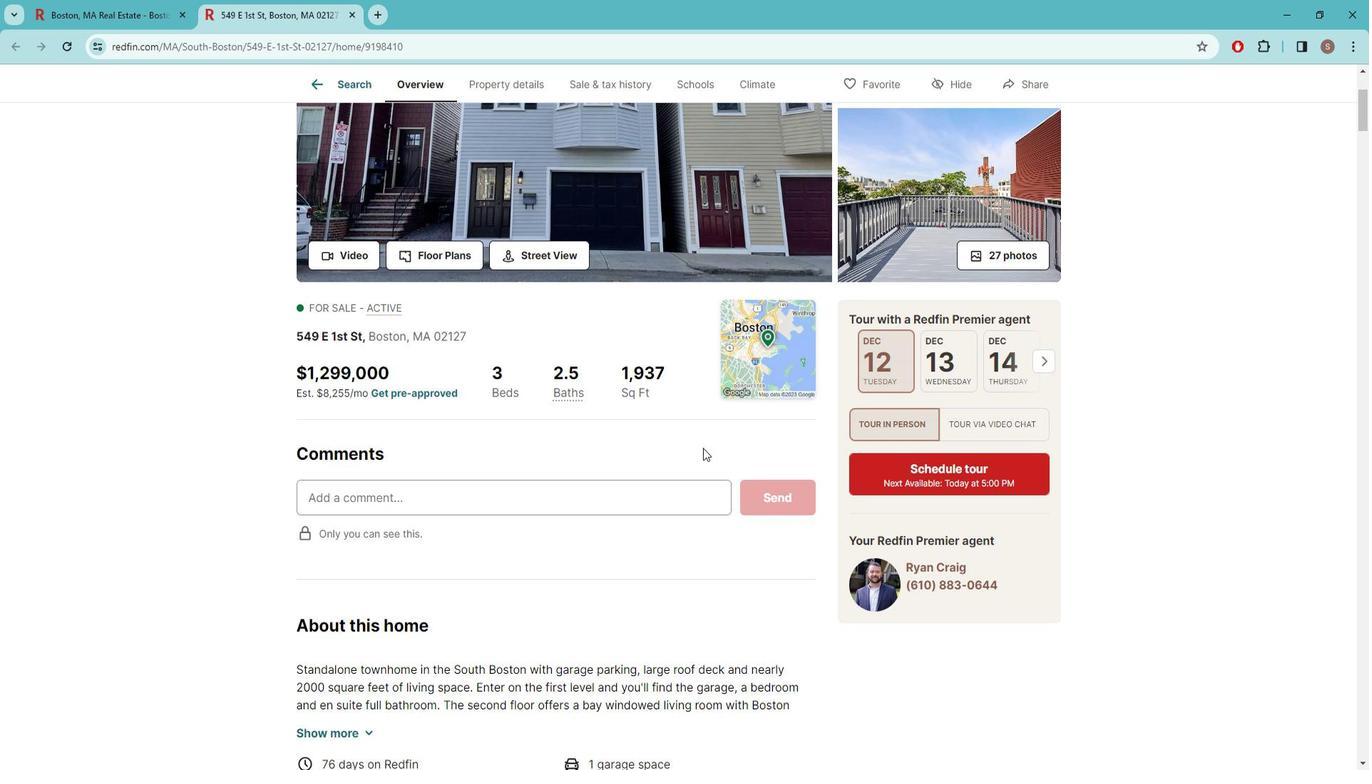 
Action: Mouse moved to (706, 450)
Screenshot: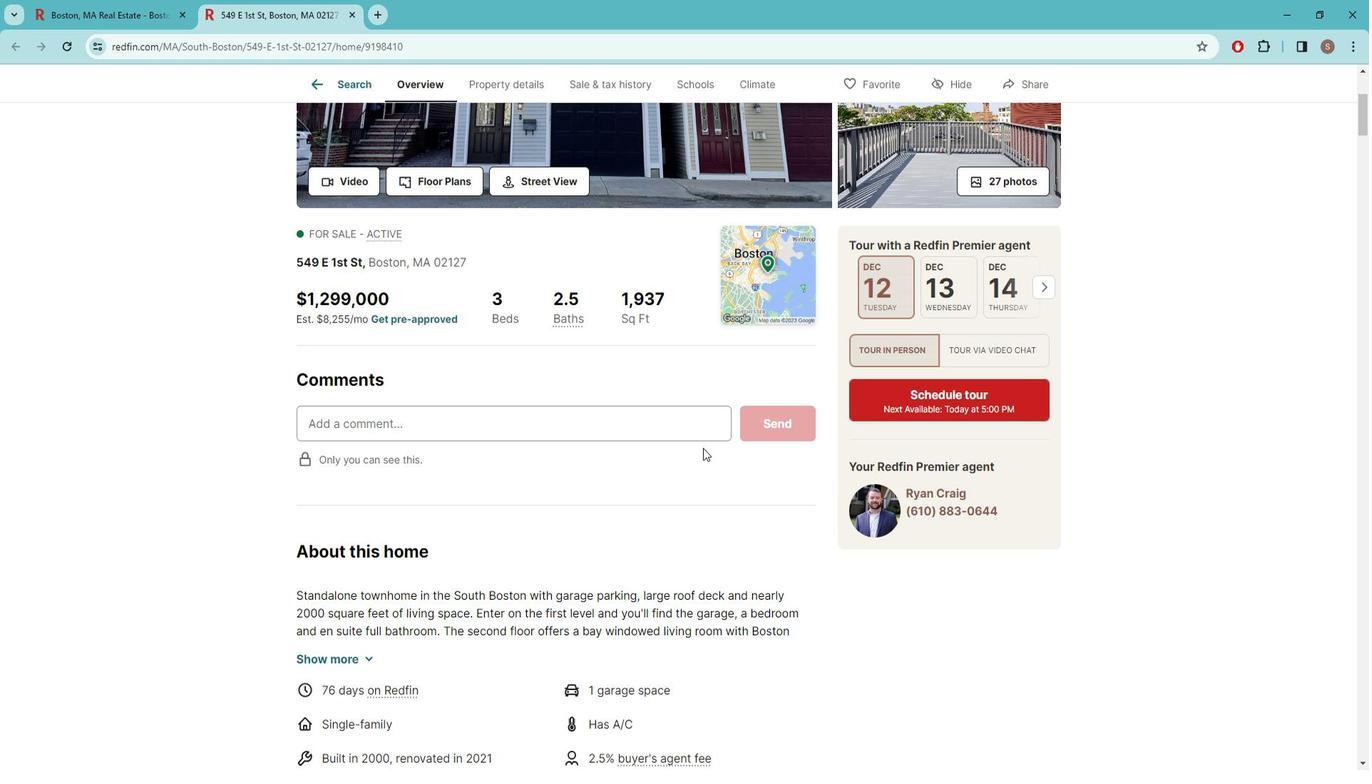 
Action: Mouse scrolled (706, 449) with delta (0, 0)
Screenshot: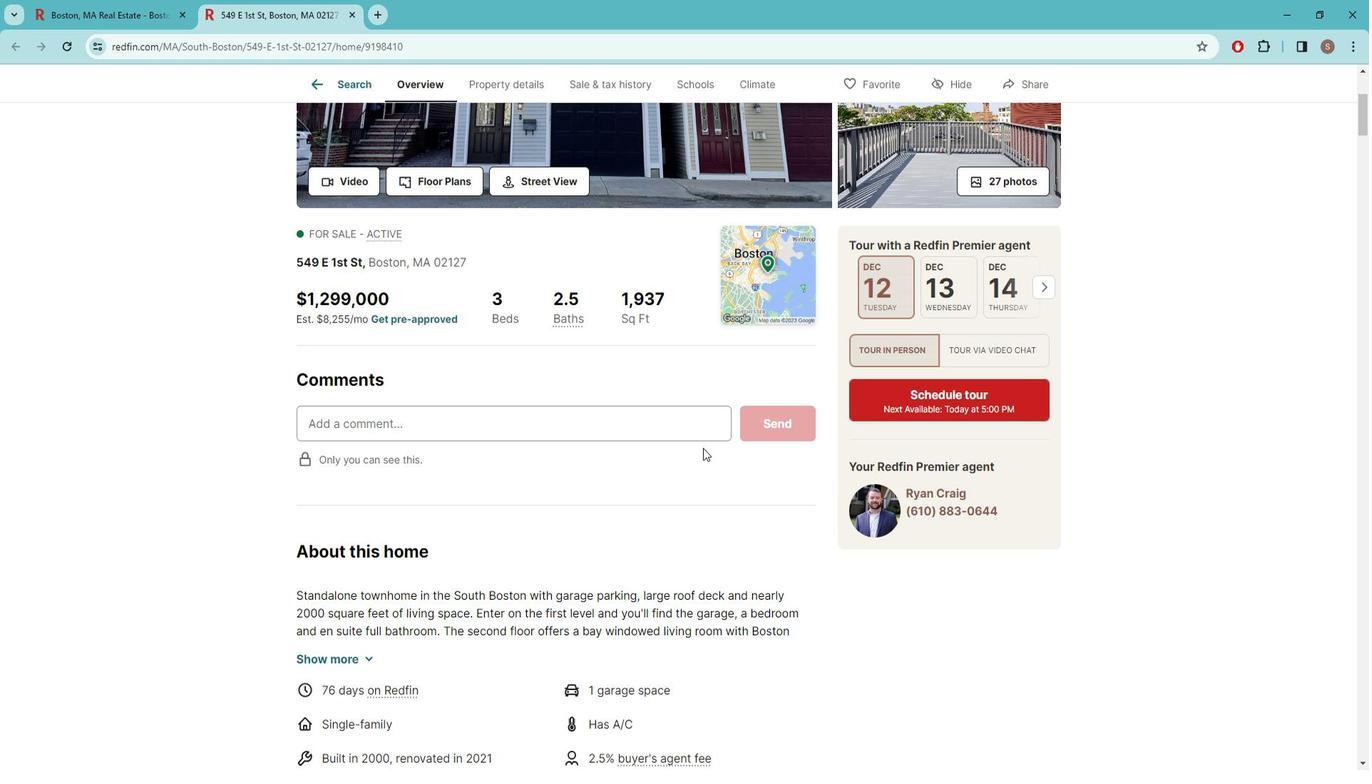 
Action: Mouse scrolled (706, 449) with delta (0, 0)
Screenshot: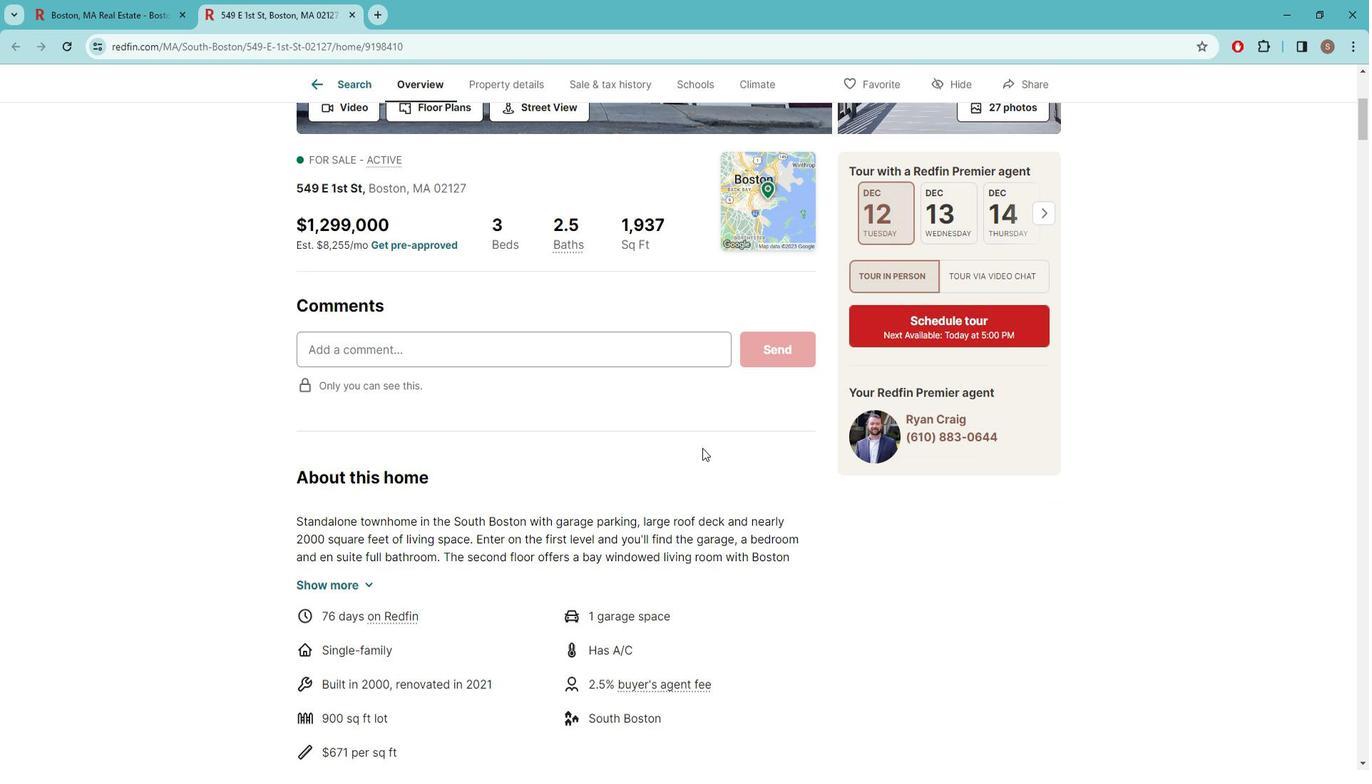 
Action: Mouse scrolled (706, 449) with delta (0, 0)
Screenshot: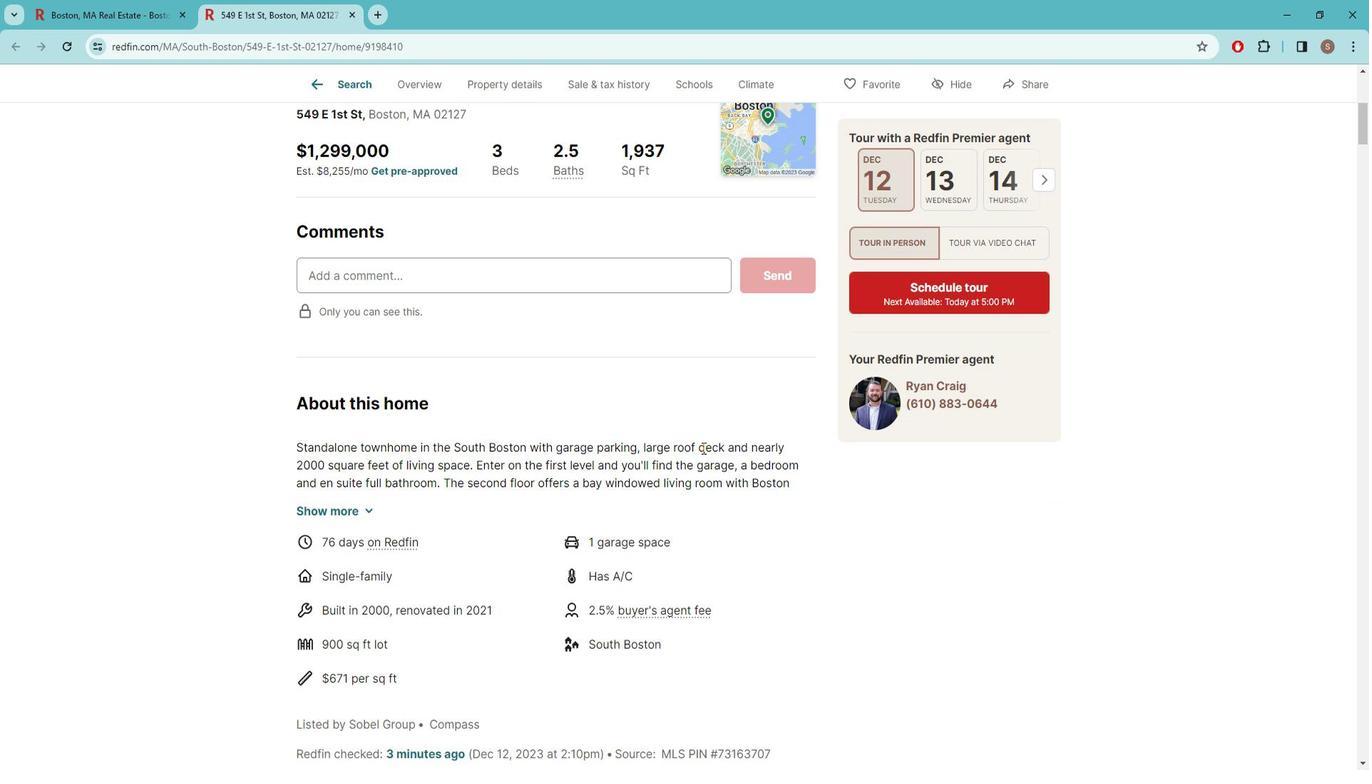 
Action: Mouse moved to (705, 450)
Screenshot: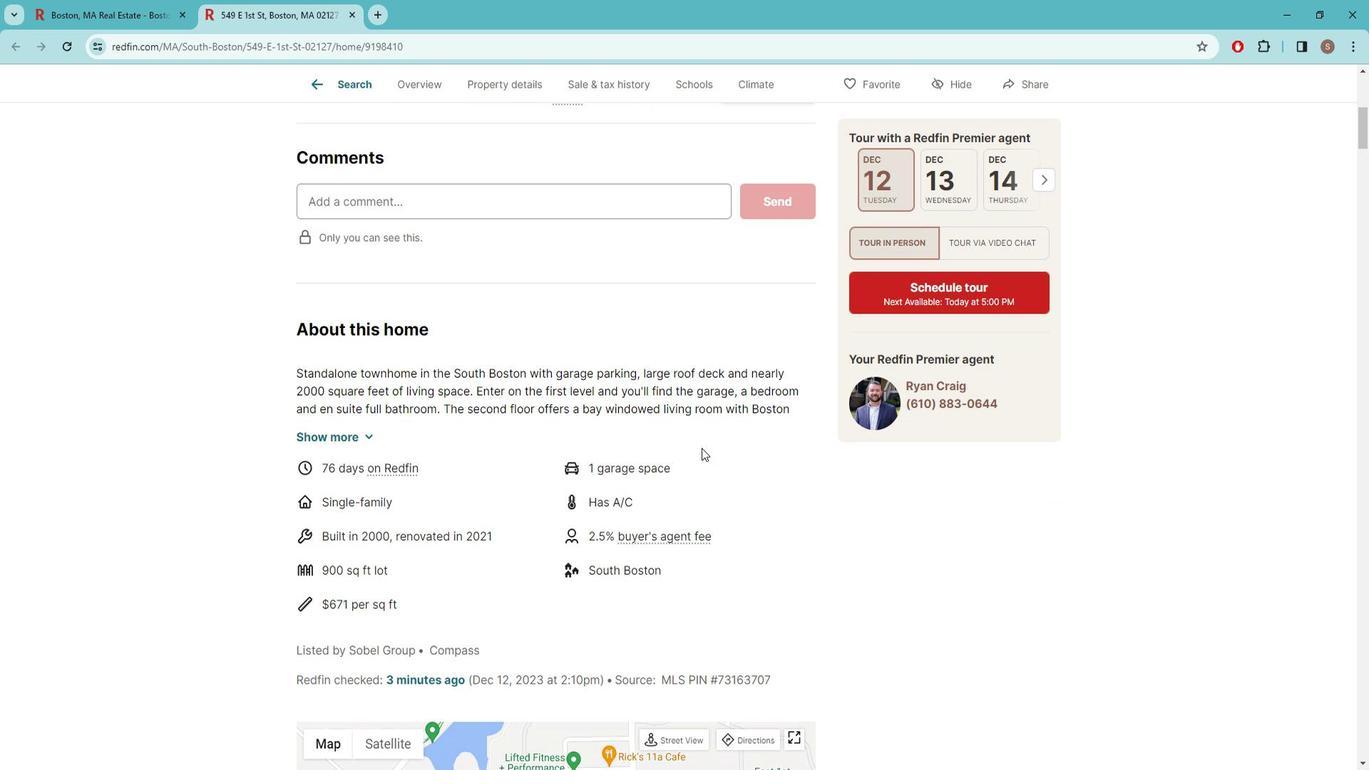 
Action: Mouse scrolled (705, 449) with delta (0, 0)
Screenshot: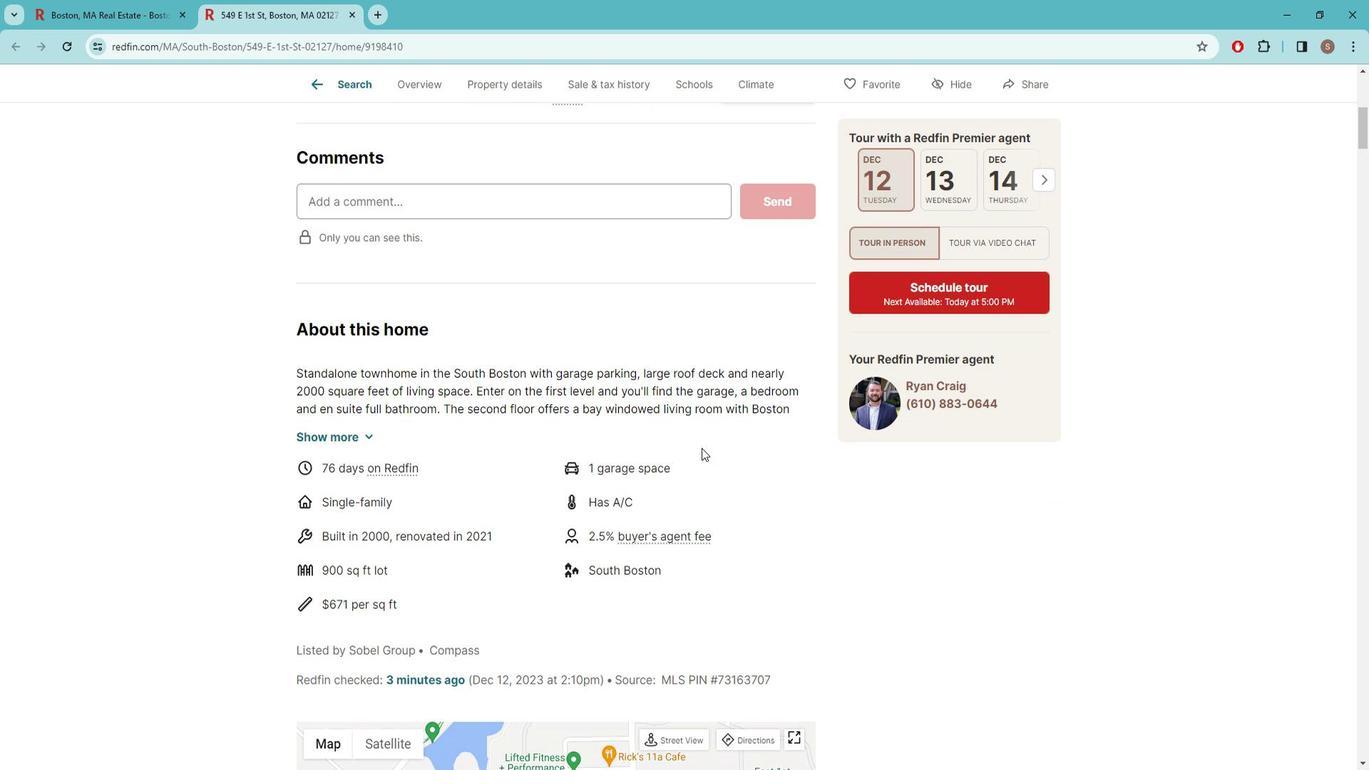 
Action: Mouse scrolled (705, 449) with delta (0, 0)
Screenshot: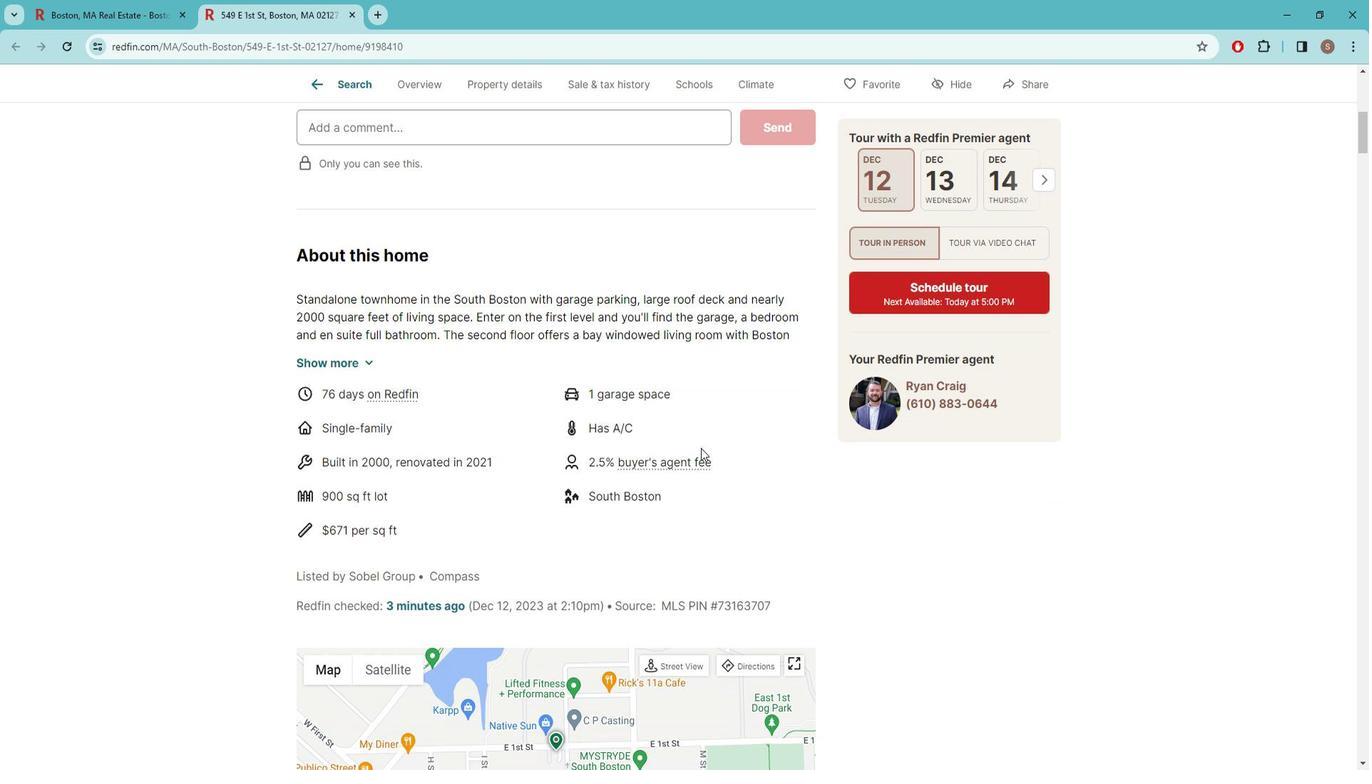 
Action: Mouse scrolled (705, 449) with delta (0, 0)
Screenshot: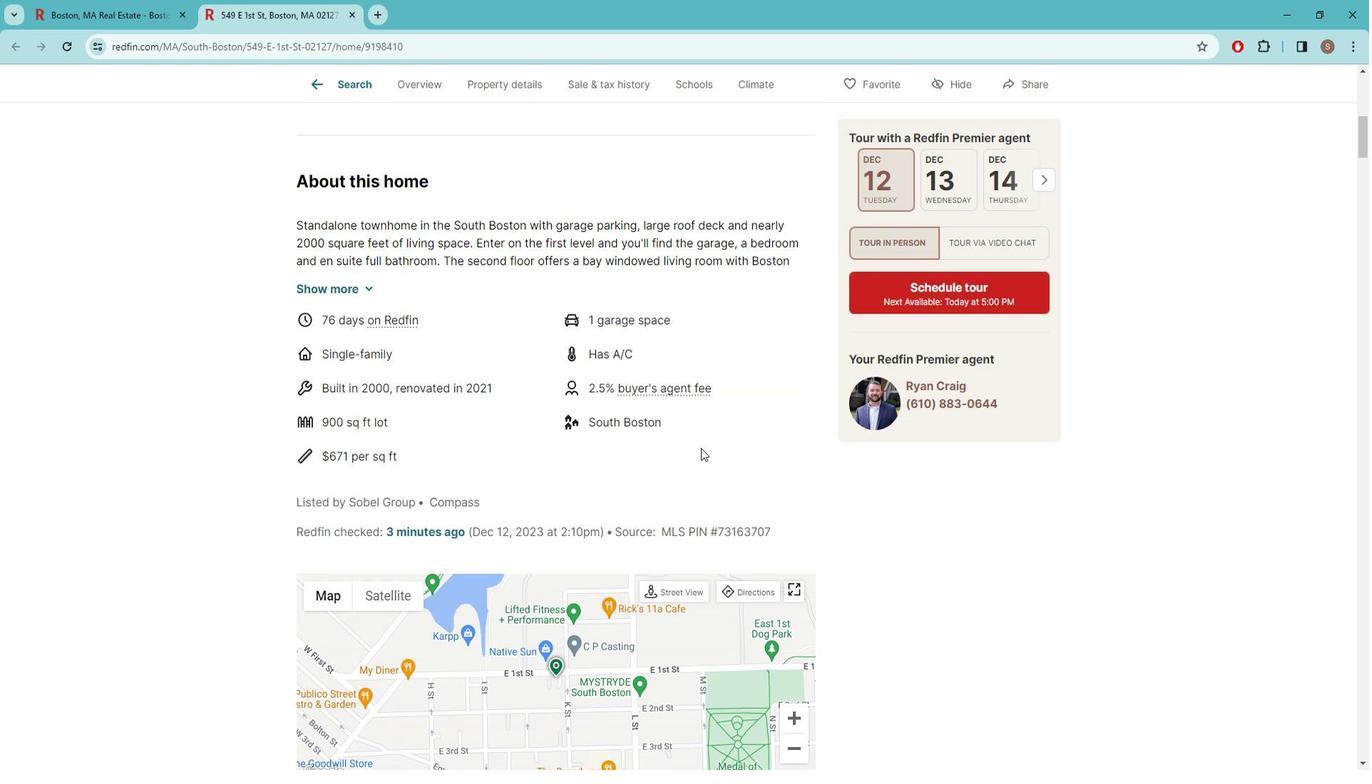 
Action: Mouse scrolled (705, 449) with delta (0, 0)
Screenshot: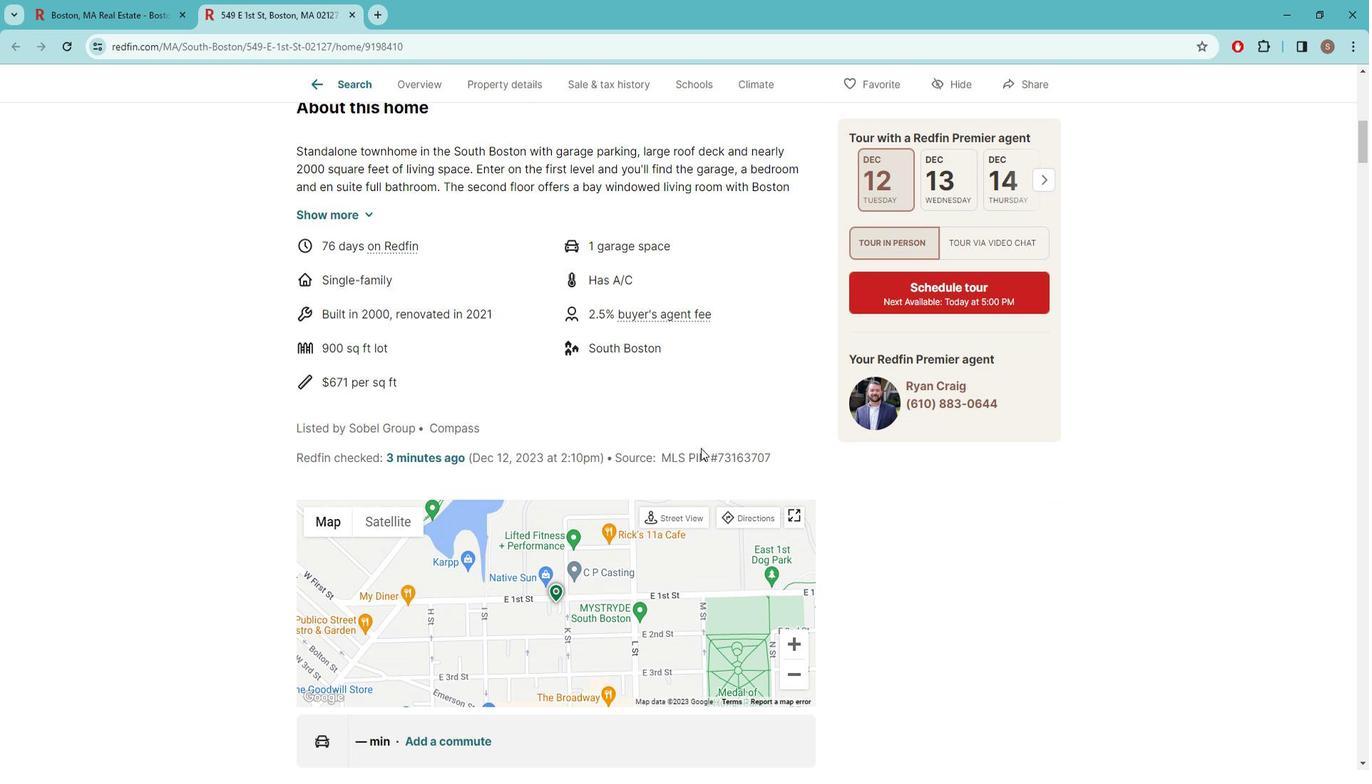 
Action: Mouse moved to (705, 451)
Screenshot: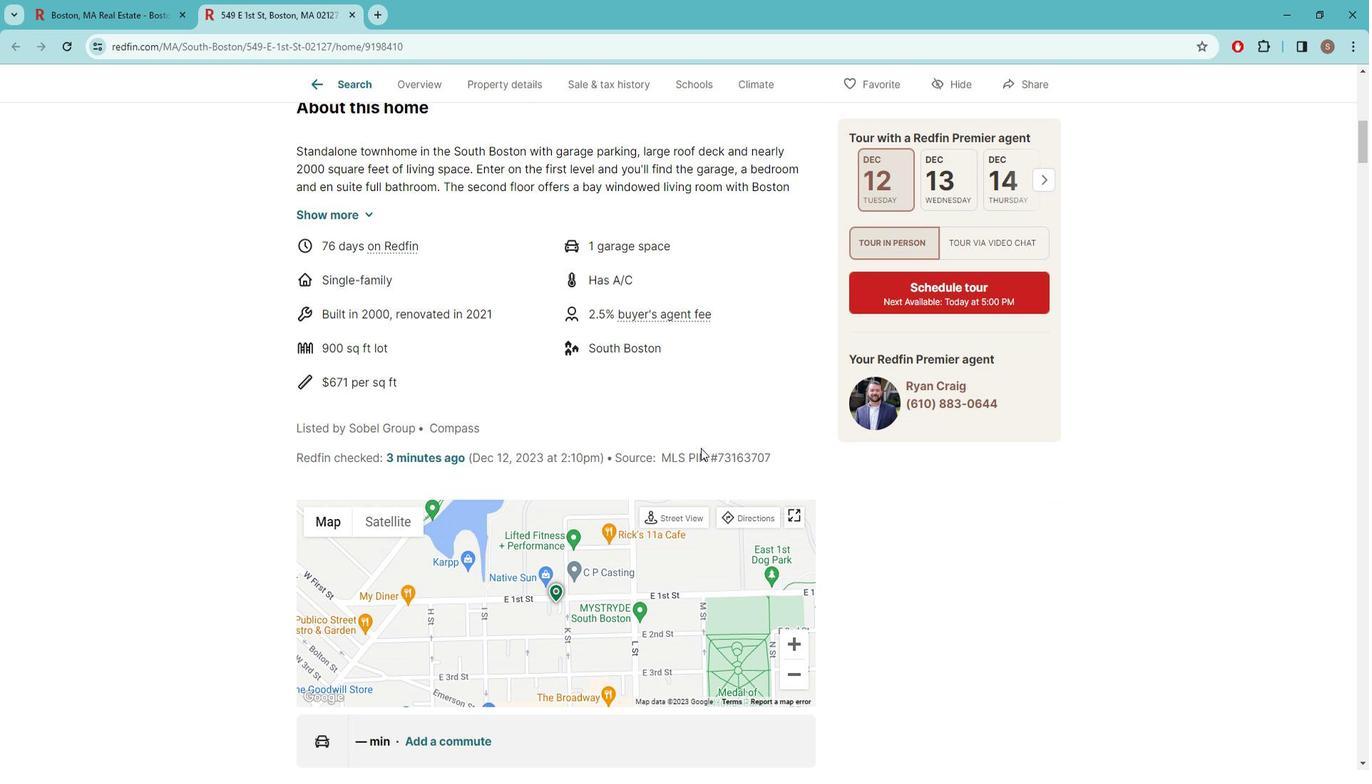 
Action: Mouse scrolled (705, 450) with delta (0, 0)
Screenshot: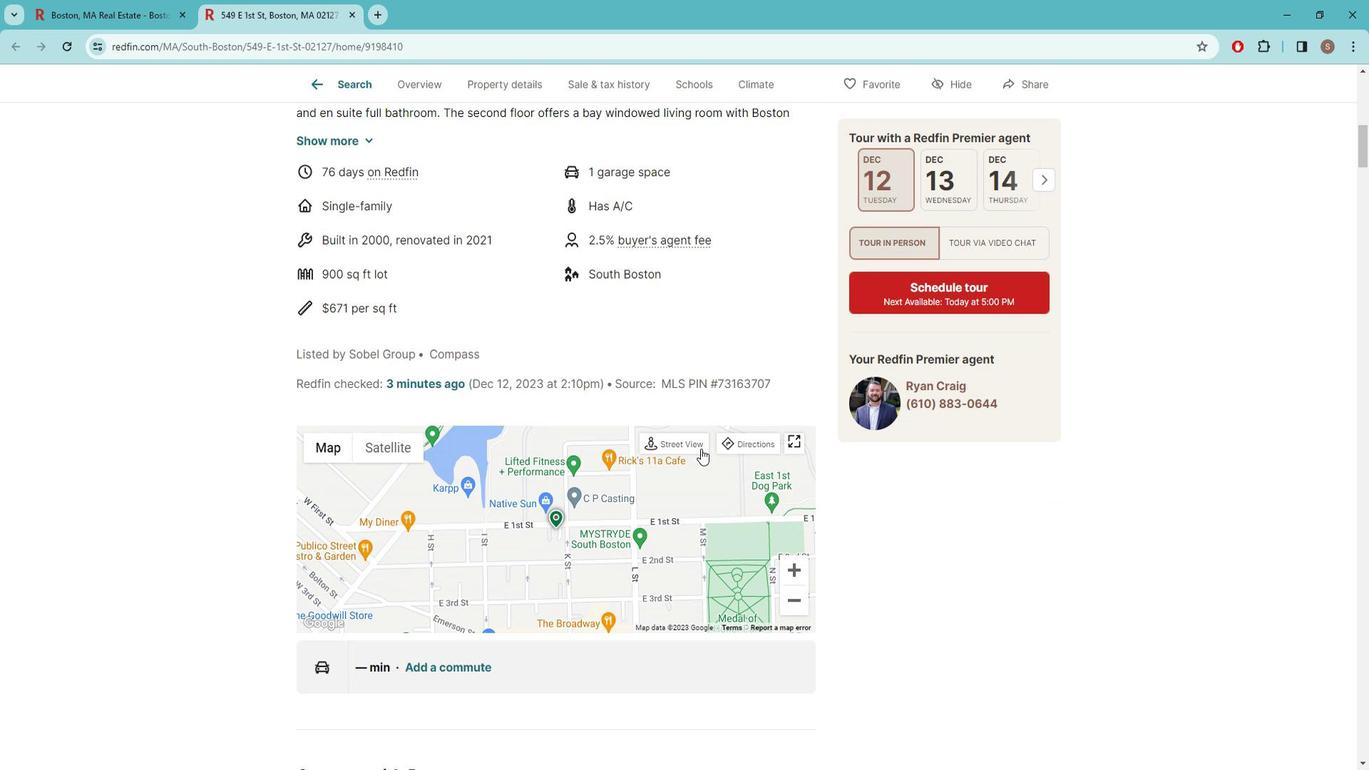 
Action: Mouse moved to (704, 451)
Screenshot: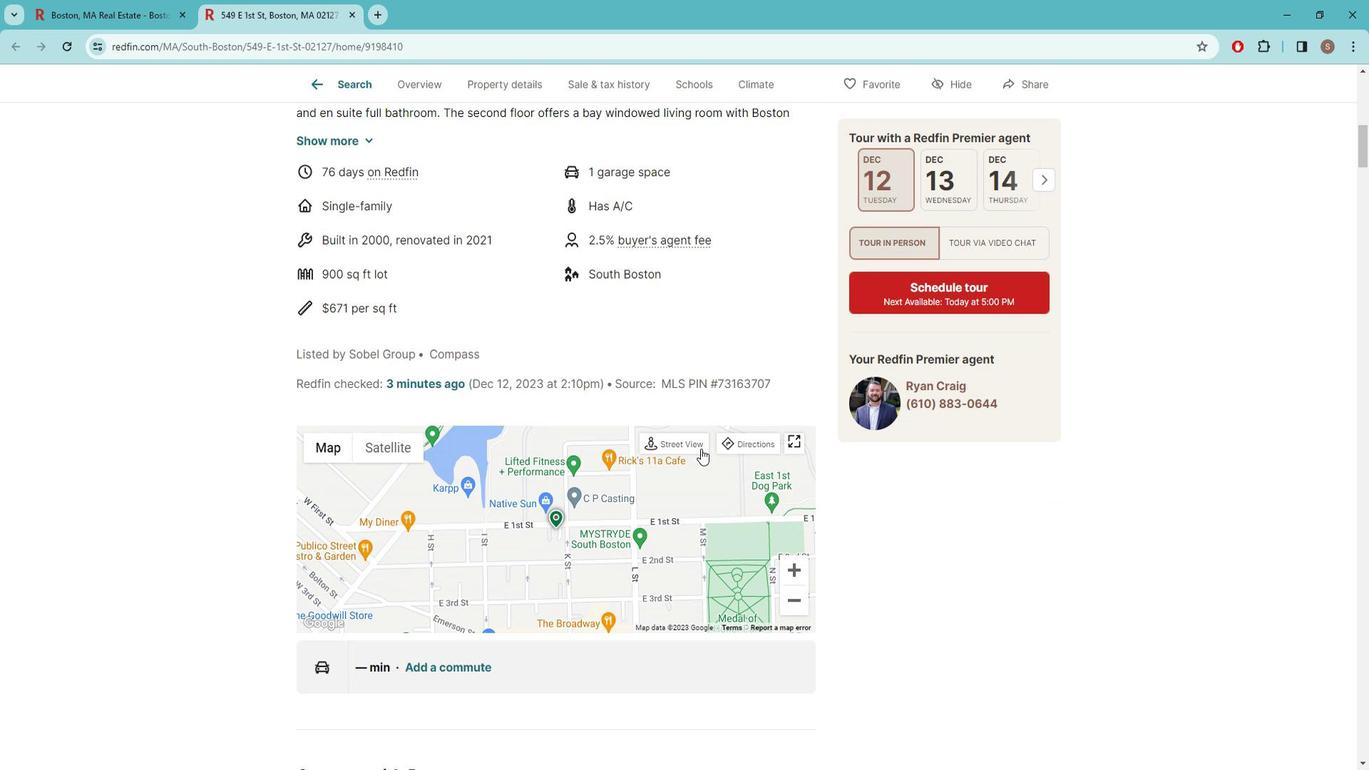 
Action: Mouse scrolled (704, 450) with delta (0, 0)
Screenshot: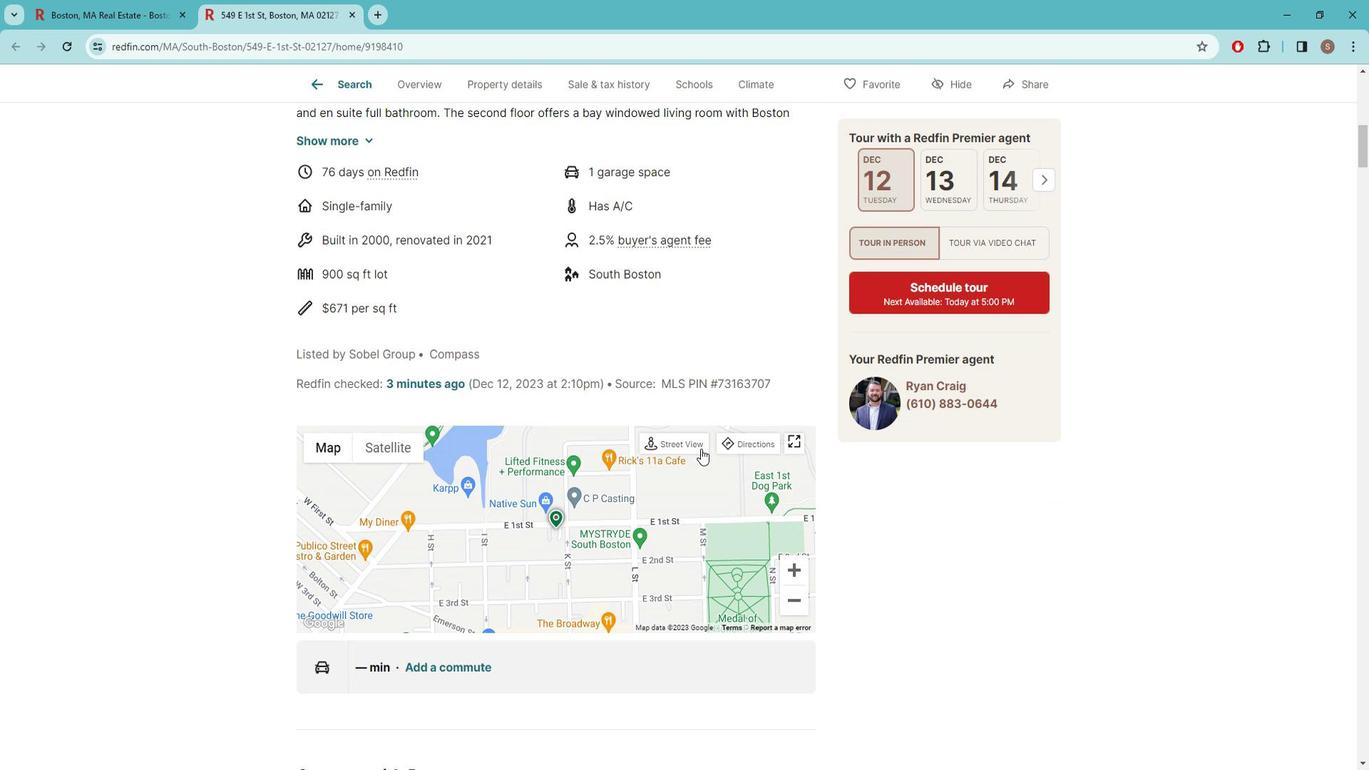 
Action: Mouse moved to (703, 452)
Screenshot: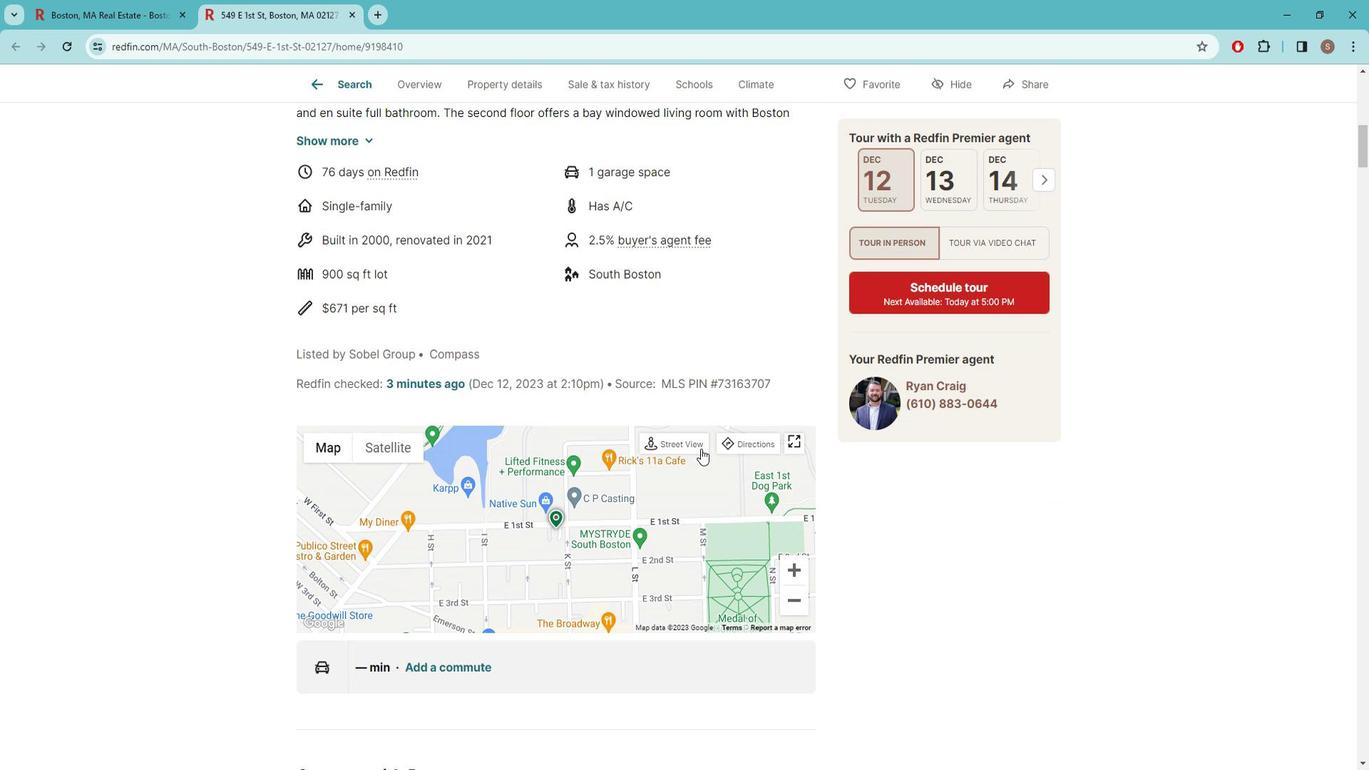 
Action: Mouse scrolled (703, 451) with delta (0, 0)
Screenshot: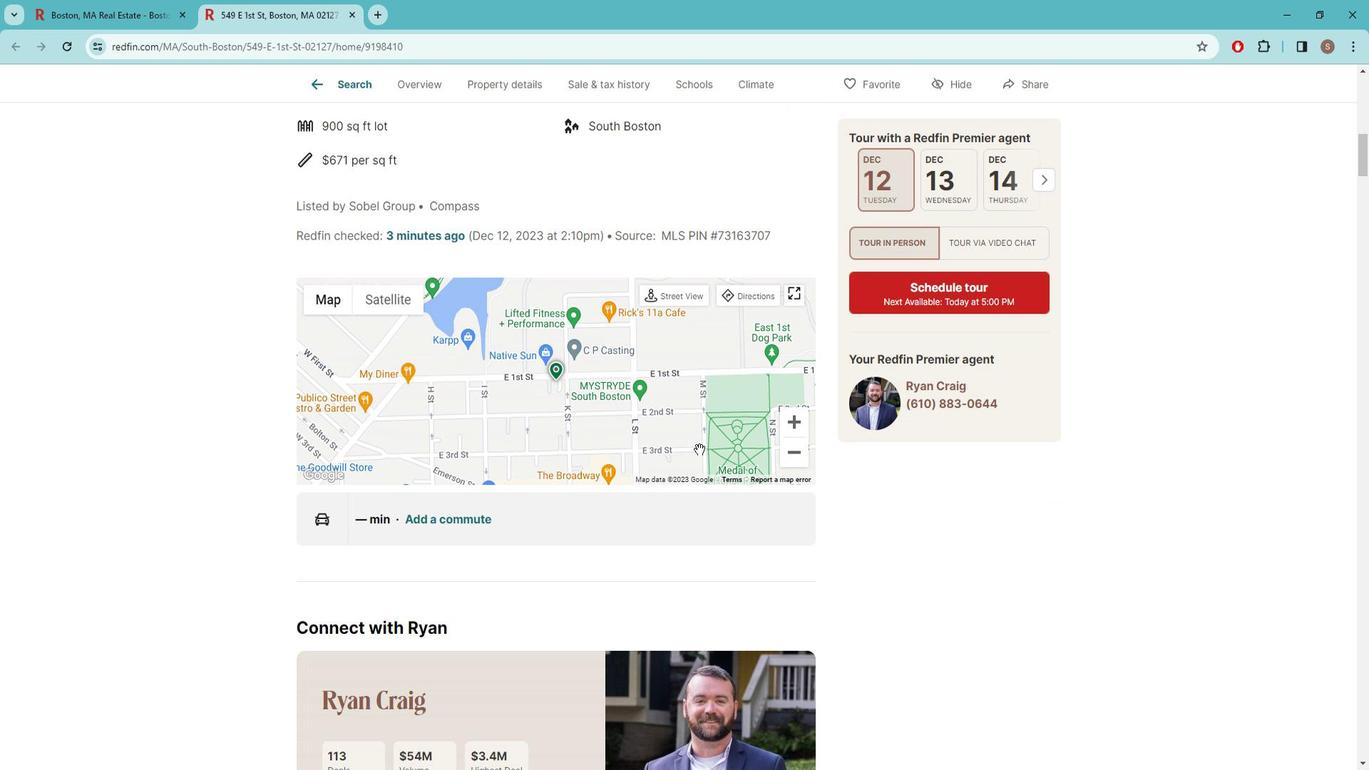 
Action: Mouse scrolled (703, 451) with delta (0, 0)
Screenshot: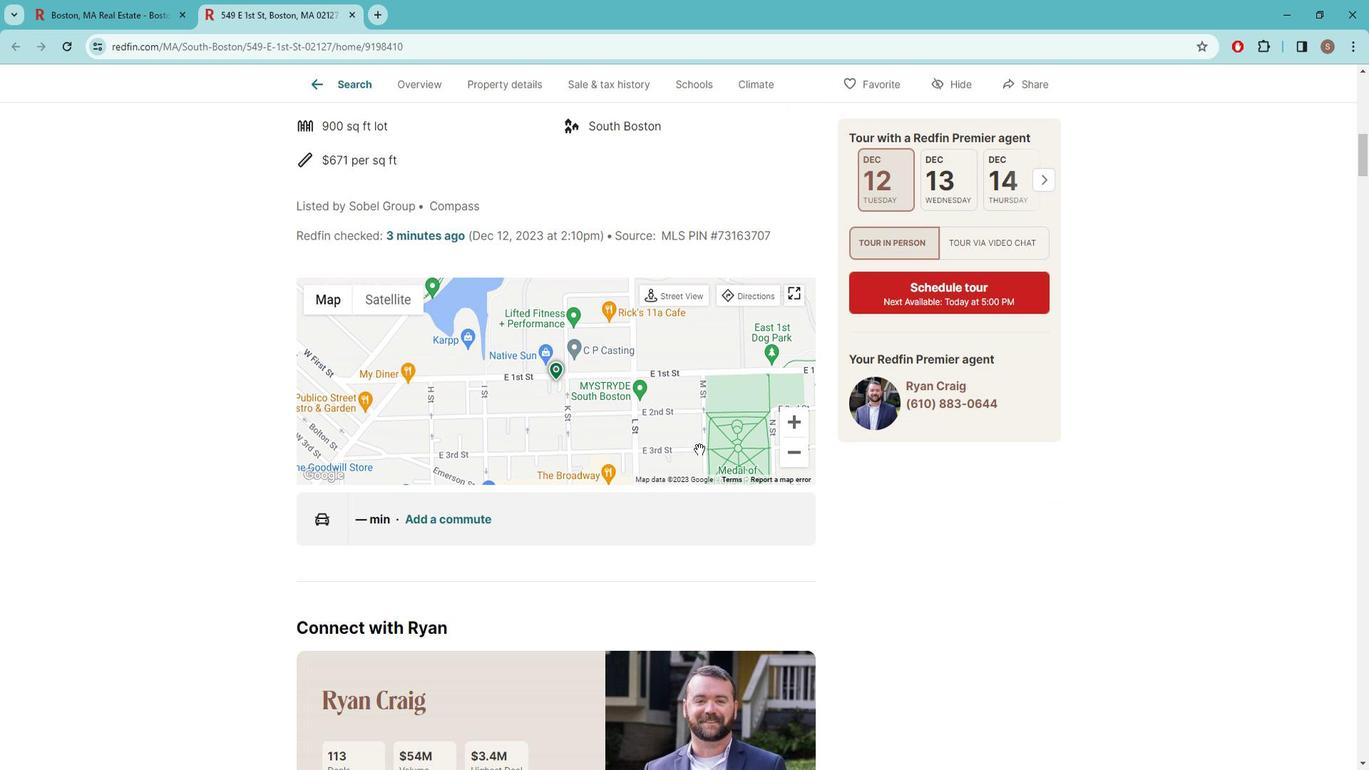 
Action: Mouse moved to (703, 452)
Screenshot: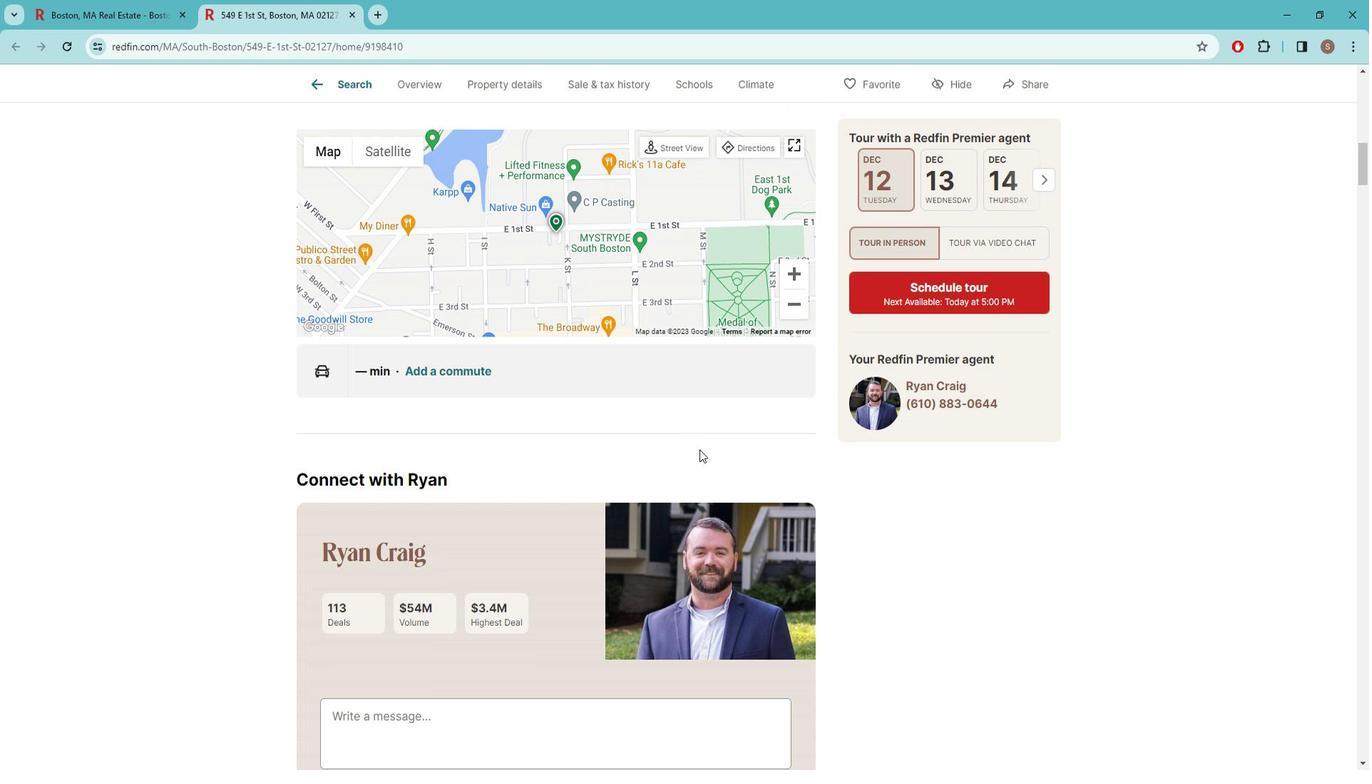 
Action: Mouse scrolled (703, 451) with delta (0, 0)
Screenshot: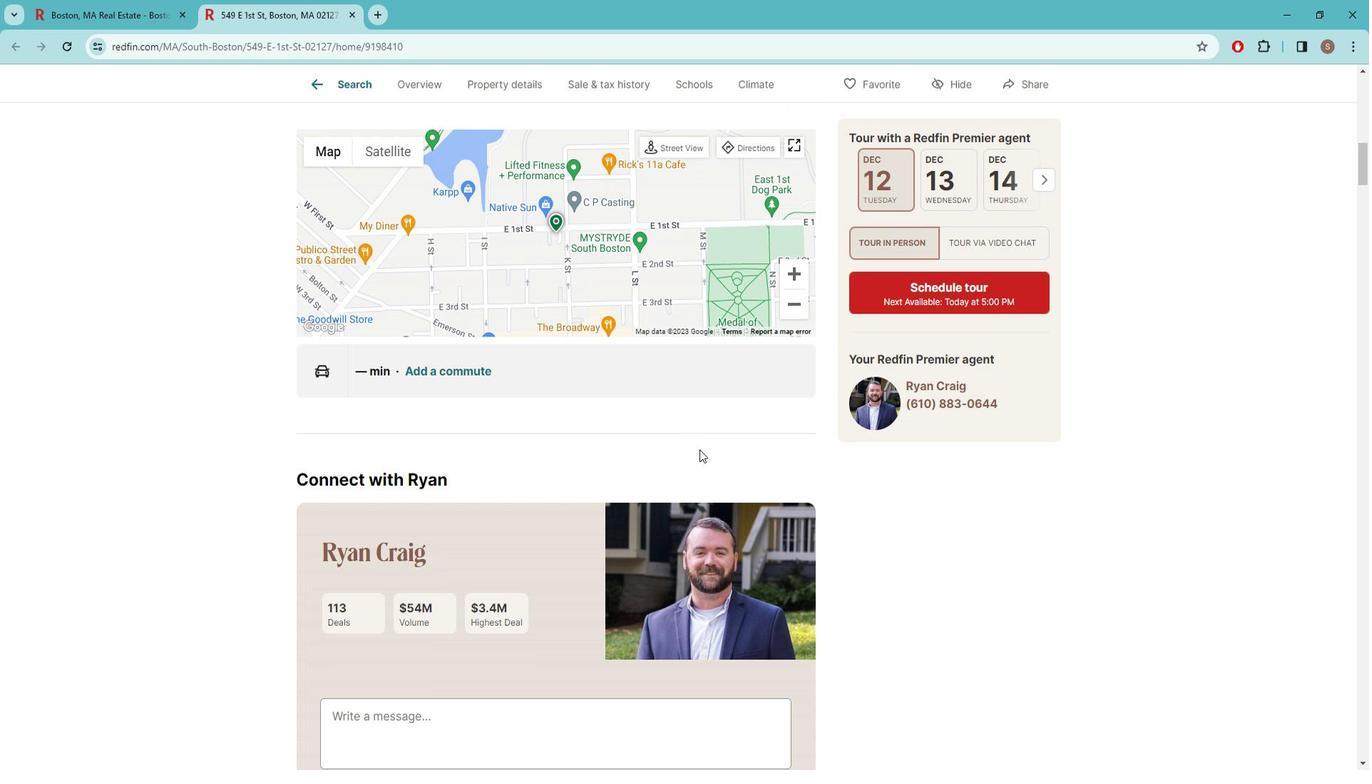 
Action: Mouse scrolled (703, 451) with delta (0, 0)
Screenshot: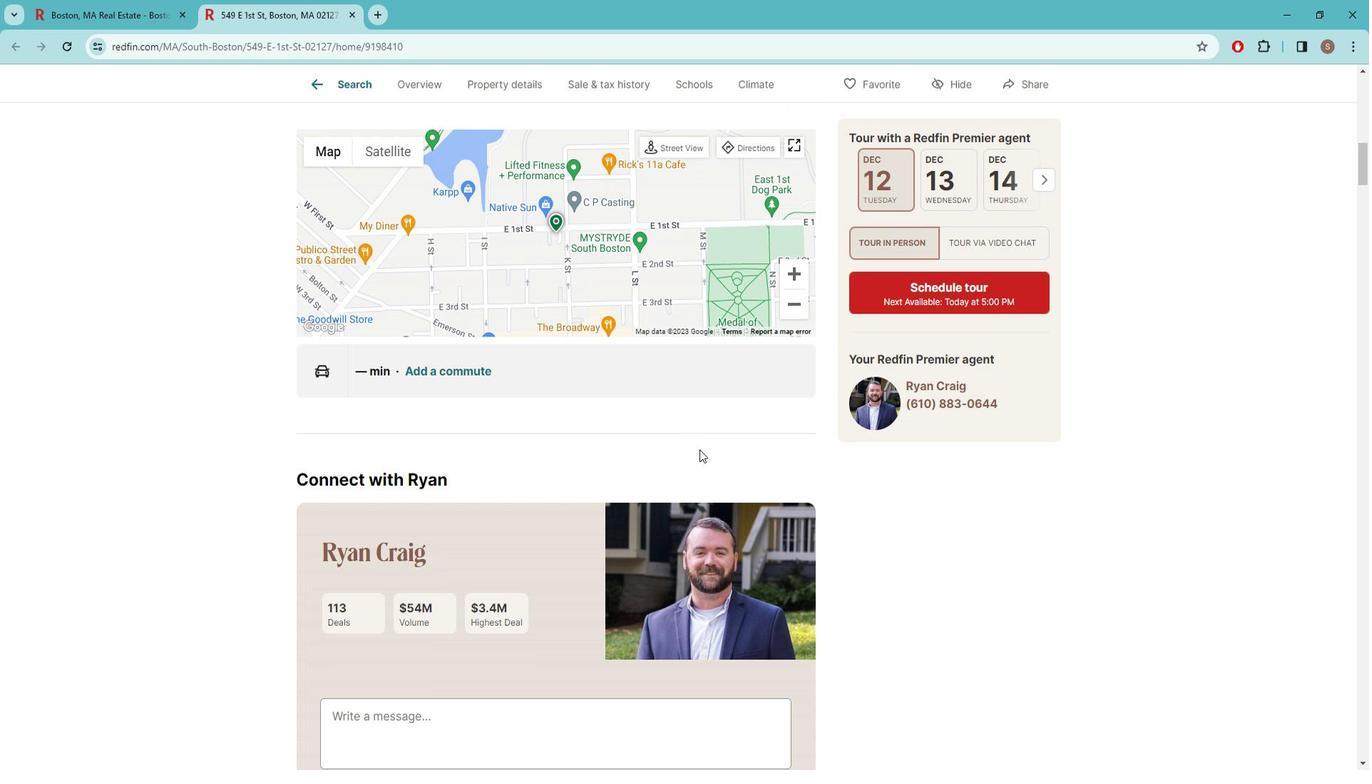 
Action: Mouse scrolled (703, 451) with delta (0, 0)
Screenshot: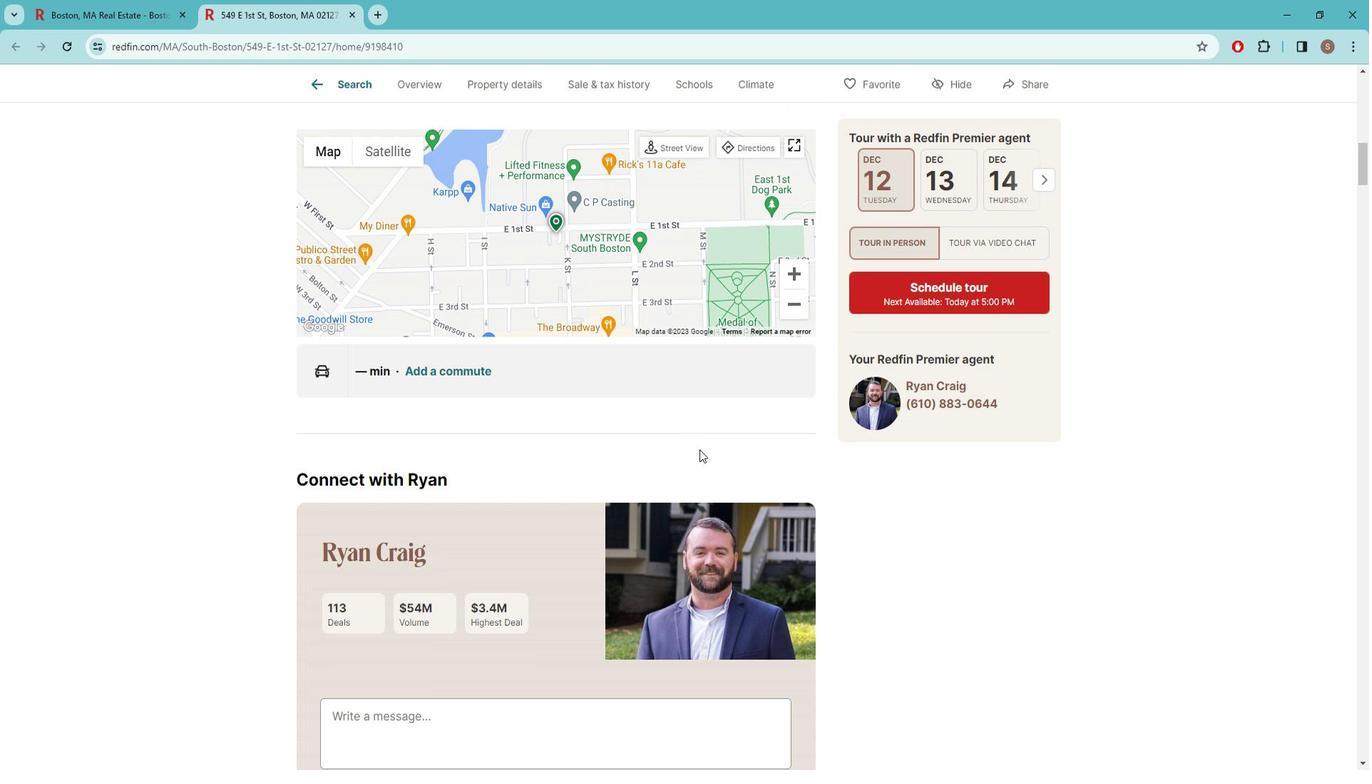 
Action: Mouse scrolled (703, 452) with delta (0, 0)
Screenshot: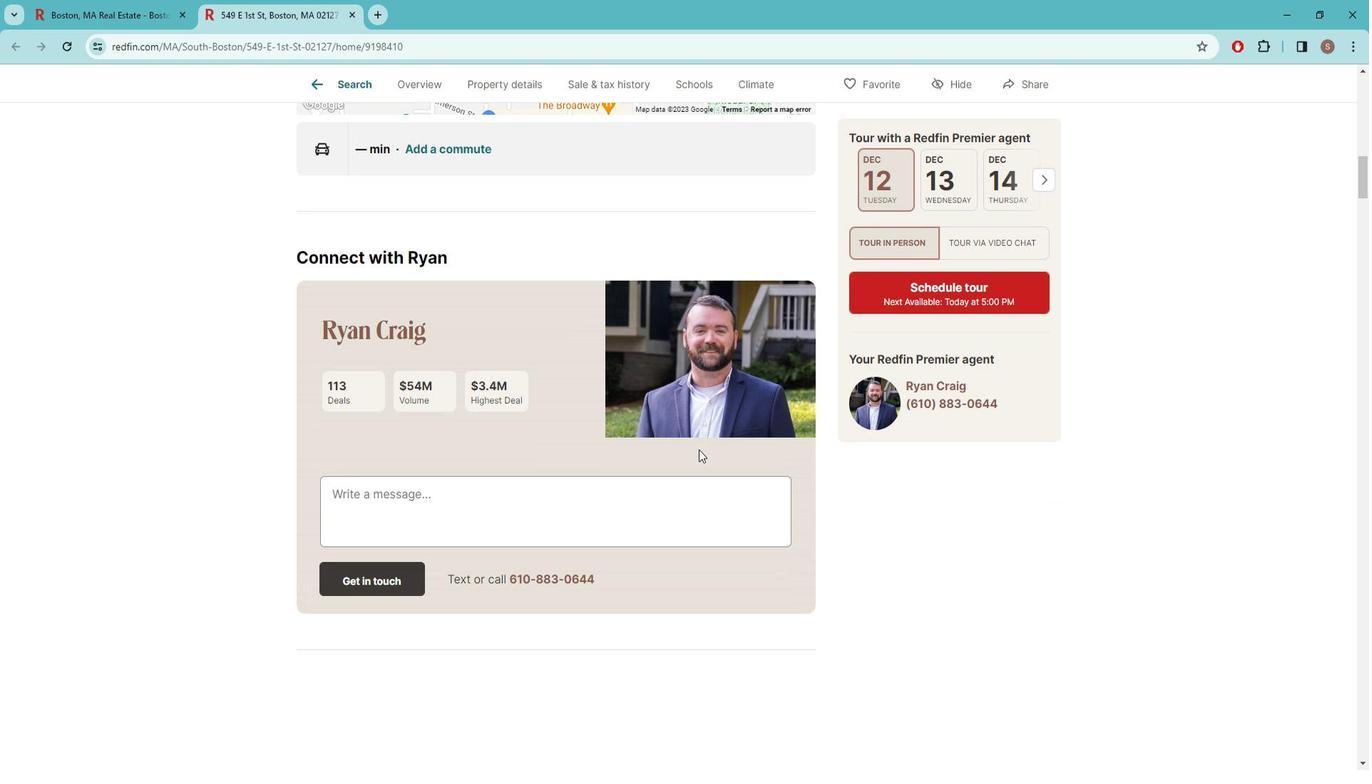 
Action: Mouse scrolled (703, 452) with delta (0, 0)
Screenshot: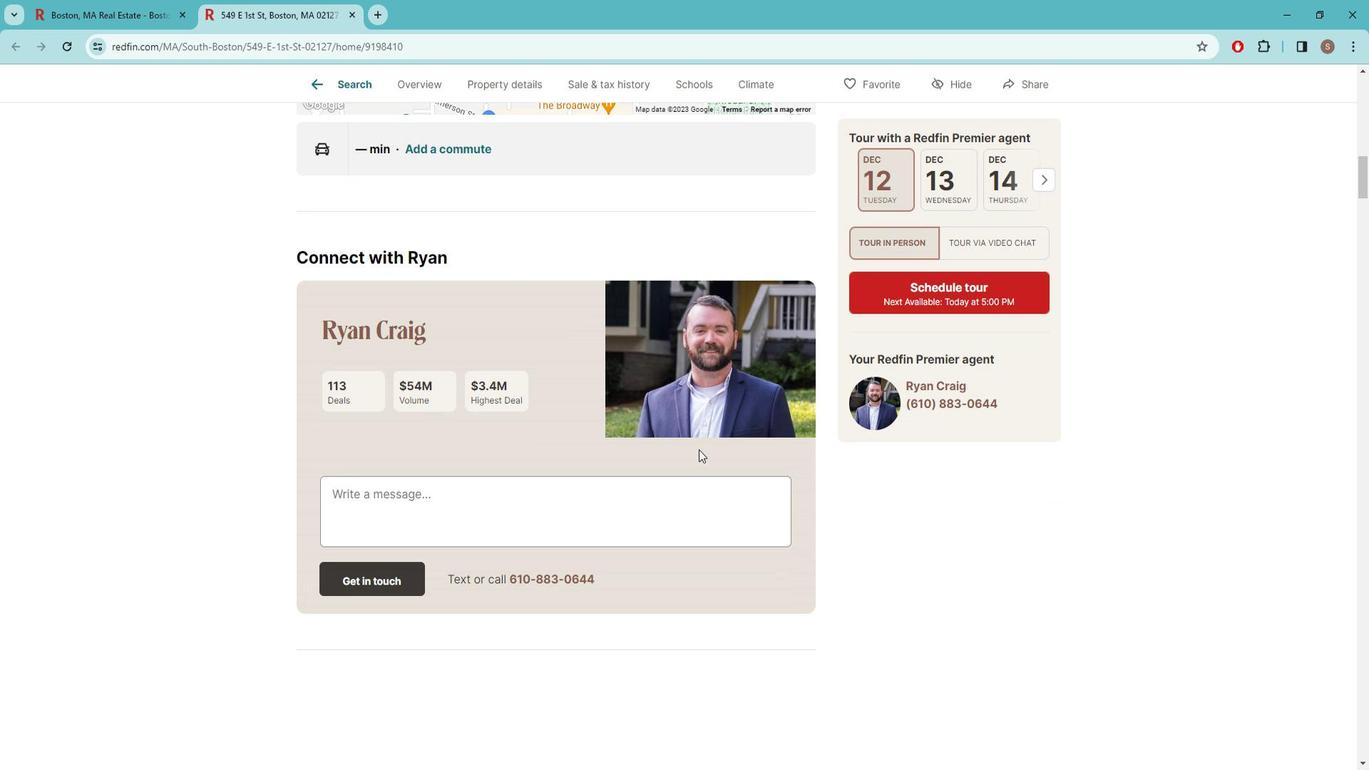 
Action: Mouse scrolled (703, 452) with delta (0, 0)
Screenshot: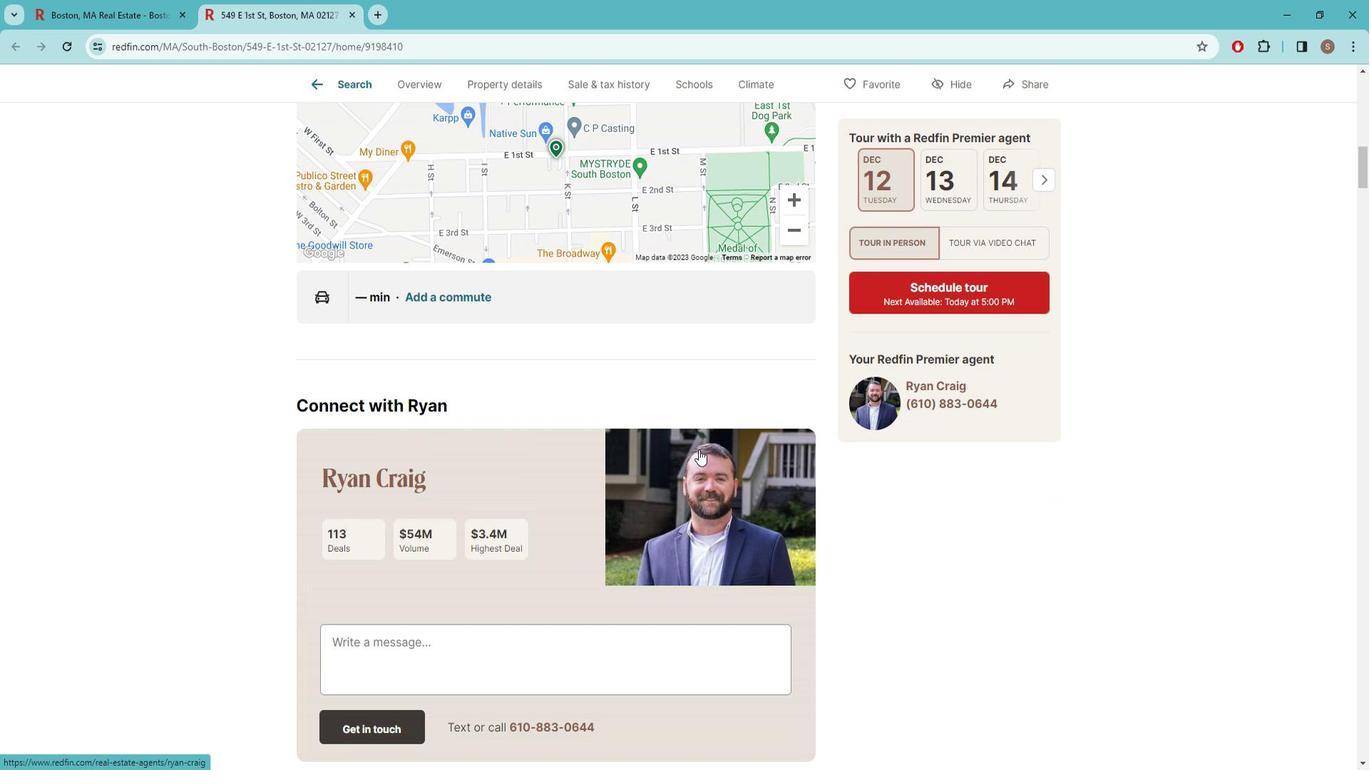 
Action: Mouse scrolled (703, 452) with delta (0, 0)
Screenshot: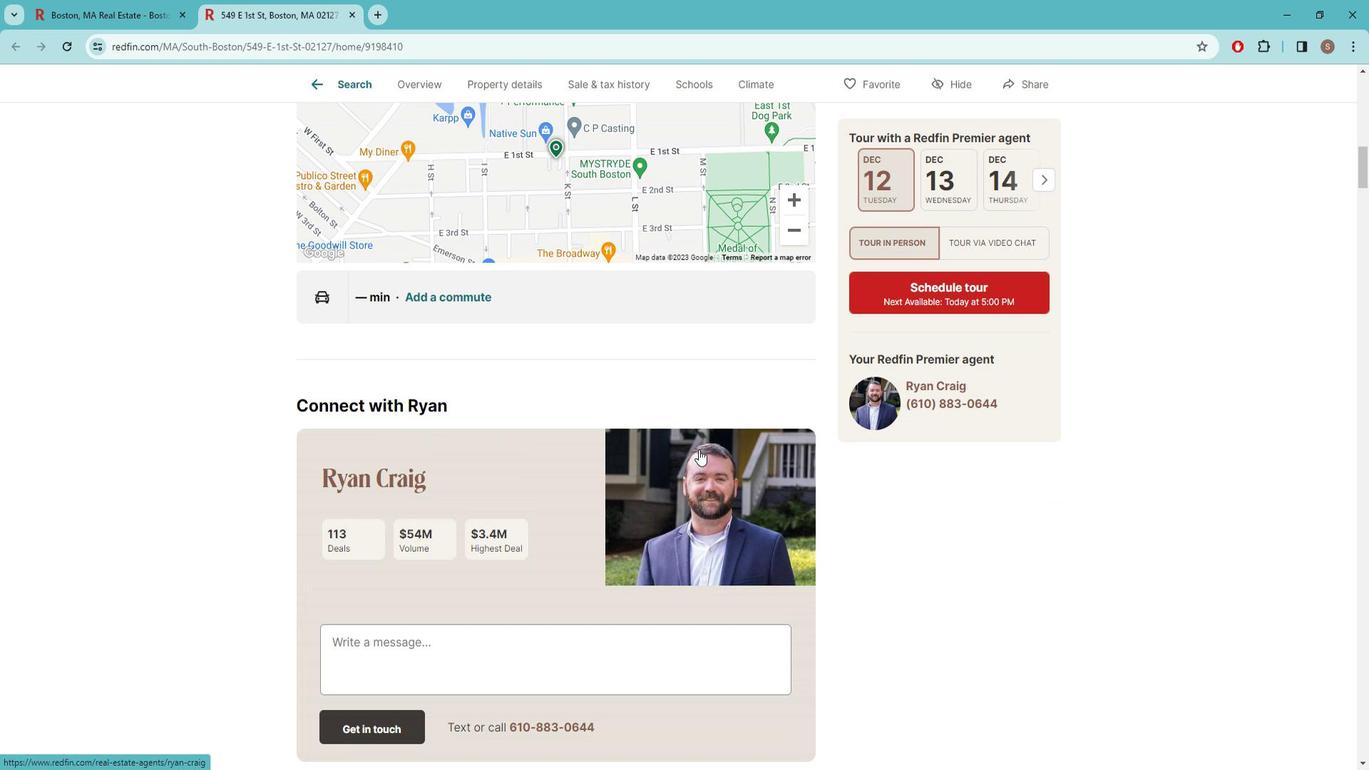 
Action: Mouse scrolled (703, 452) with delta (0, 0)
Screenshot: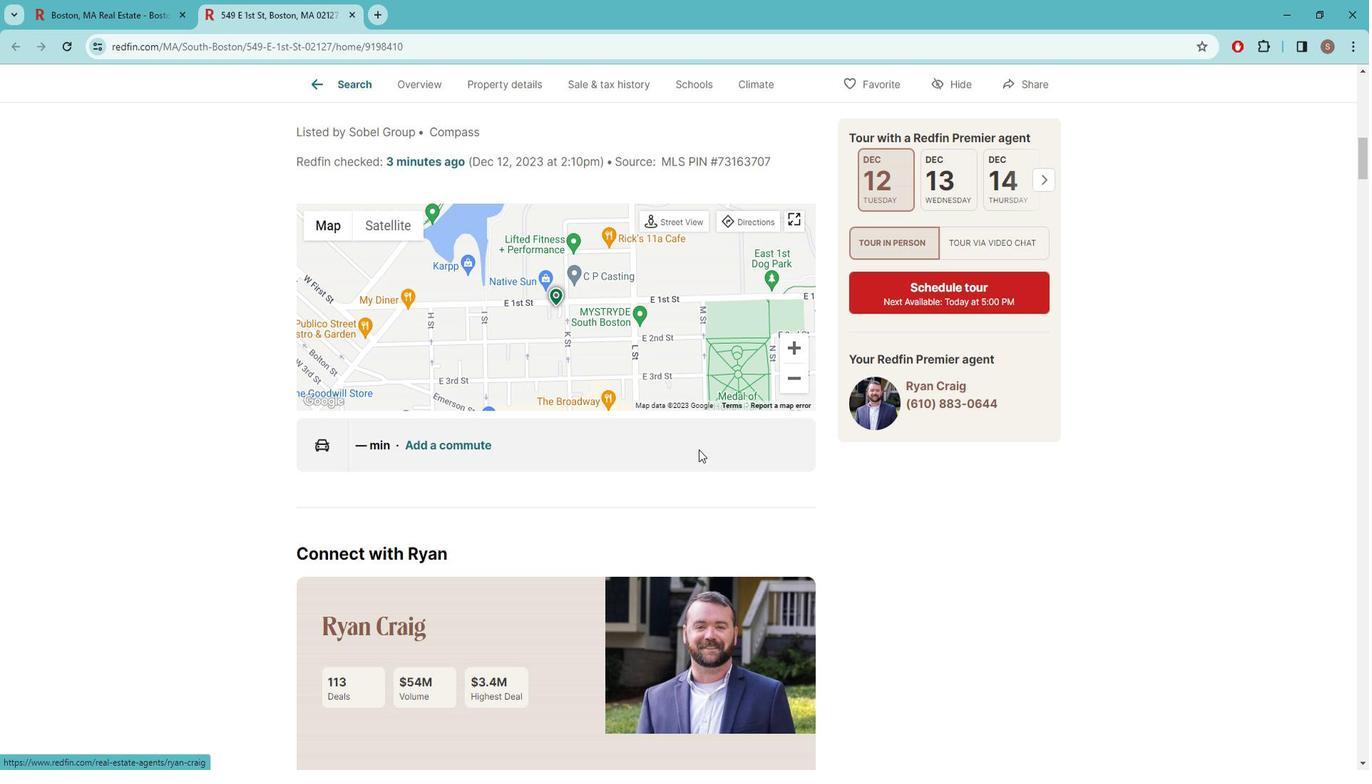 
Action: Mouse scrolled (703, 452) with delta (0, 0)
Screenshot: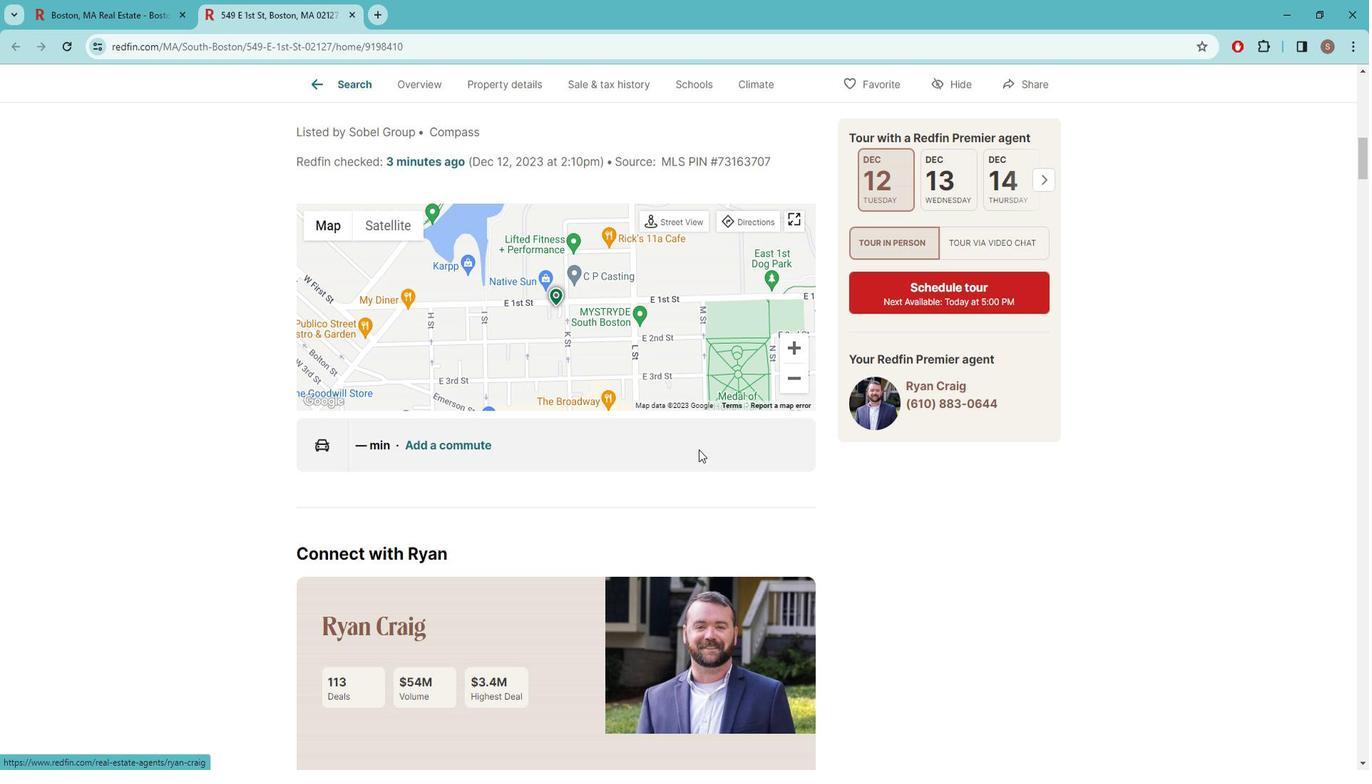 
Action: Mouse scrolled (703, 452) with delta (0, 0)
Screenshot: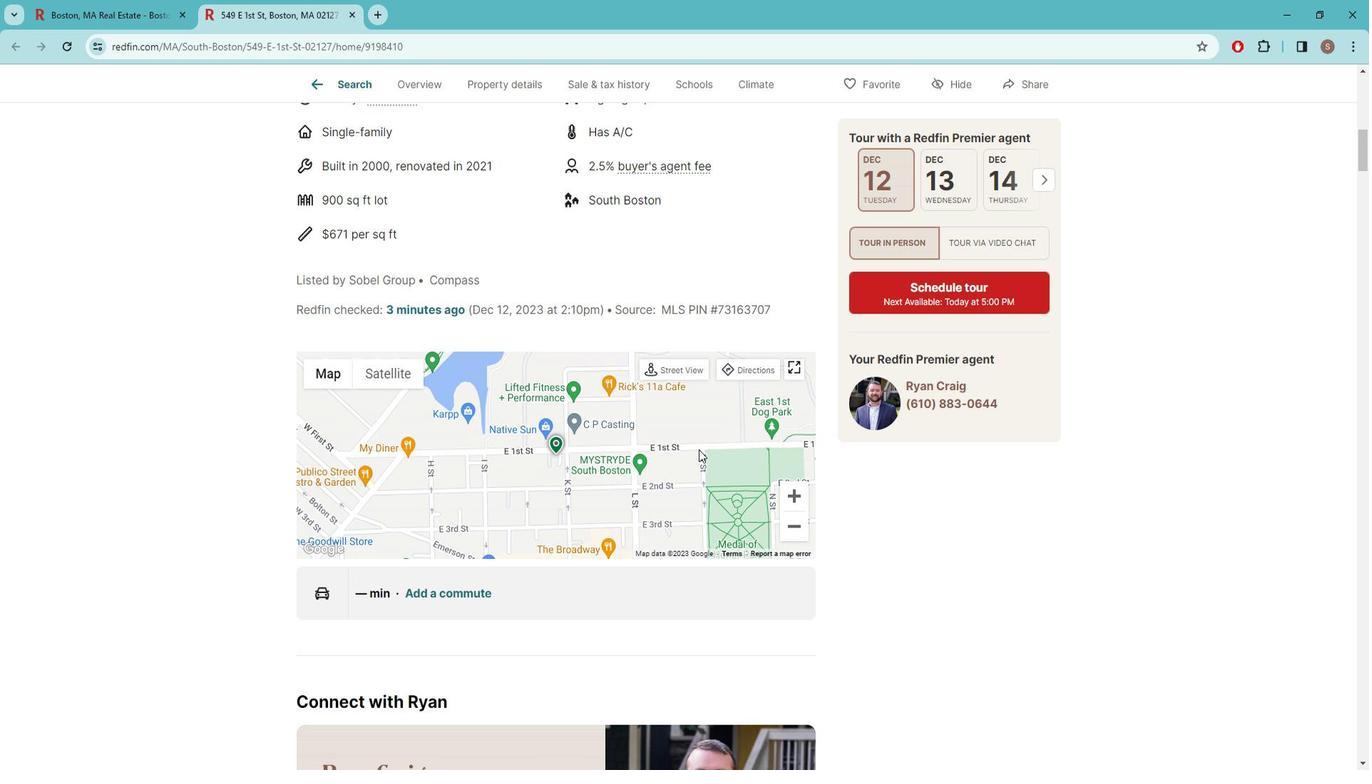 
Action: Mouse scrolled (703, 452) with delta (0, 0)
Screenshot: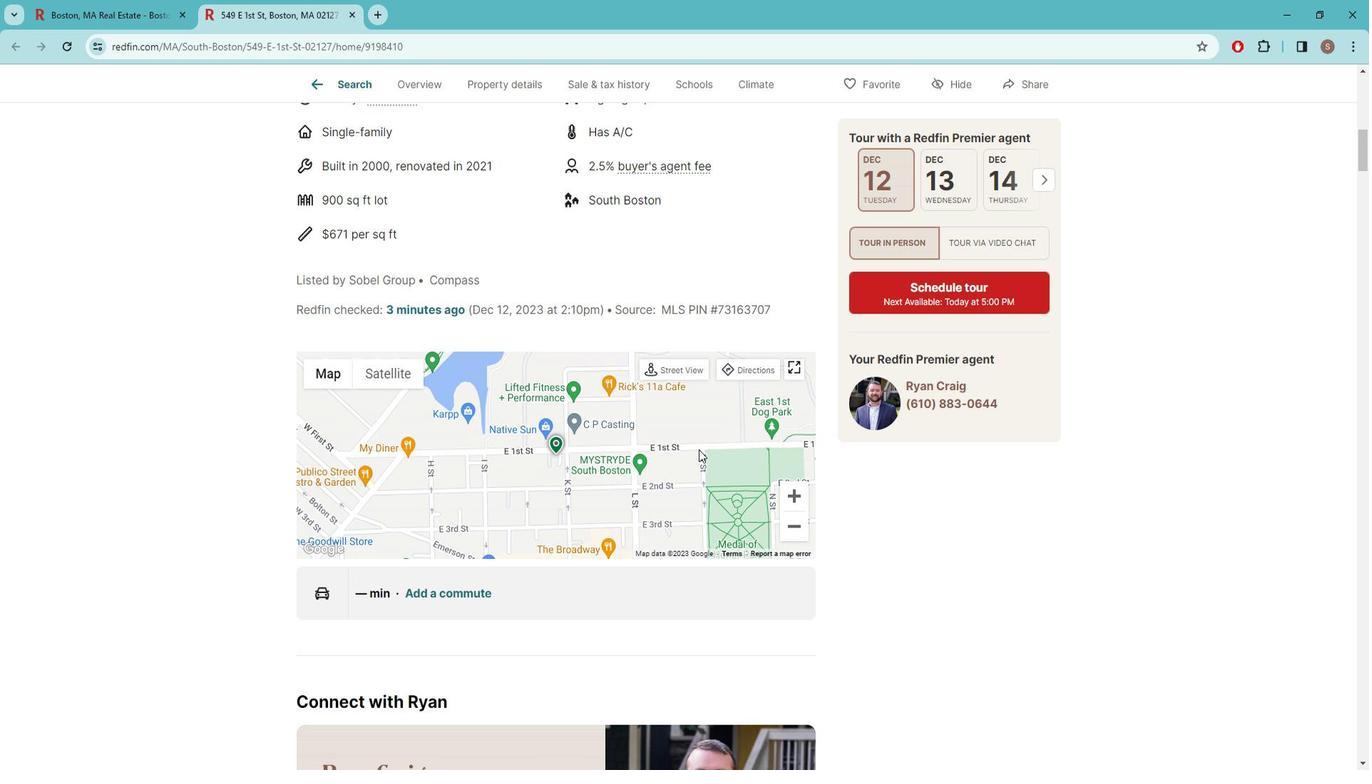 
Action: Mouse scrolled (703, 452) with delta (0, 0)
Screenshot: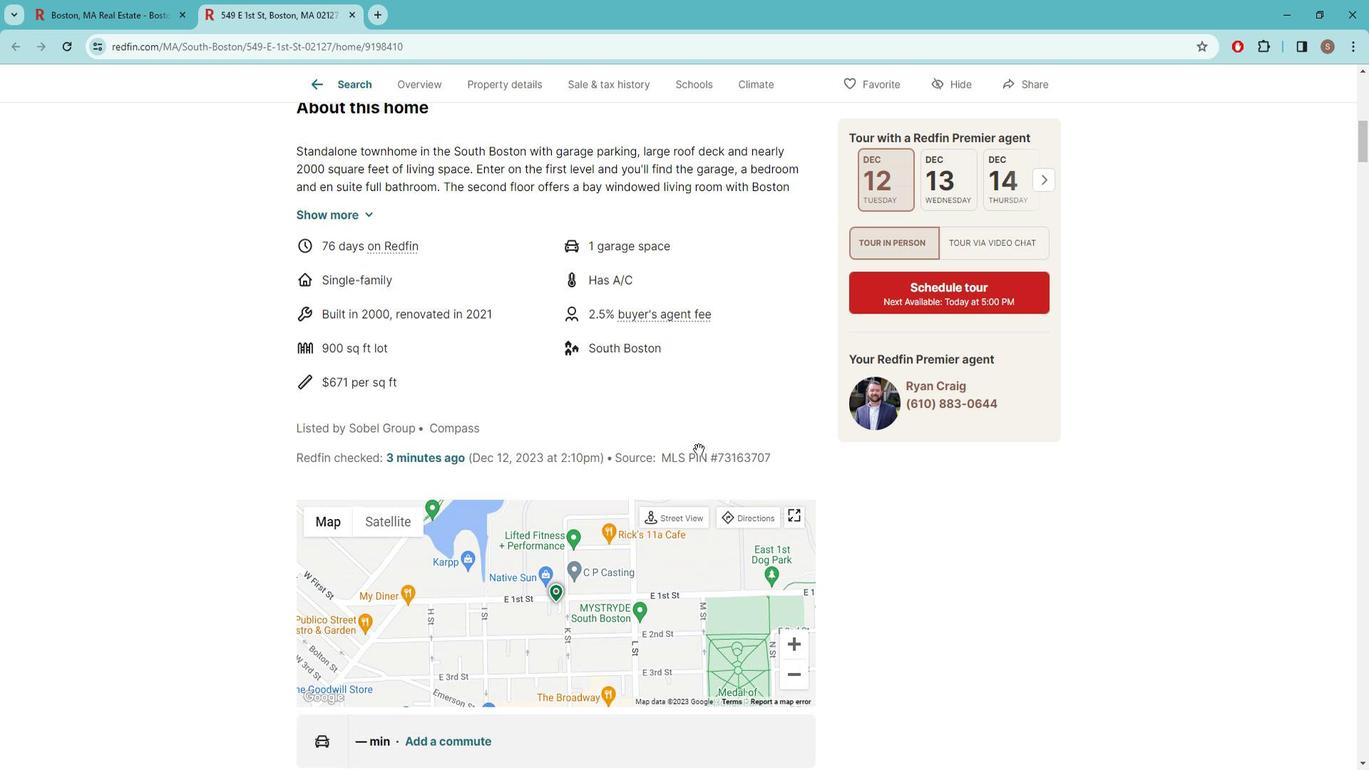 
Action: Mouse scrolled (703, 452) with delta (0, 0)
Screenshot: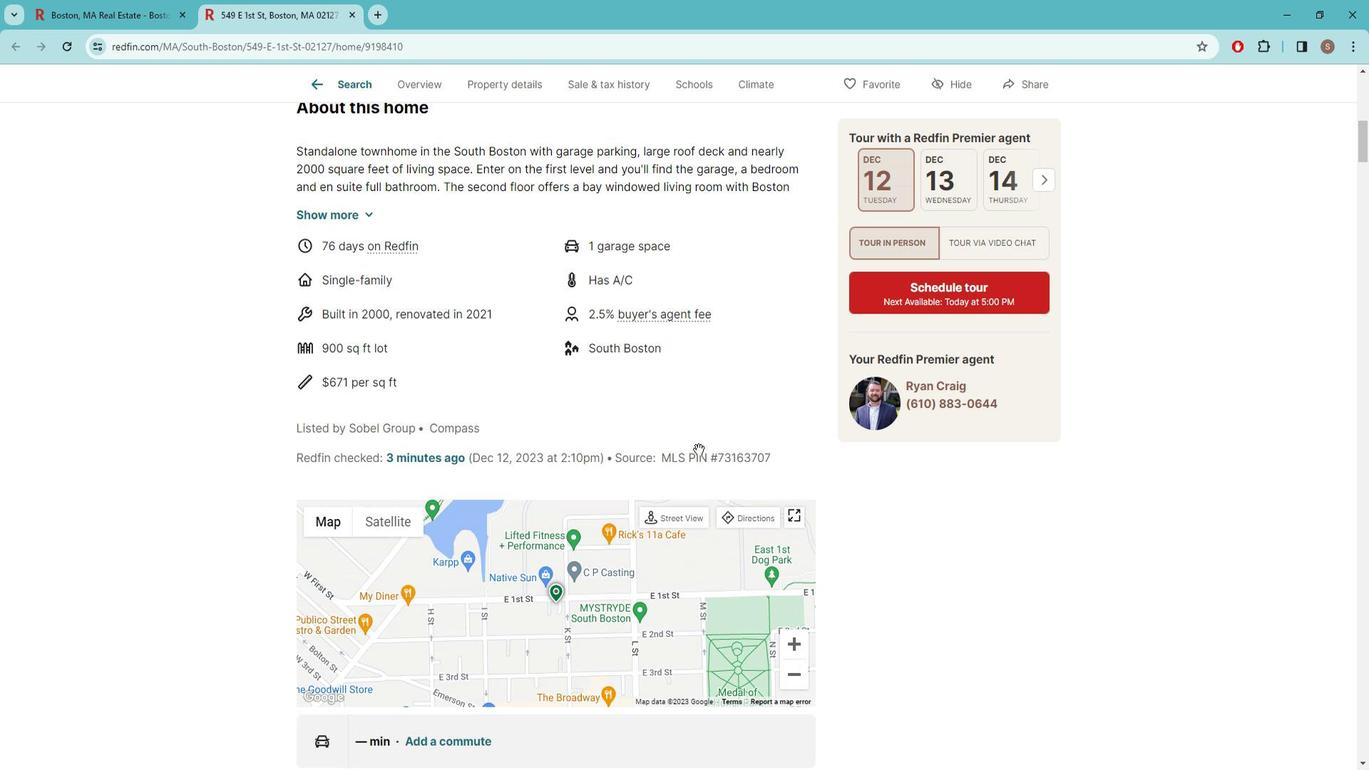 
Action: Mouse scrolled (703, 452) with delta (0, 0)
Screenshot: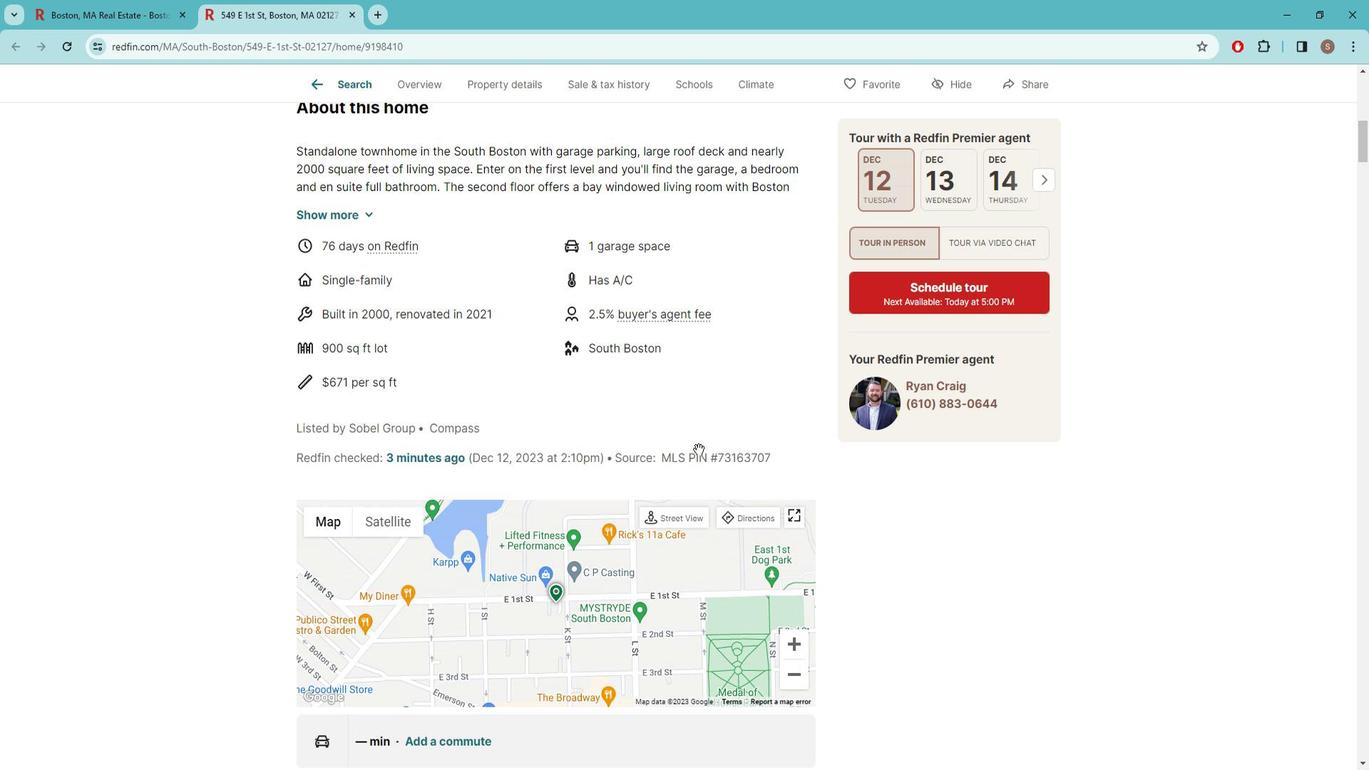 
Action: Mouse scrolled (703, 452) with delta (0, 0)
Screenshot: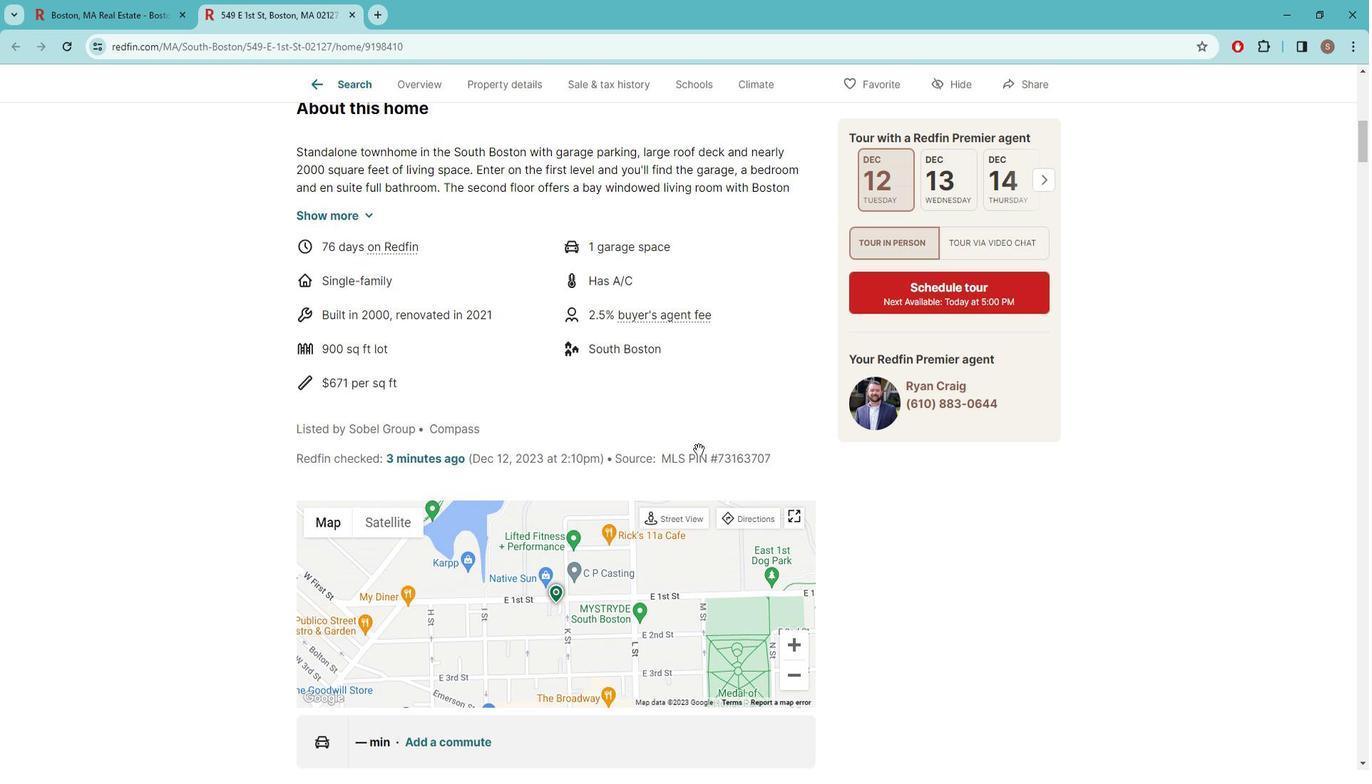 
Action: Mouse scrolled (703, 452) with delta (0, 0)
Screenshot: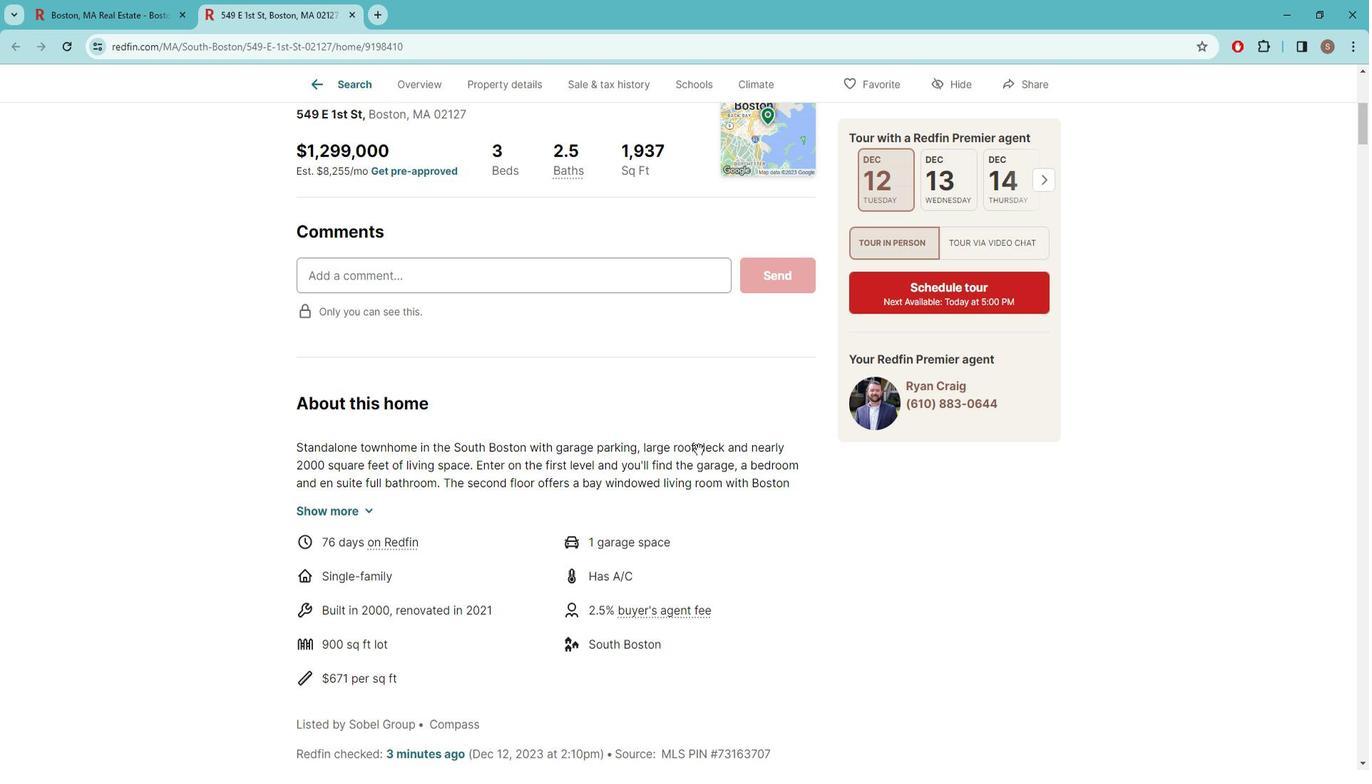 
Action: Mouse scrolled (703, 452) with delta (0, 0)
Screenshot: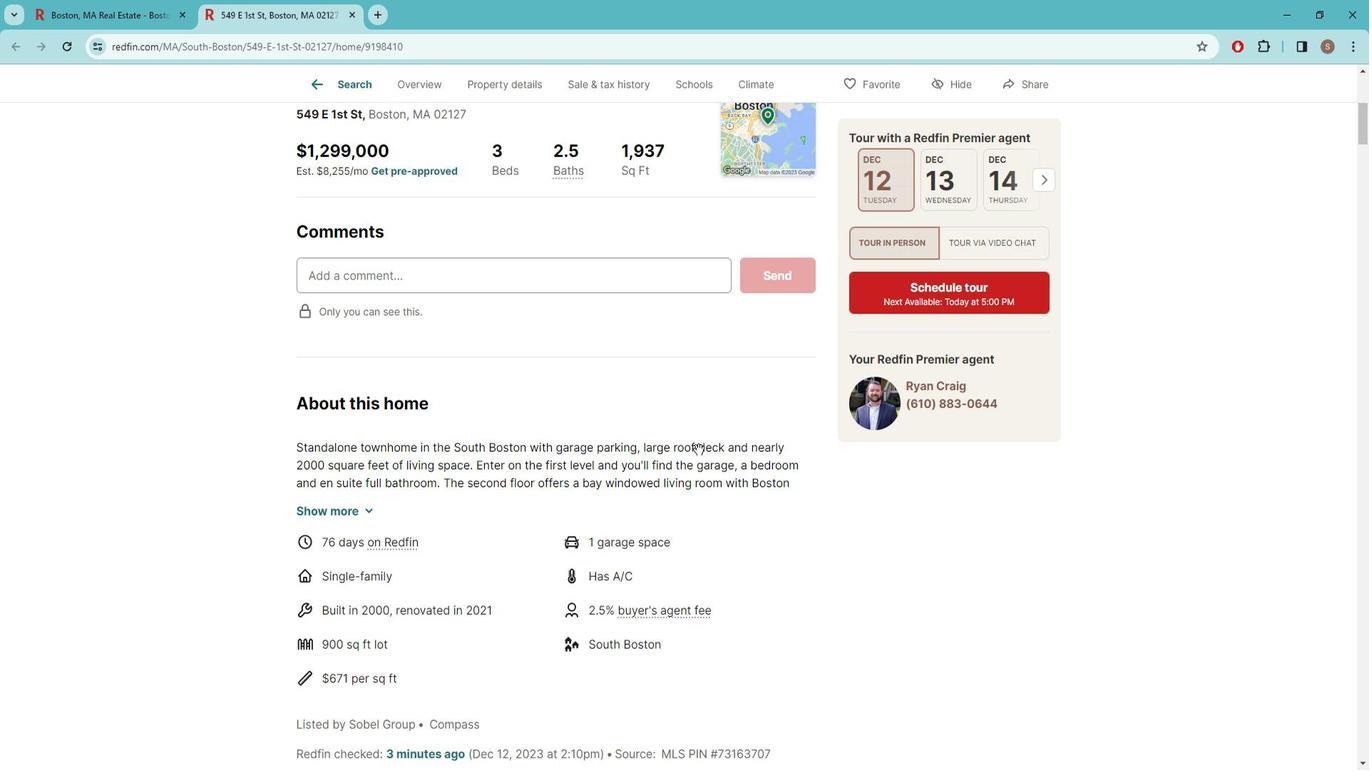 
Action: Mouse moved to (702, 452)
Screenshot: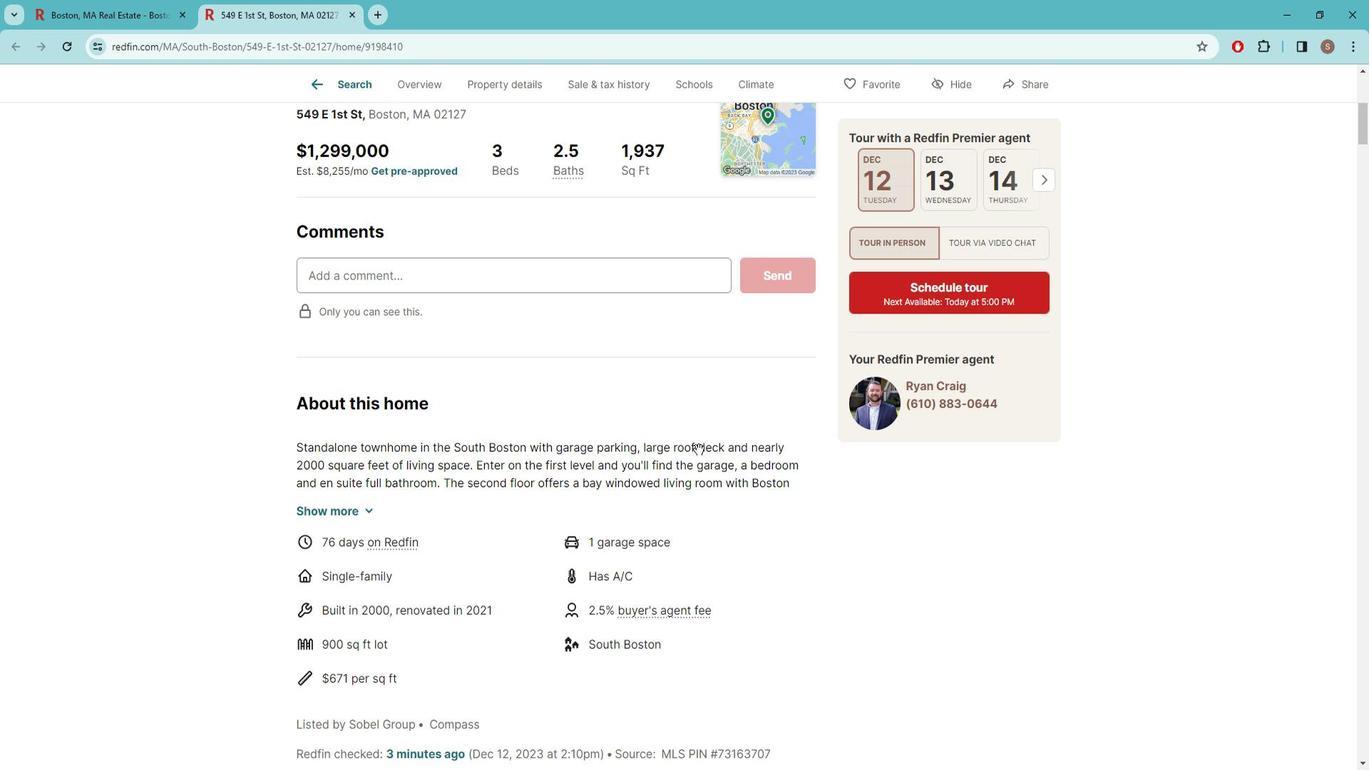 
Action: Mouse scrolled (702, 452) with delta (0, 0)
Screenshot: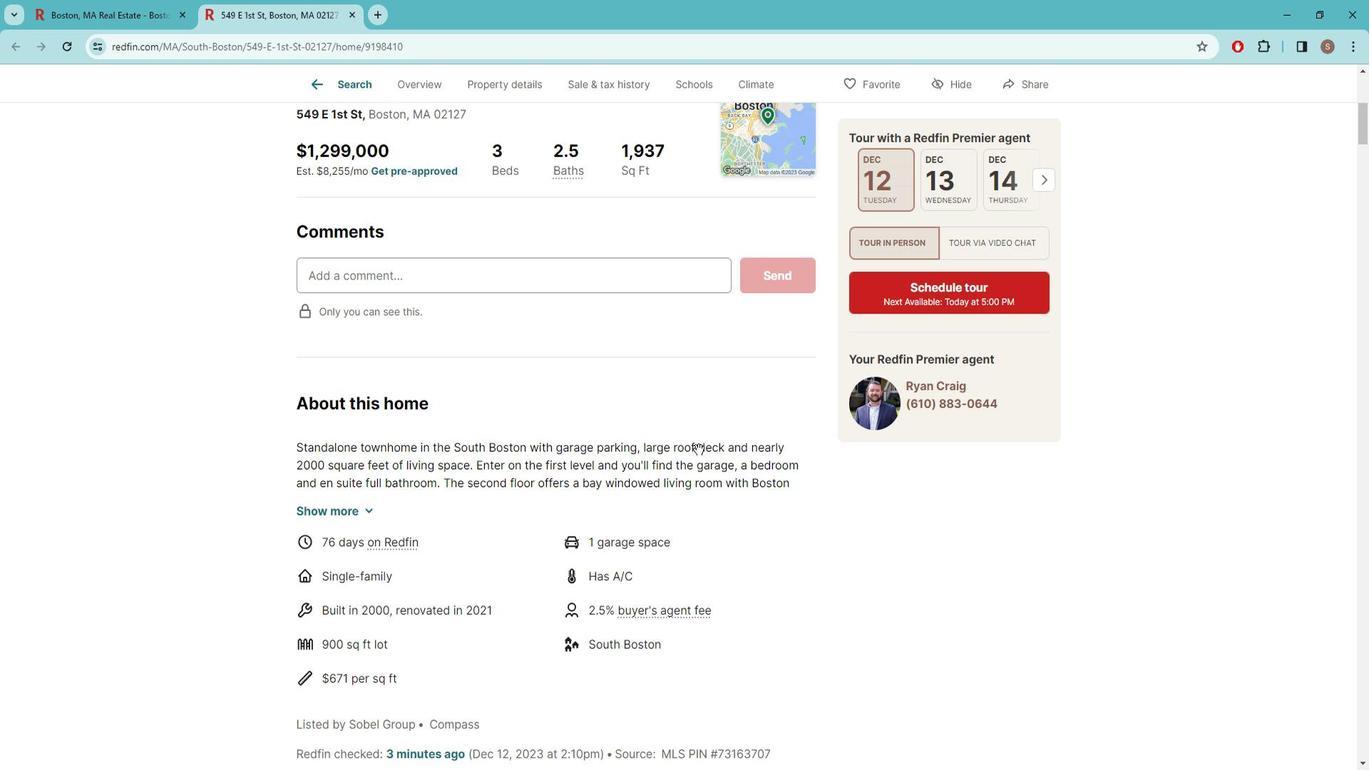 
Action: Mouse moved to (701, 452)
Screenshot: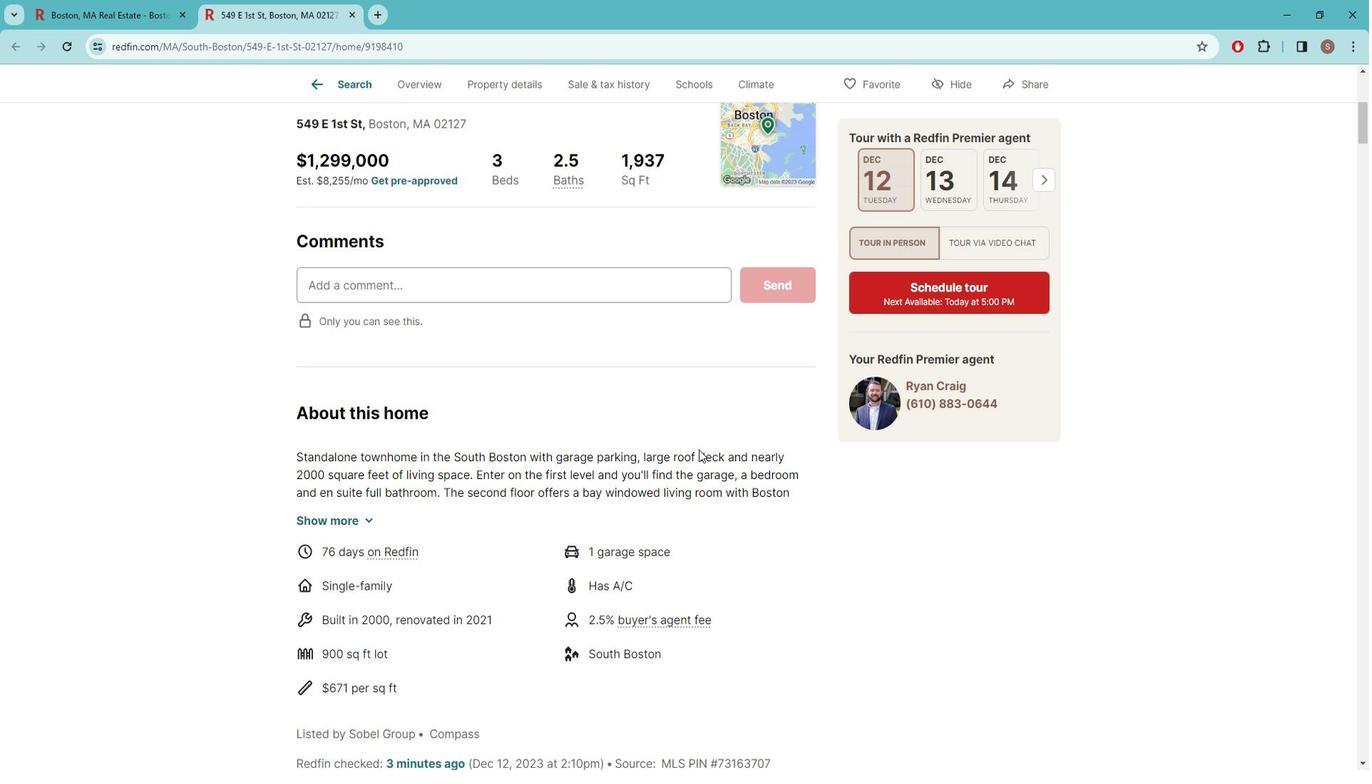 
Action: Mouse scrolled (701, 453) with delta (0, 0)
Screenshot: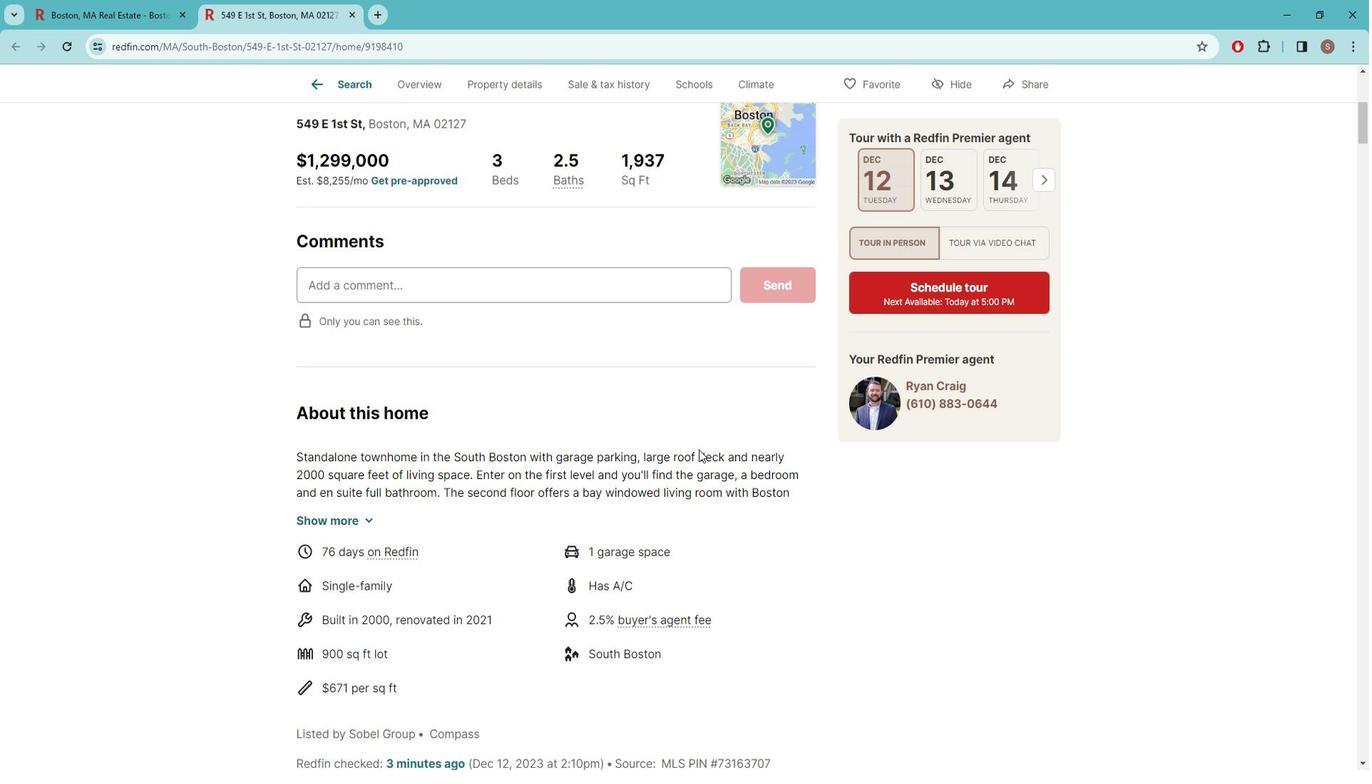 
Action: Mouse moved to (700, 452)
Screenshot: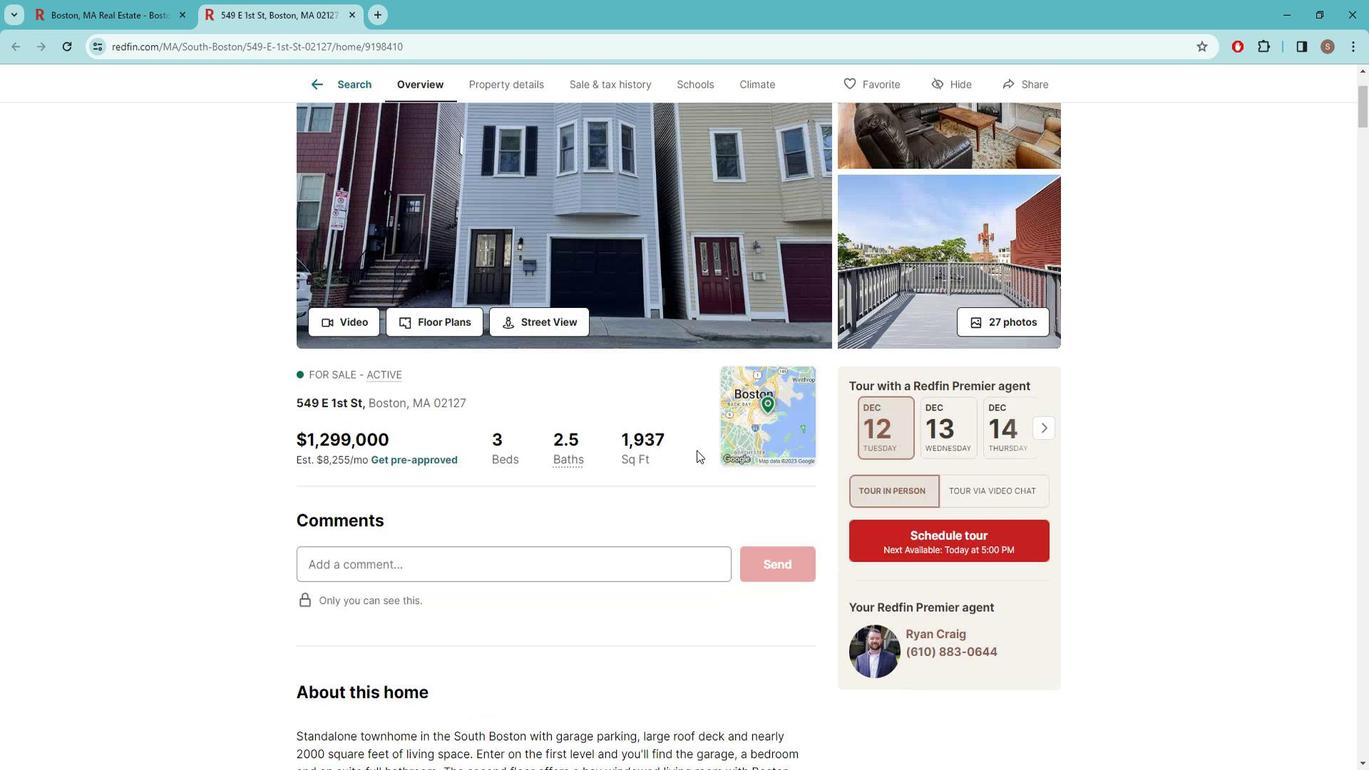 
Action: Mouse scrolled (700, 453) with delta (0, 0)
Screenshot: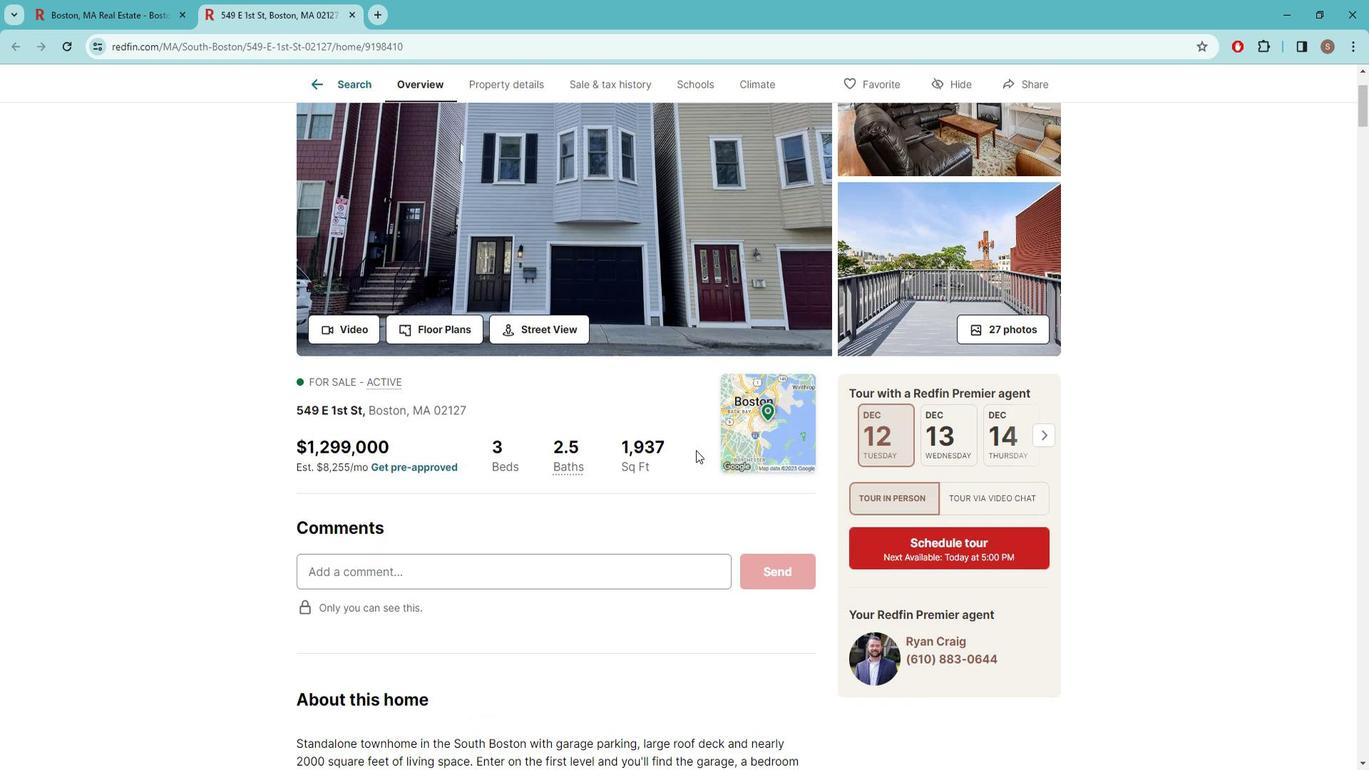 
Action: Mouse scrolled (700, 453) with delta (0, 0)
Screenshot: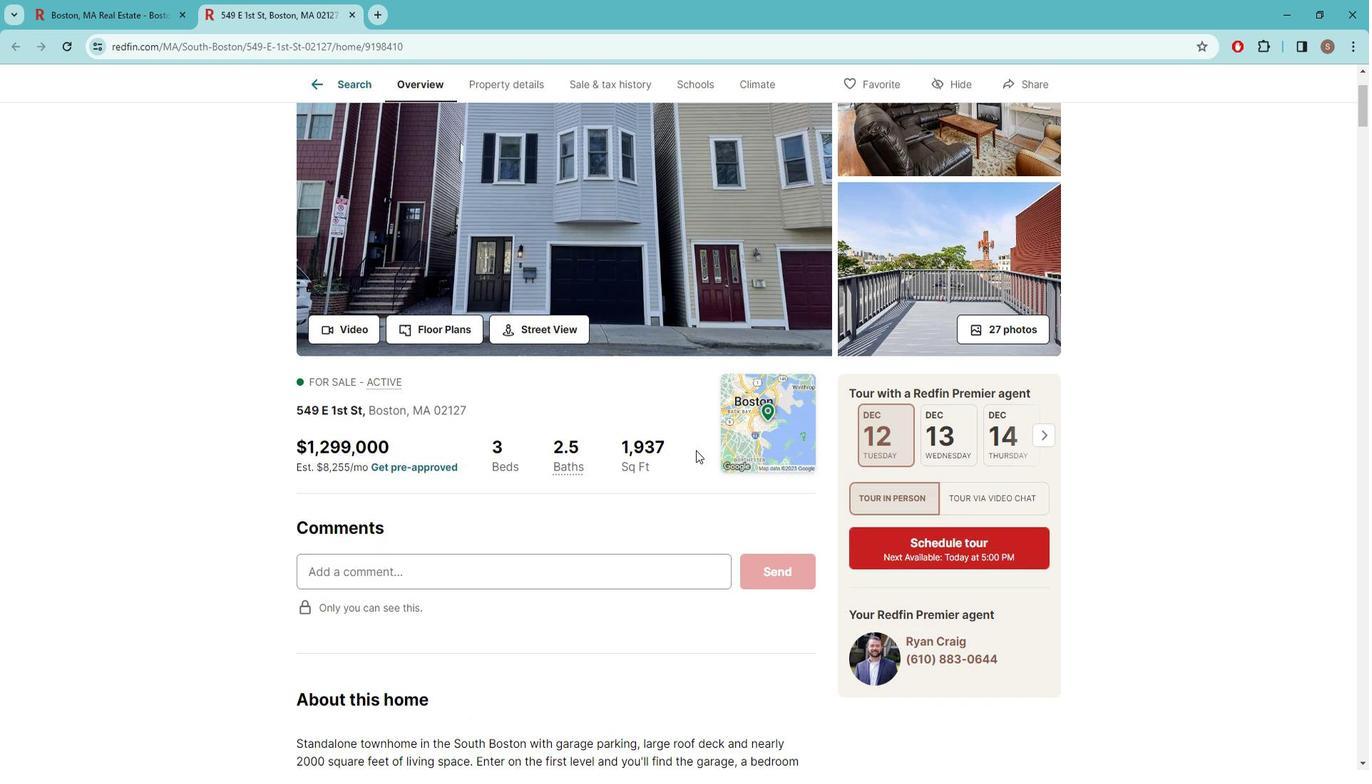 
Action: Mouse scrolled (700, 453) with delta (0, 0)
Screenshot: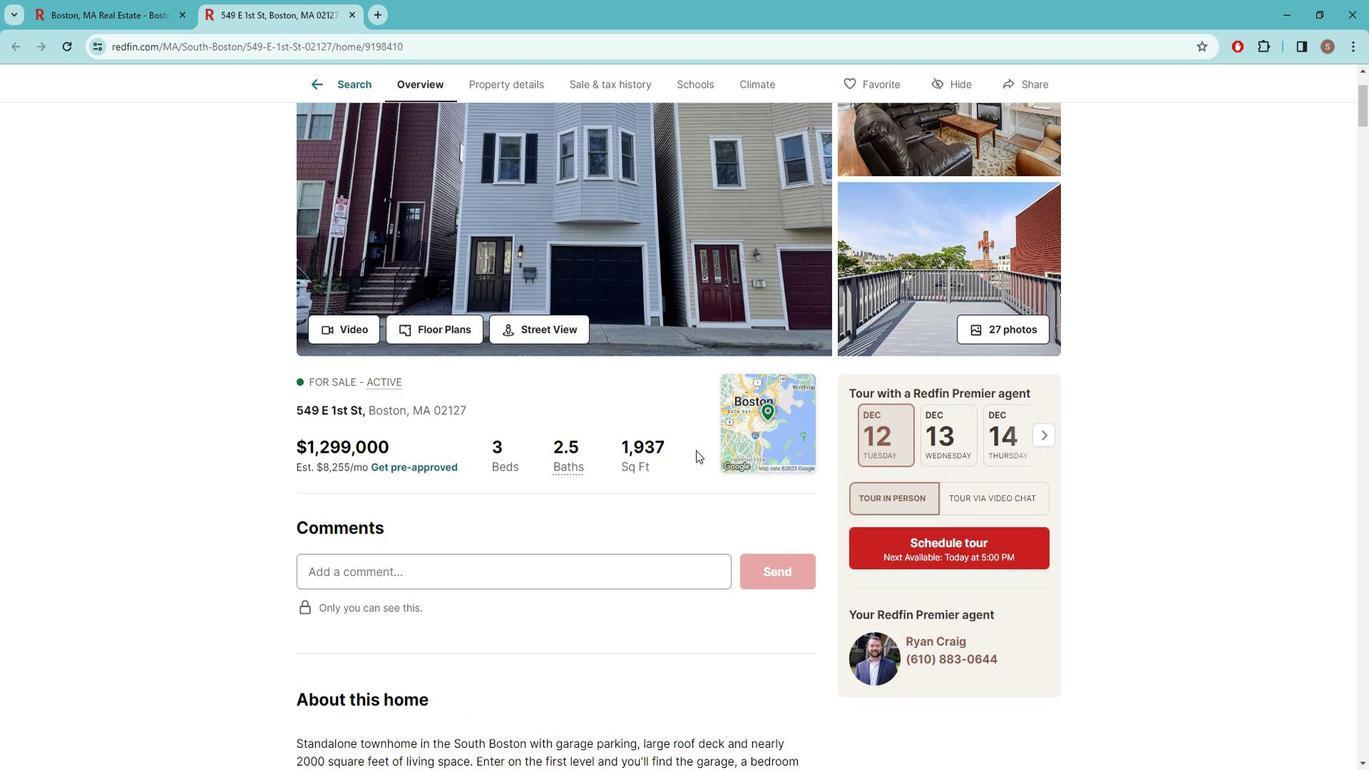 
Action: Mouse scrolled (700, 453) with delta (0, 0)
Screenshot: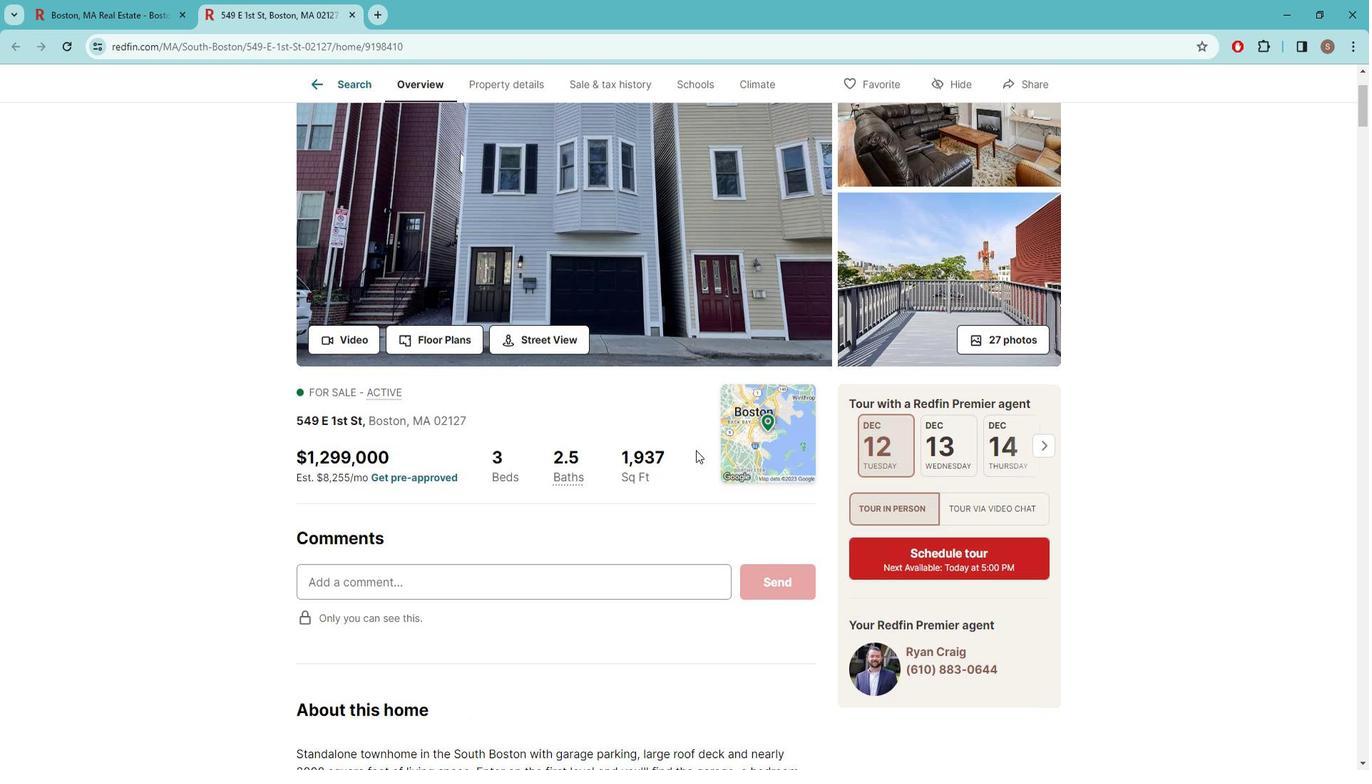 
Action: Mouse moved to (1254, 78)
Screenshot: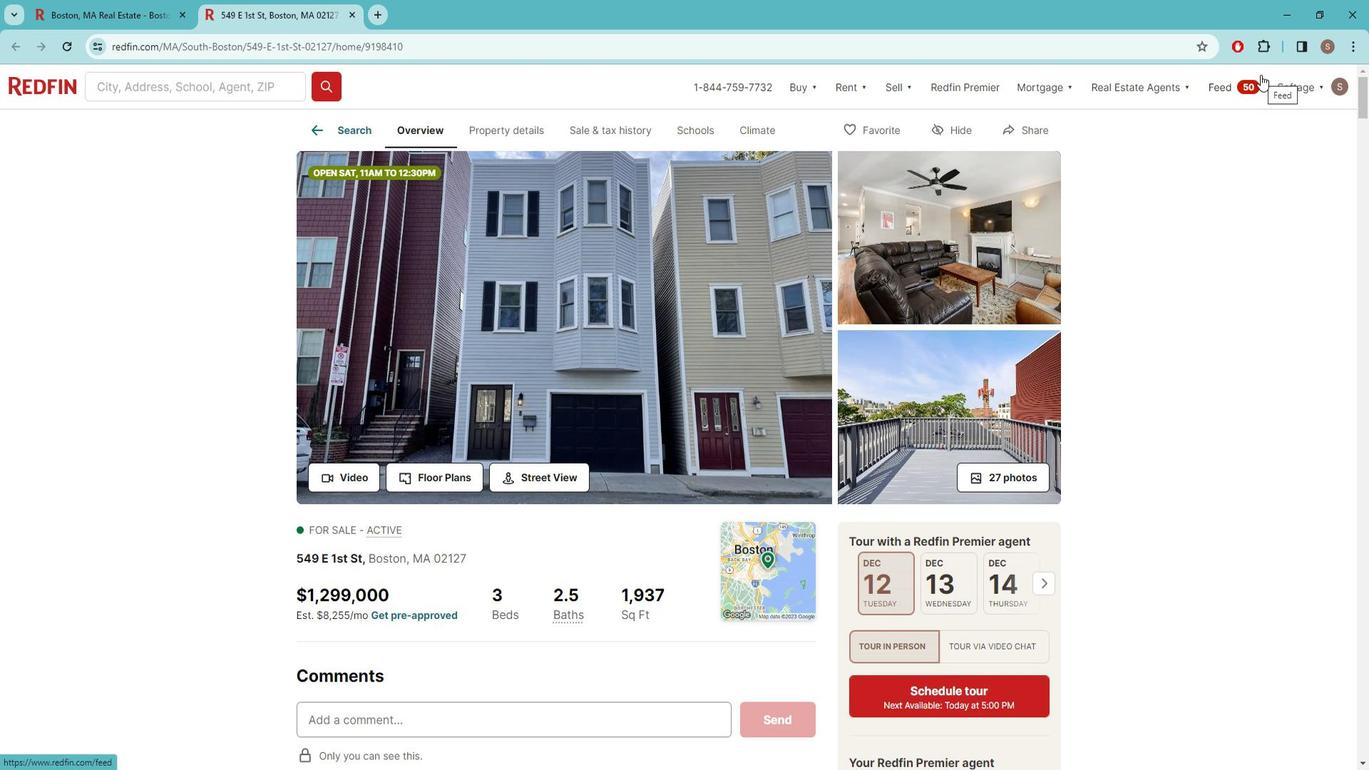 
